Task: Add a signature Danny Hernandez containing With thanks and warm regards, Danny Hernandez to email address softage.10@softage.net and add a label A/B testing
Action: Mouse moved to (100, 143)
Screenshot: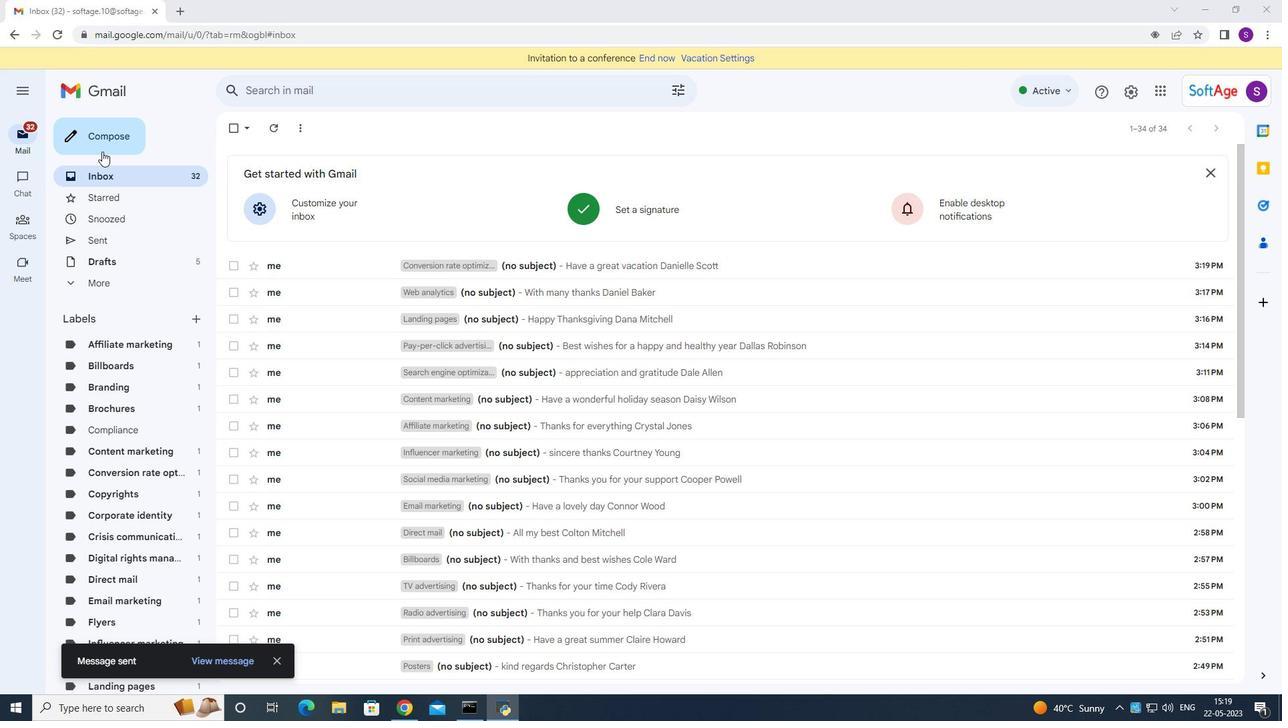 
Action: Mouse pressed left at (100, 143)
Screenshot: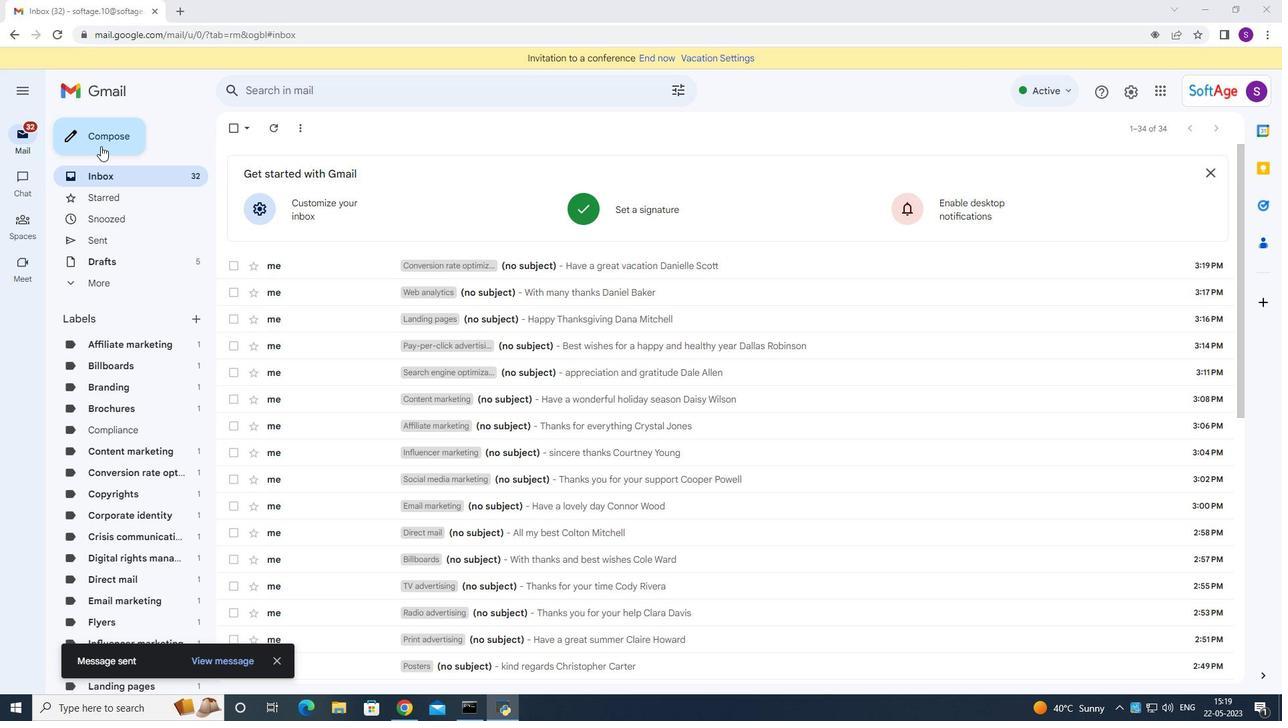 
Action: Mouse moved to (1080, 680)
Screenshot: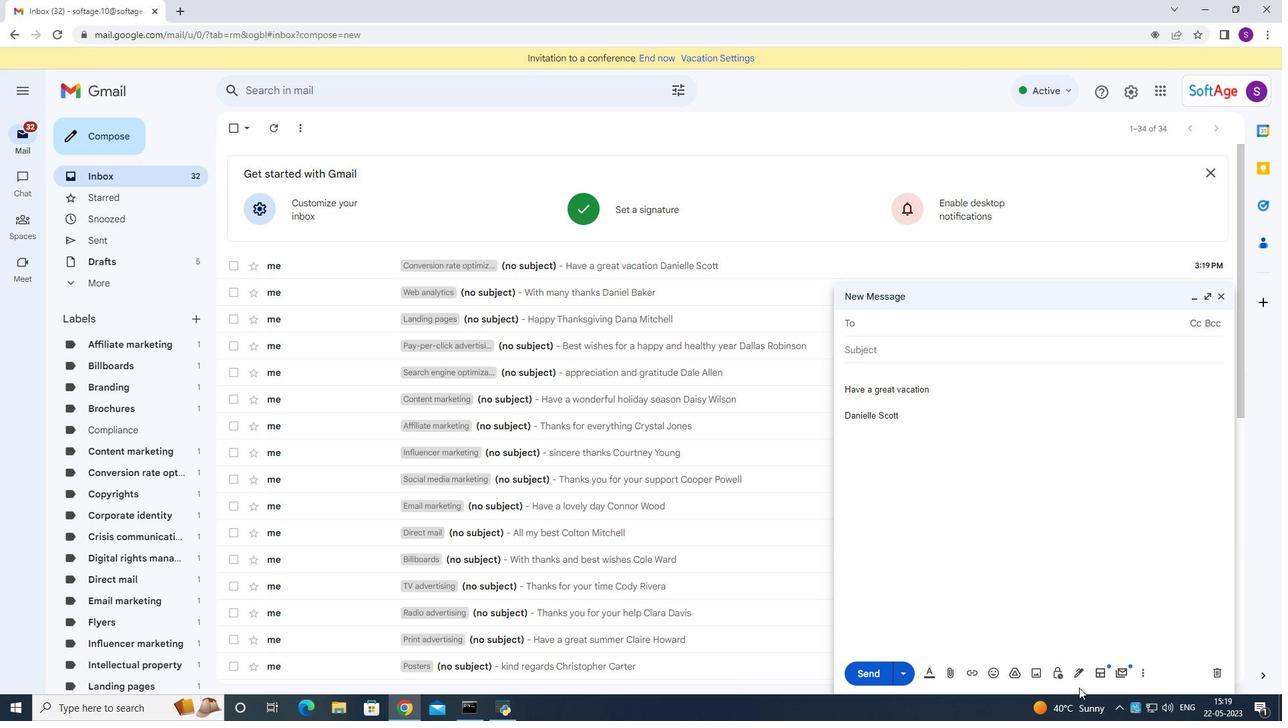 
Action: Mouse pressed left at (1080, 680)
Screenshot: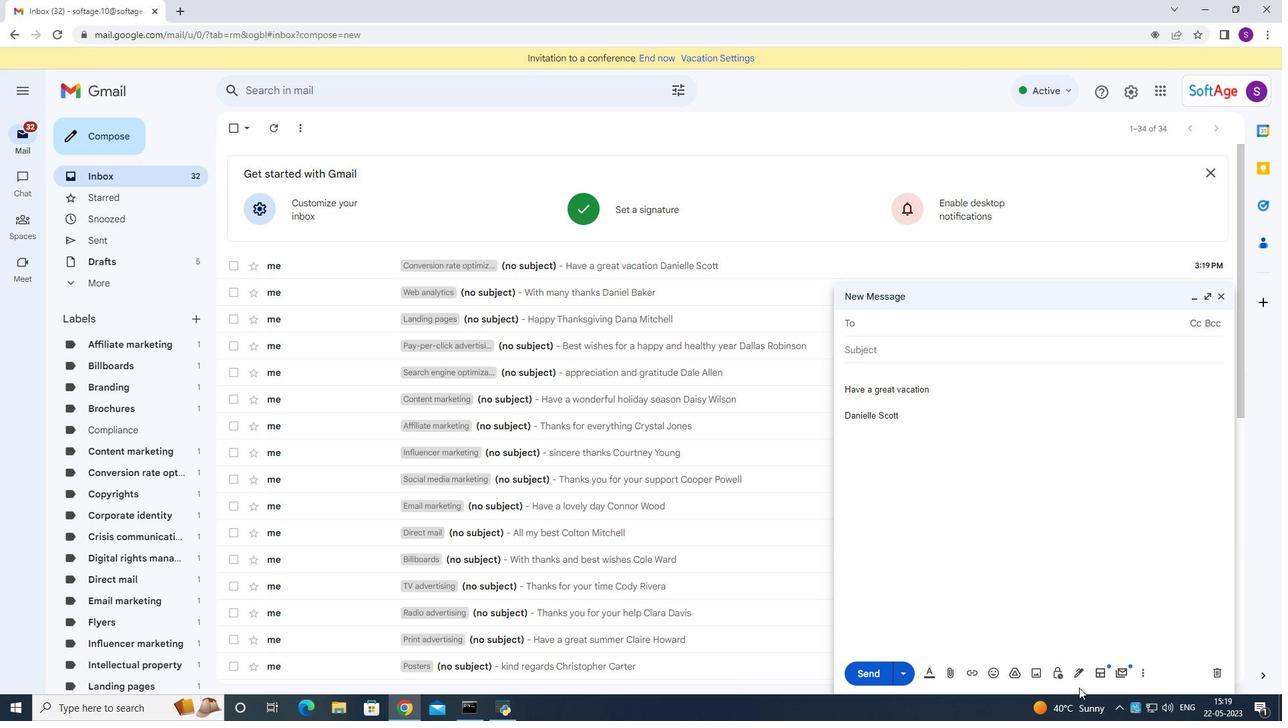
Action: Mouse moved to (1080, 671)
Screenshot: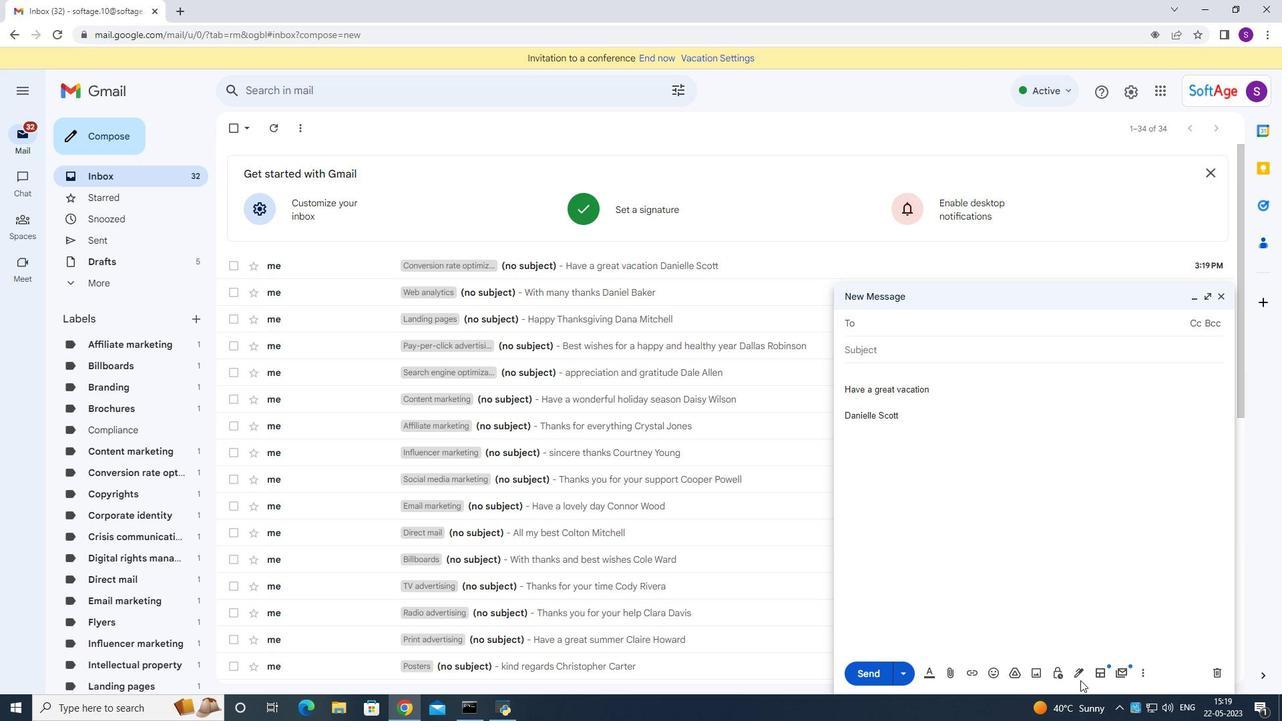 
Action: Mouse pressed left at (1080, 671)
Screenshot: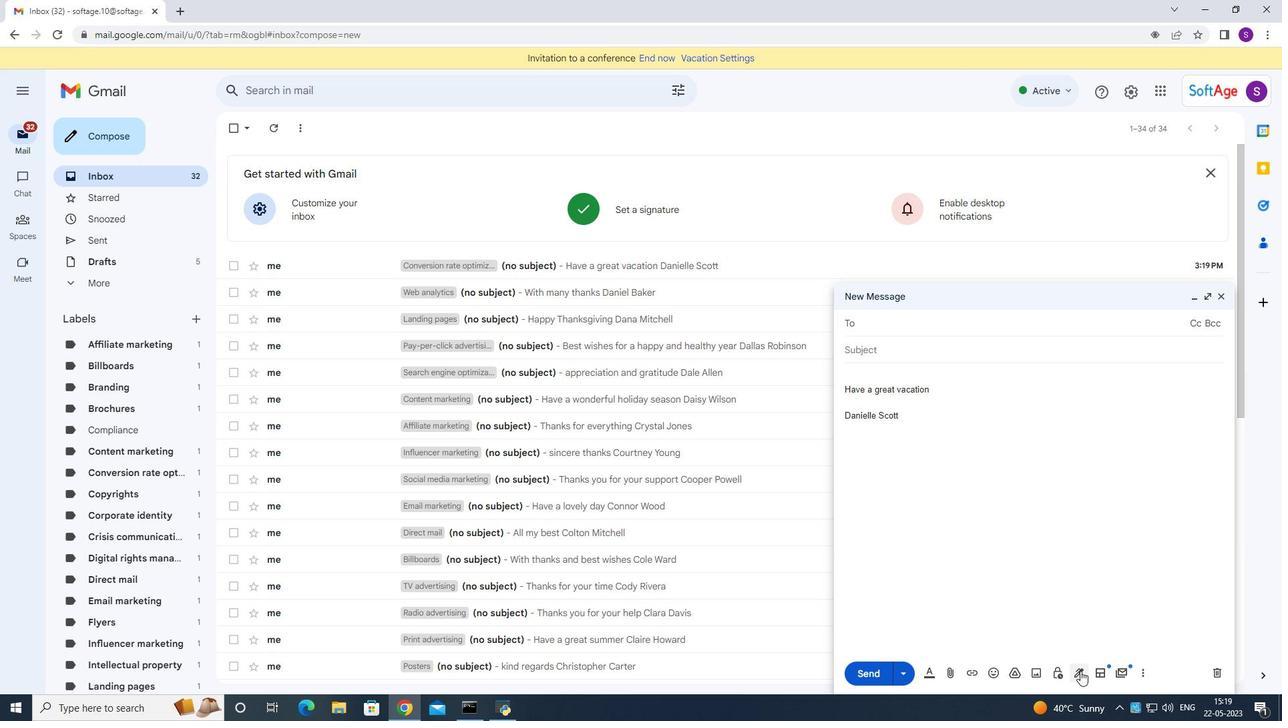 
Action: Mouse moved to (1108, 604)
Screenshot: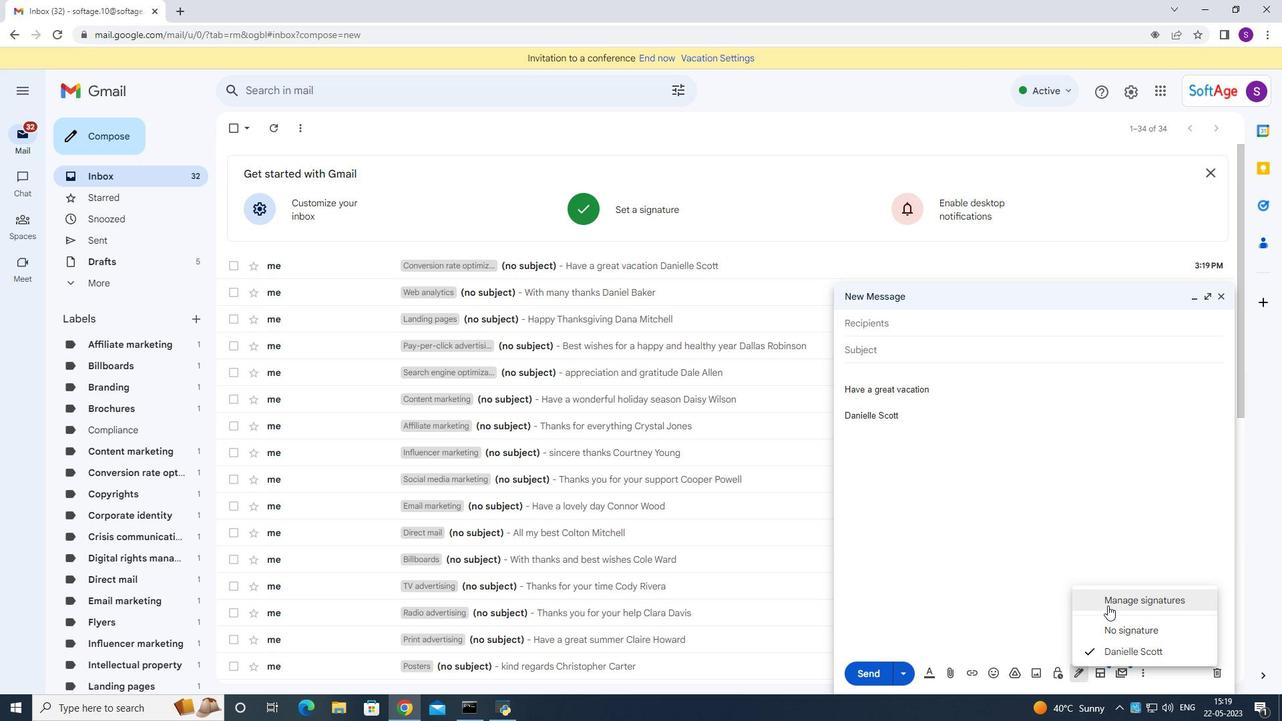 
Action: Mouse pressed left at (1108, 605)
Screenshot: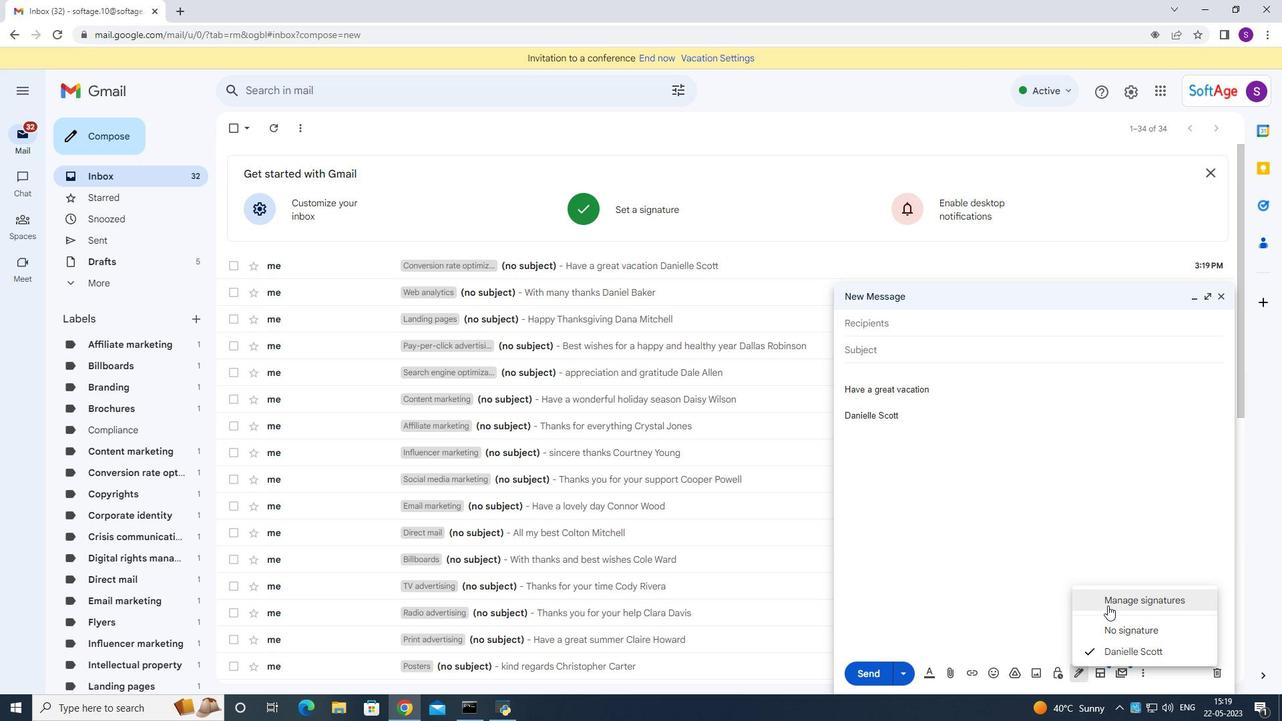 
Action: Mouse moved to (659, 436)
Screenshot: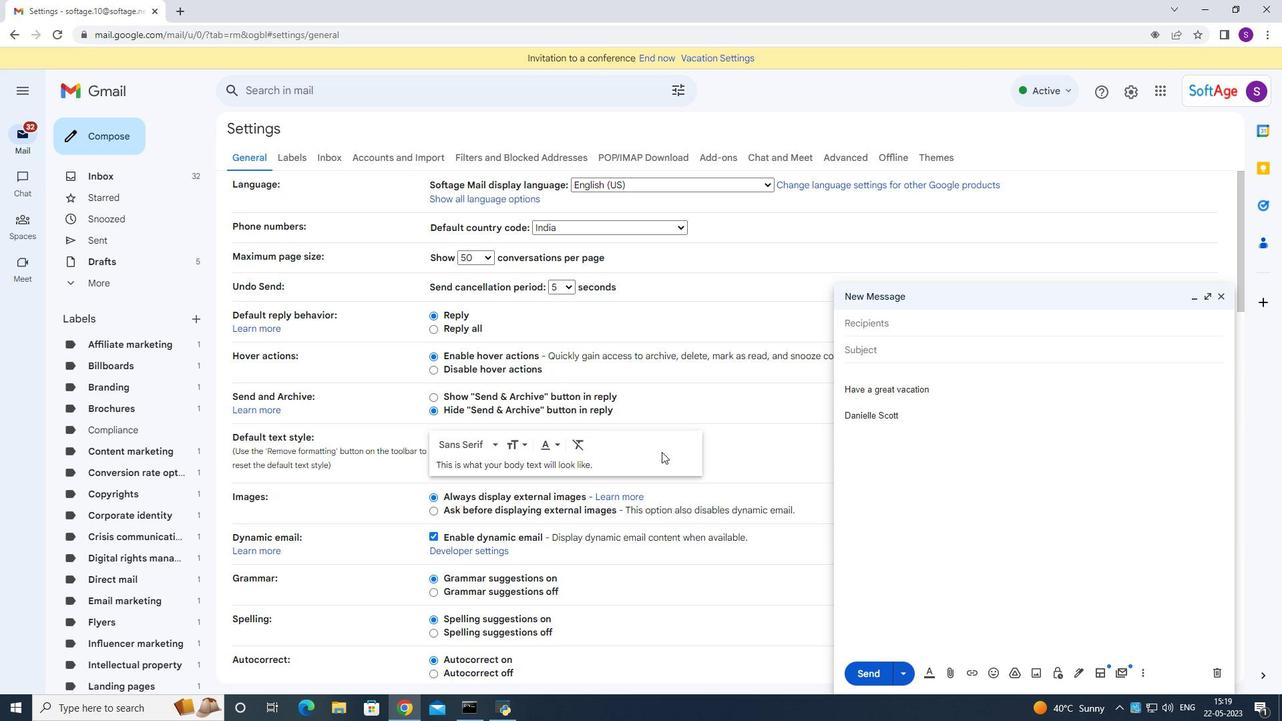 
Action: Mouse scrolled (659, 435) with delta (0, 0)
Screenshot: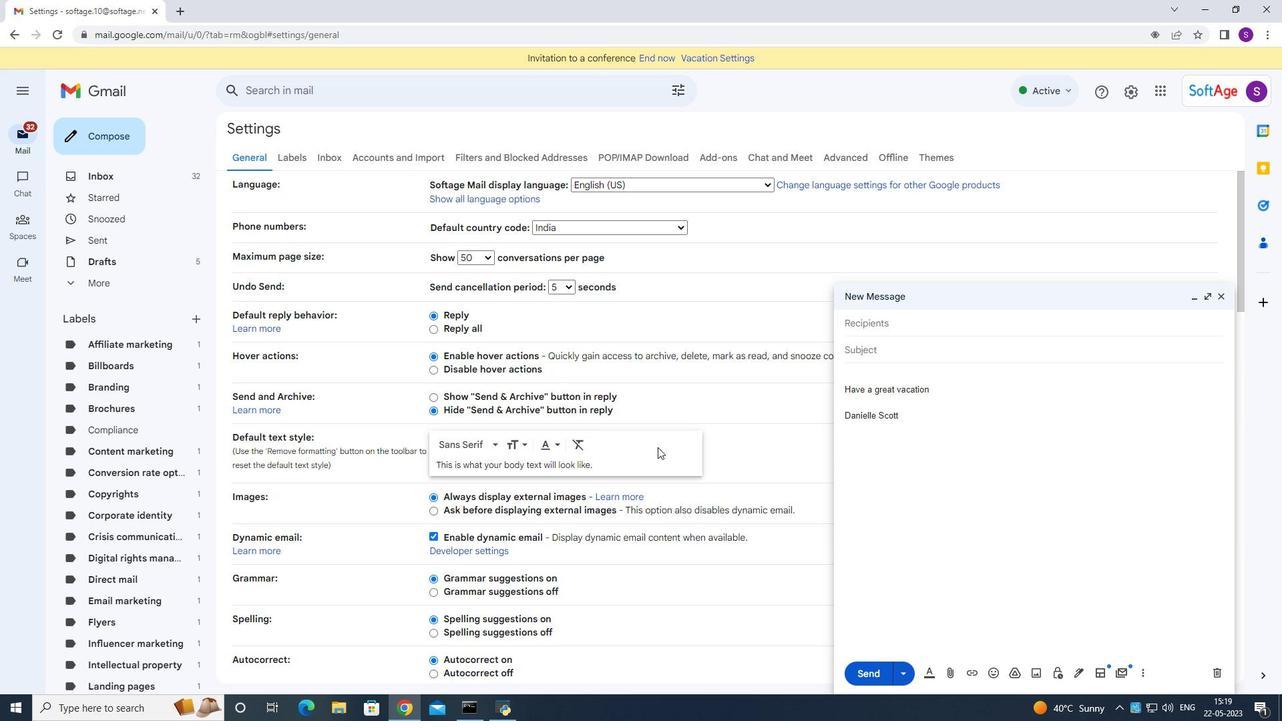 
Action: Mouse scrolled (659, 435) with delta (0, 0)
Screenshot: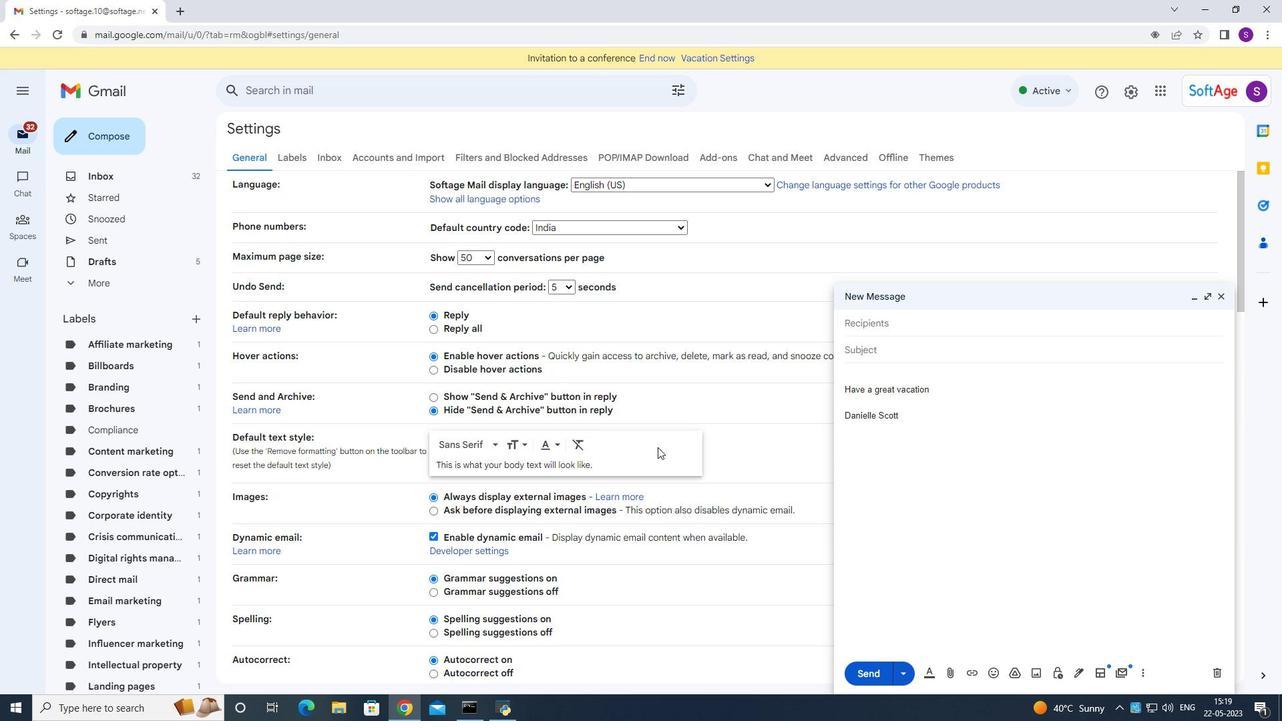 
Action: Mouse scrolled (659, 435) with delta (0, 0)
Screenshot: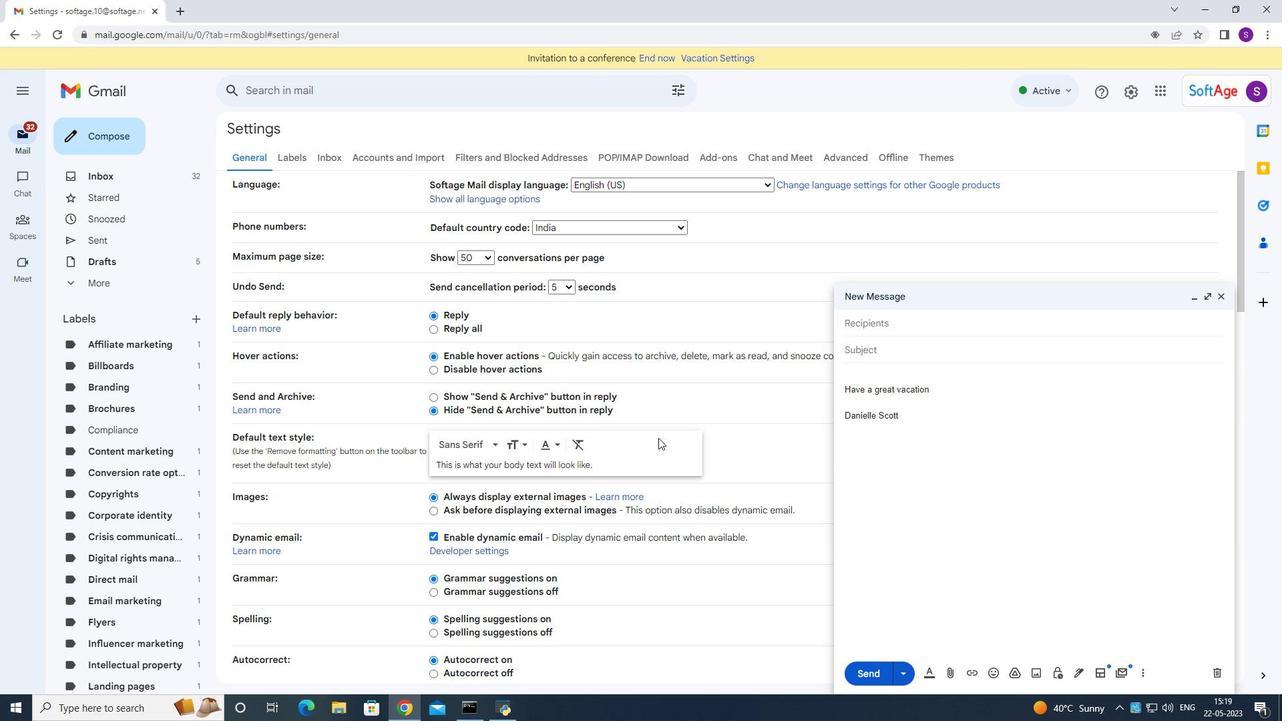
Action: Mouse scrolled (659, 435) with delta (0, 0)
Screenshot: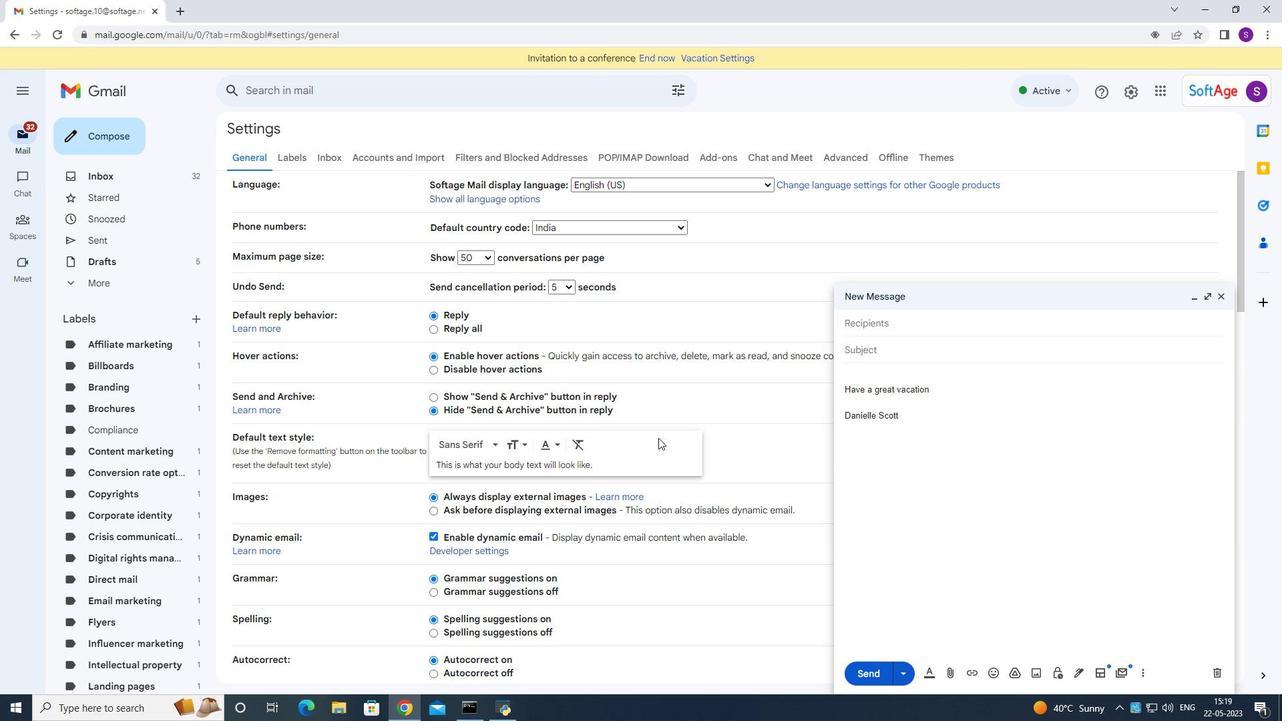 
Action: Mouse scrolled (659, 435) with delta (0, 0)
Screenshot: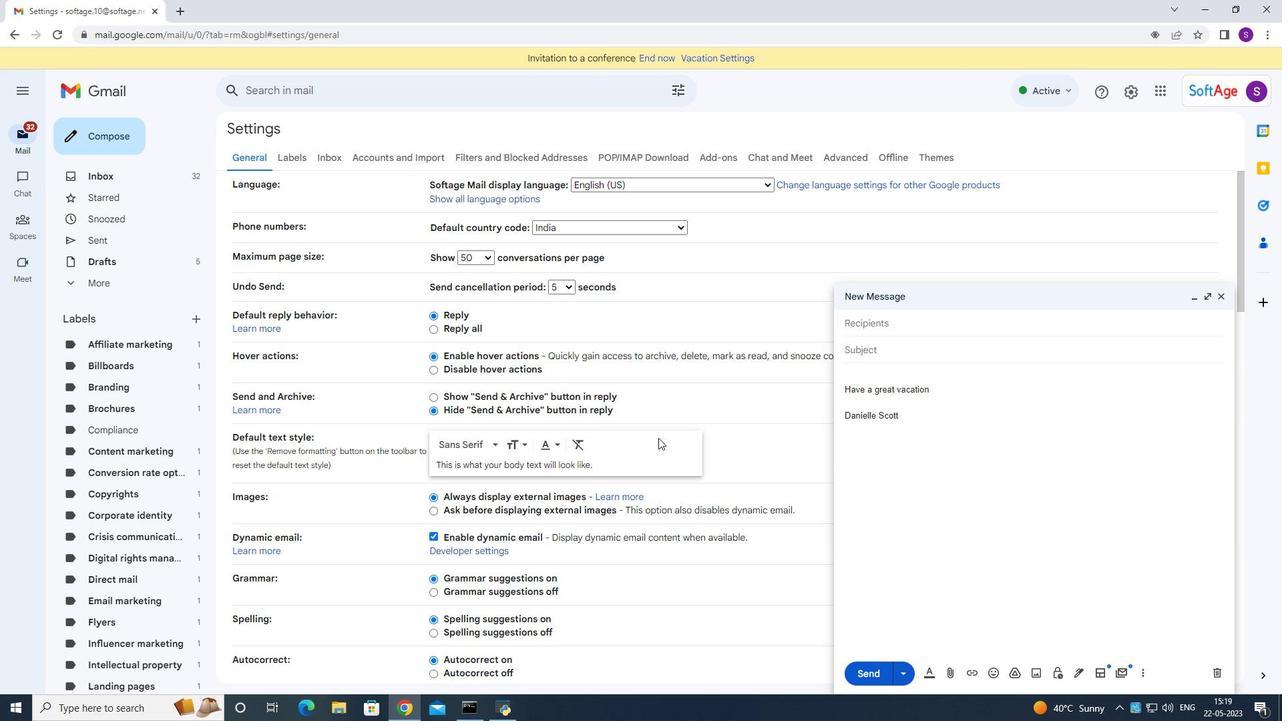 
Action: Mouse scrolled (659, 435) with delta (0, 0)
Screenshot: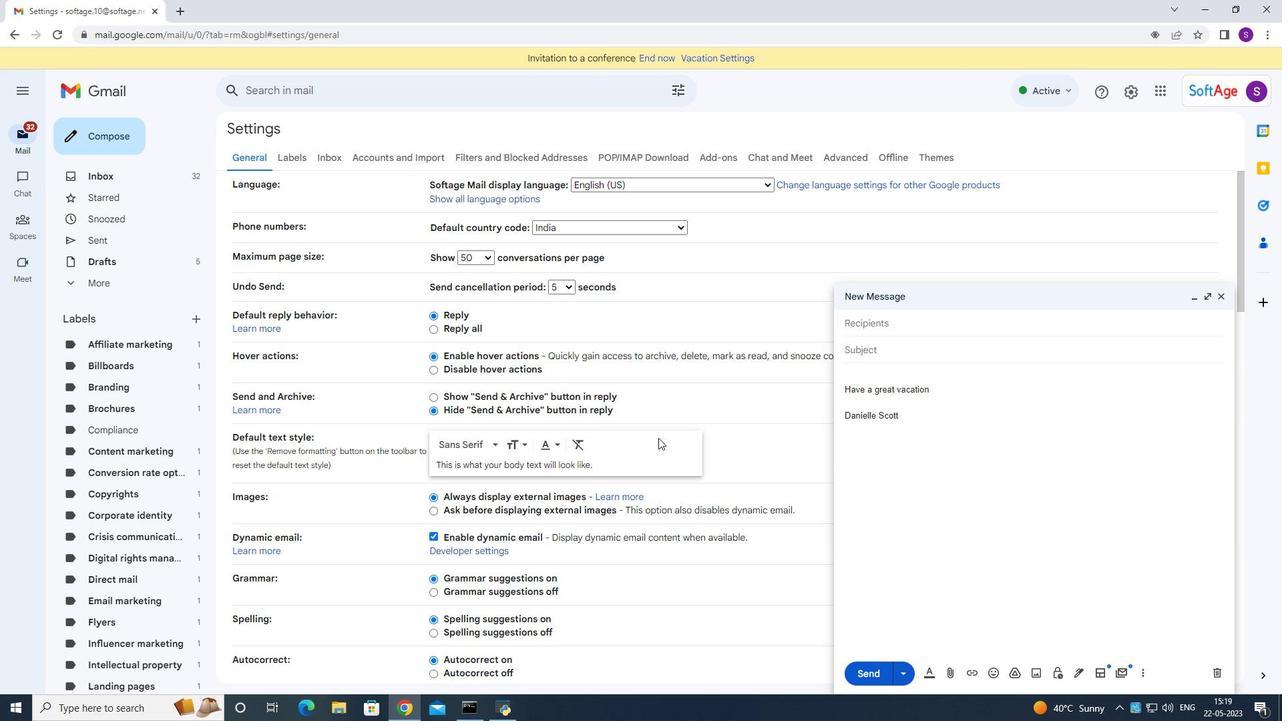 
Action: Mouse scrolled (659, 435) with delta (0, 0)
Screenshot: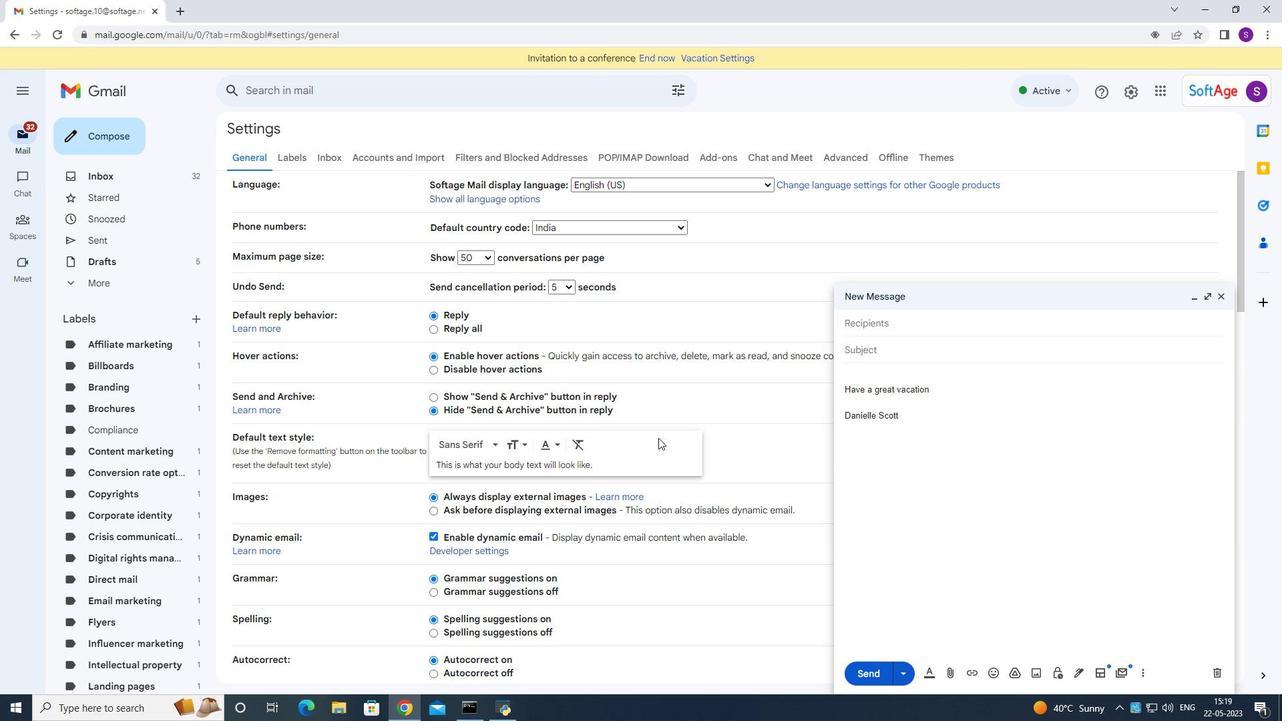 
Action: Mouse moved to (660, 436)
Screenshot: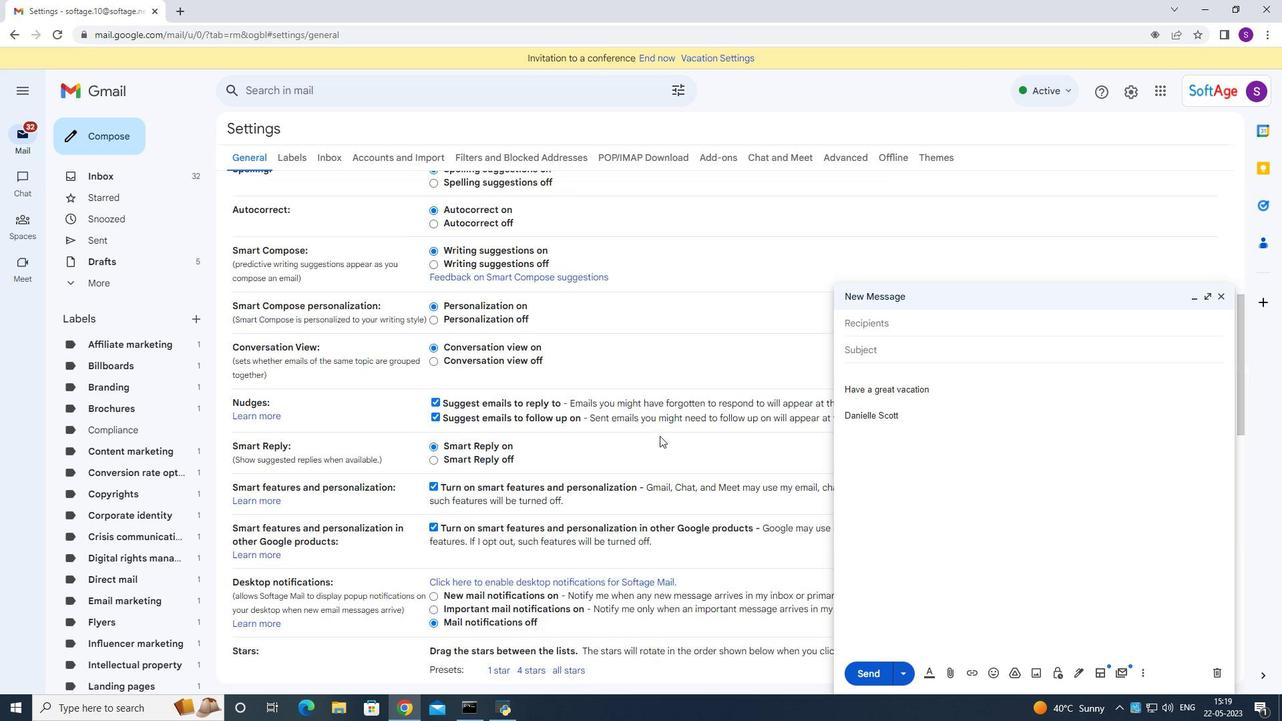 
Action: Mouse scrolled (660, 435) with delta (0, 0)
Screenshot: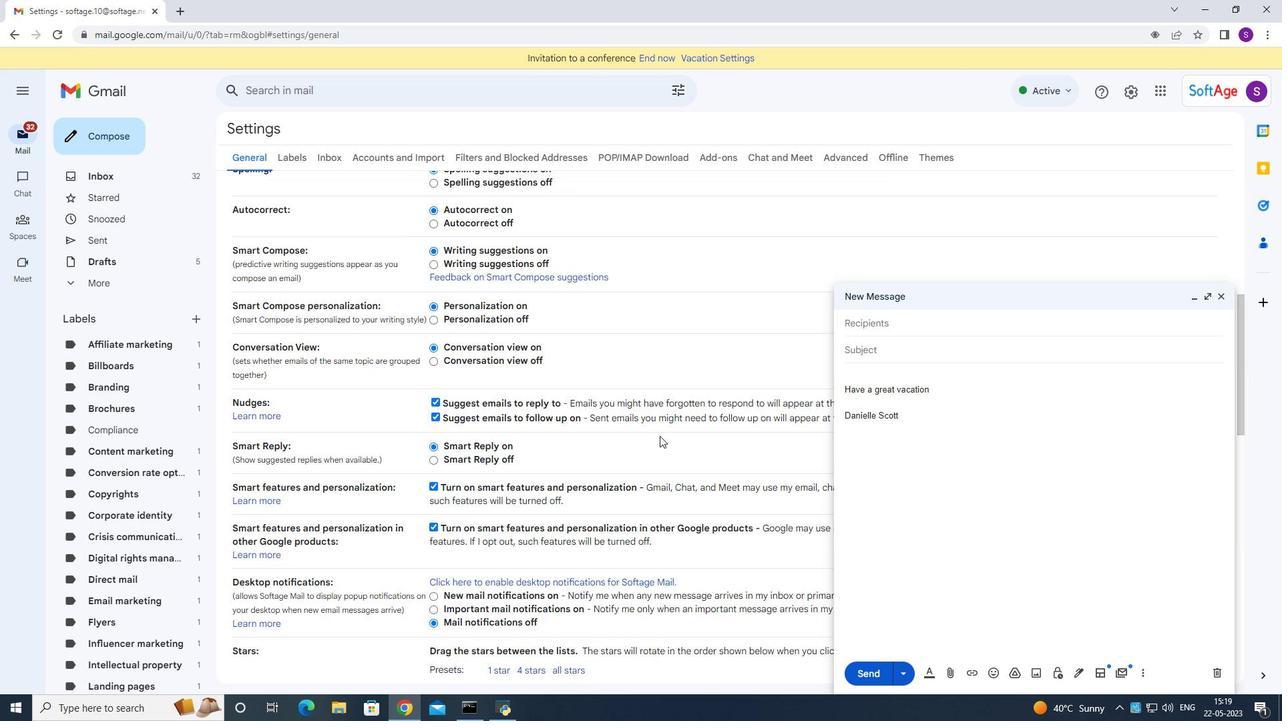 
Action: Mouse scrolled (660, 435) with delta (0, 0)
Screenshot: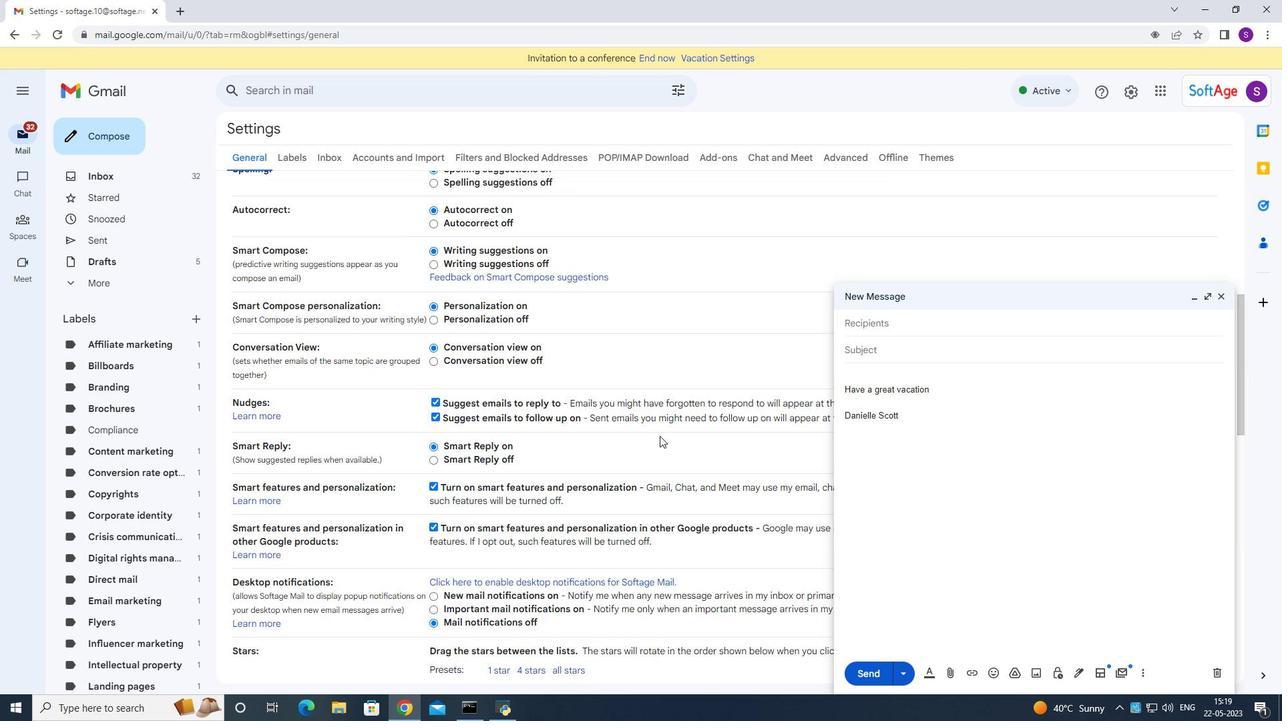
Action: Mouse scrolled (660, 435) with delta (0, 0)
Screenshot: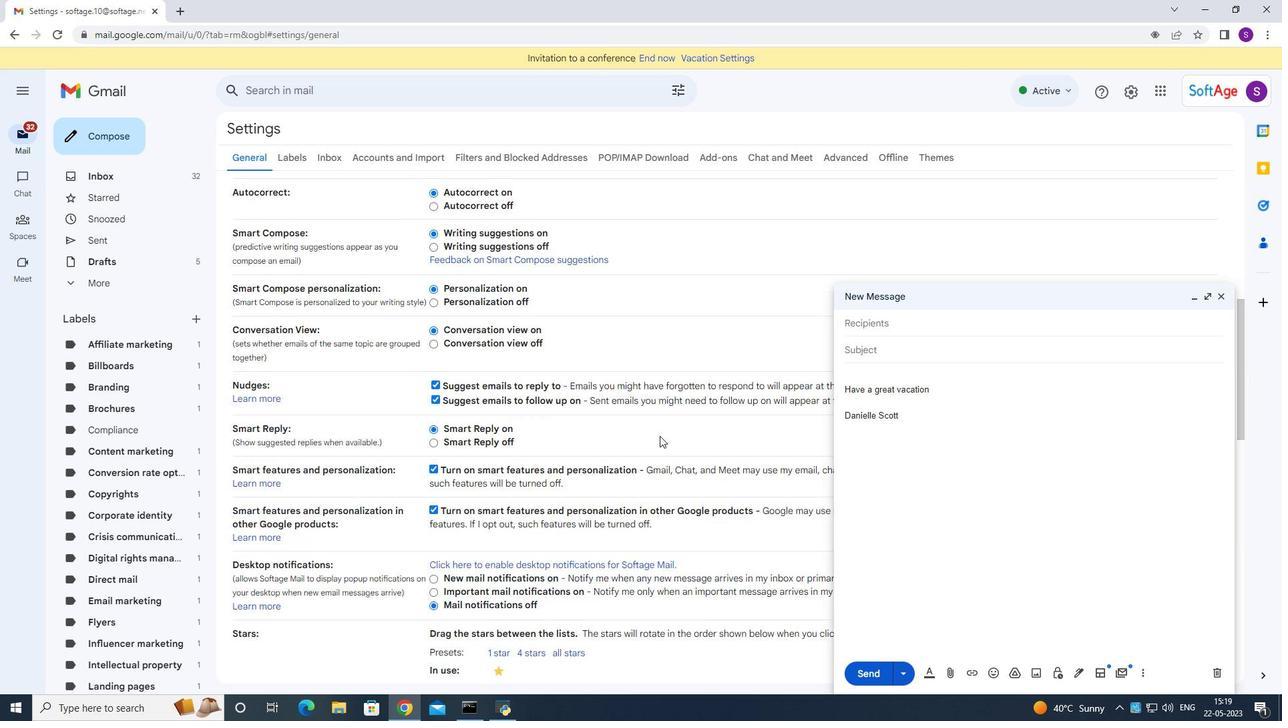 
Action: Mouse scrolled (660, 435) with delta (0, 0)
Screenshot: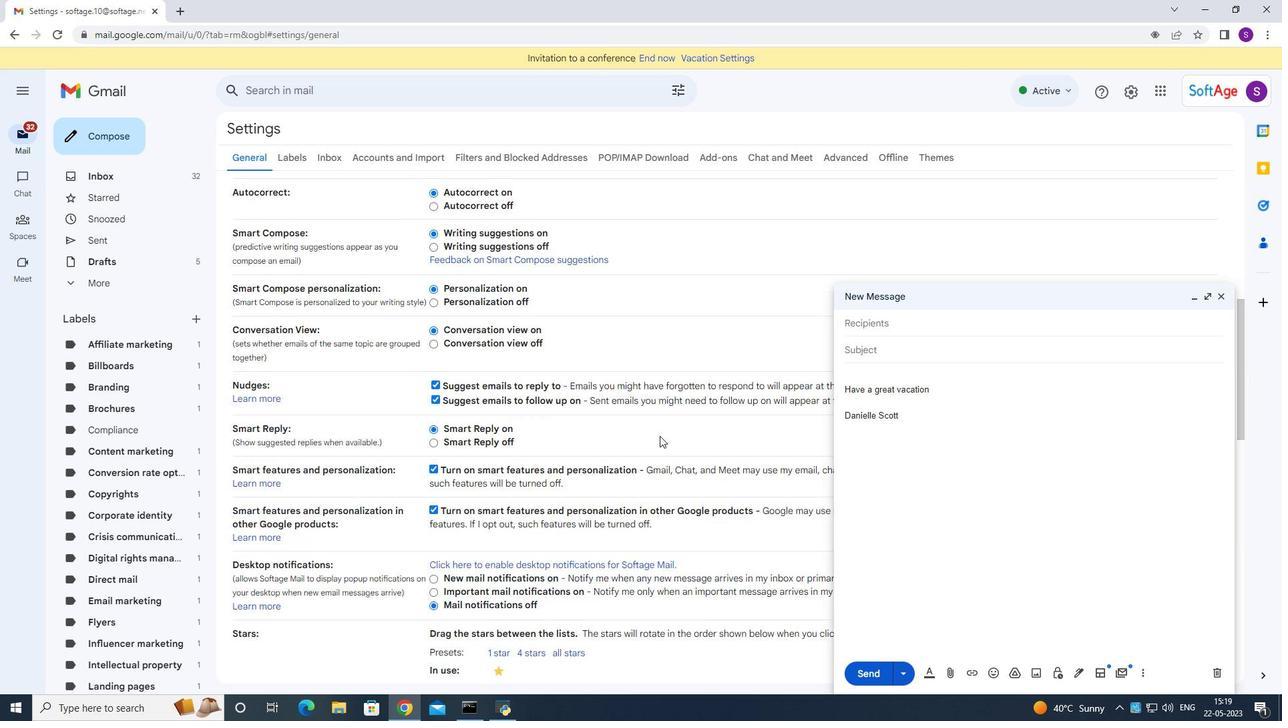 
Action: Mouse moved to (578, 494)
Screenshot: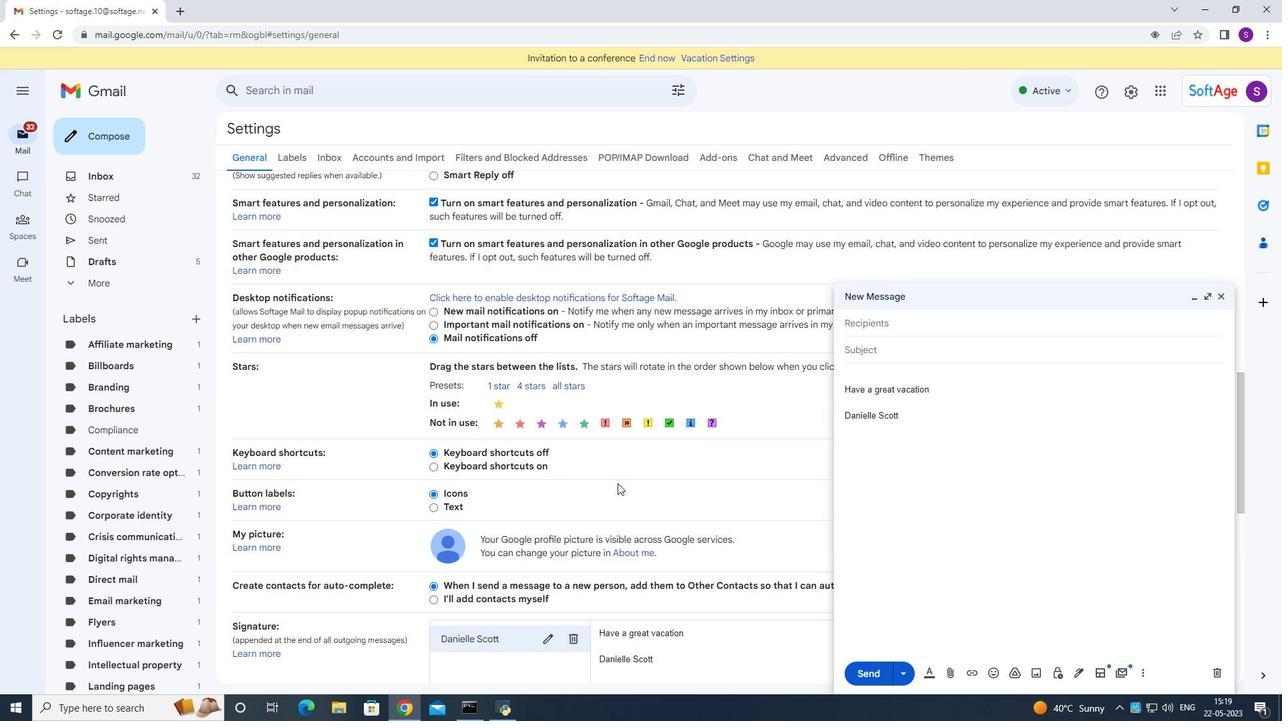 
Action: Mouse scrolled (579, 492) with delta (0, 0)
Screenshot: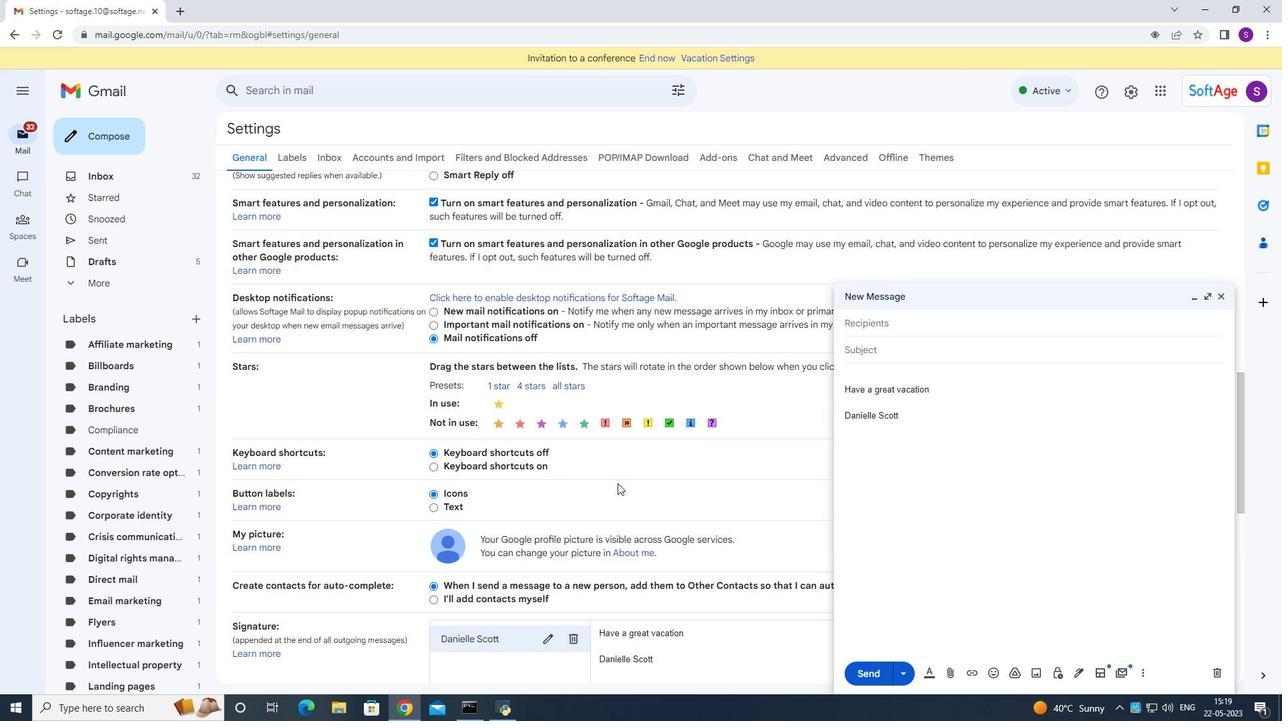 
Action: Mouse scrolled (579, 493) with delta (0, 0)
Screenshot: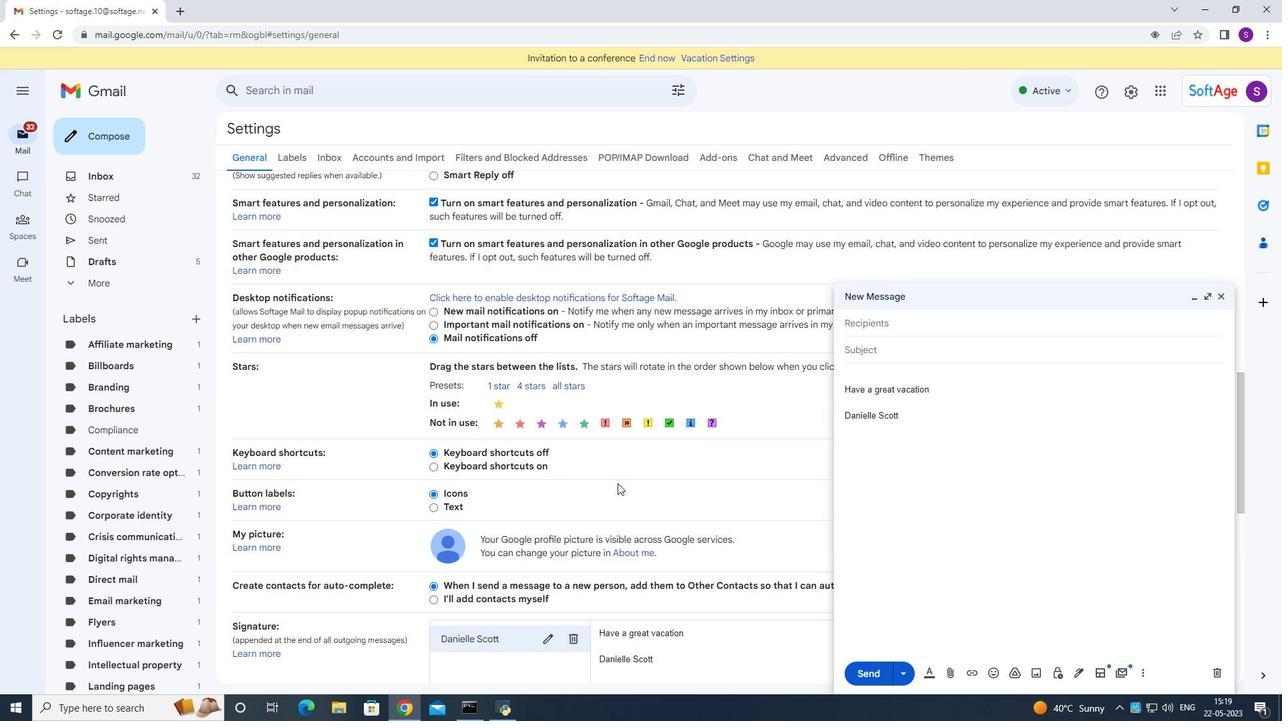 
Action: Mouse scrolled (579, 493) with delta (0, 0)
Screenshot: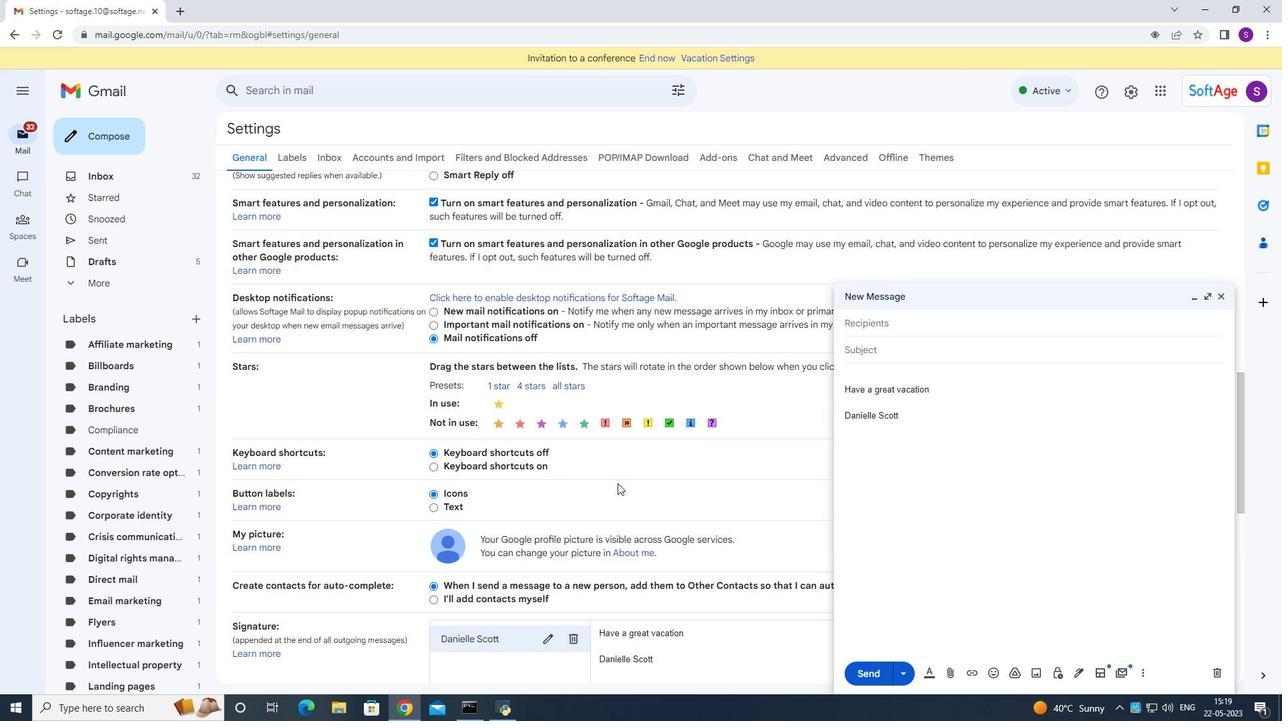 
Action: Mouse moved to (547, 441)
Screenshot: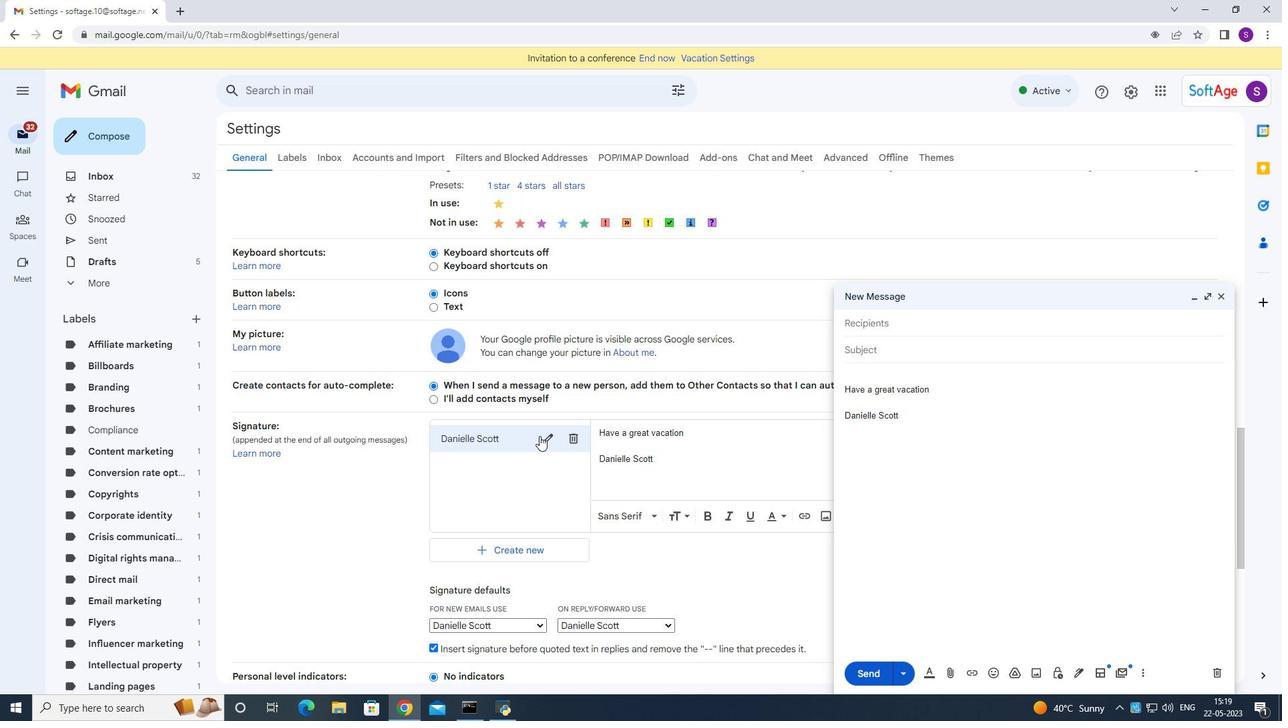 
Action: Mouse pressed left at (547, 441)
Screenshot: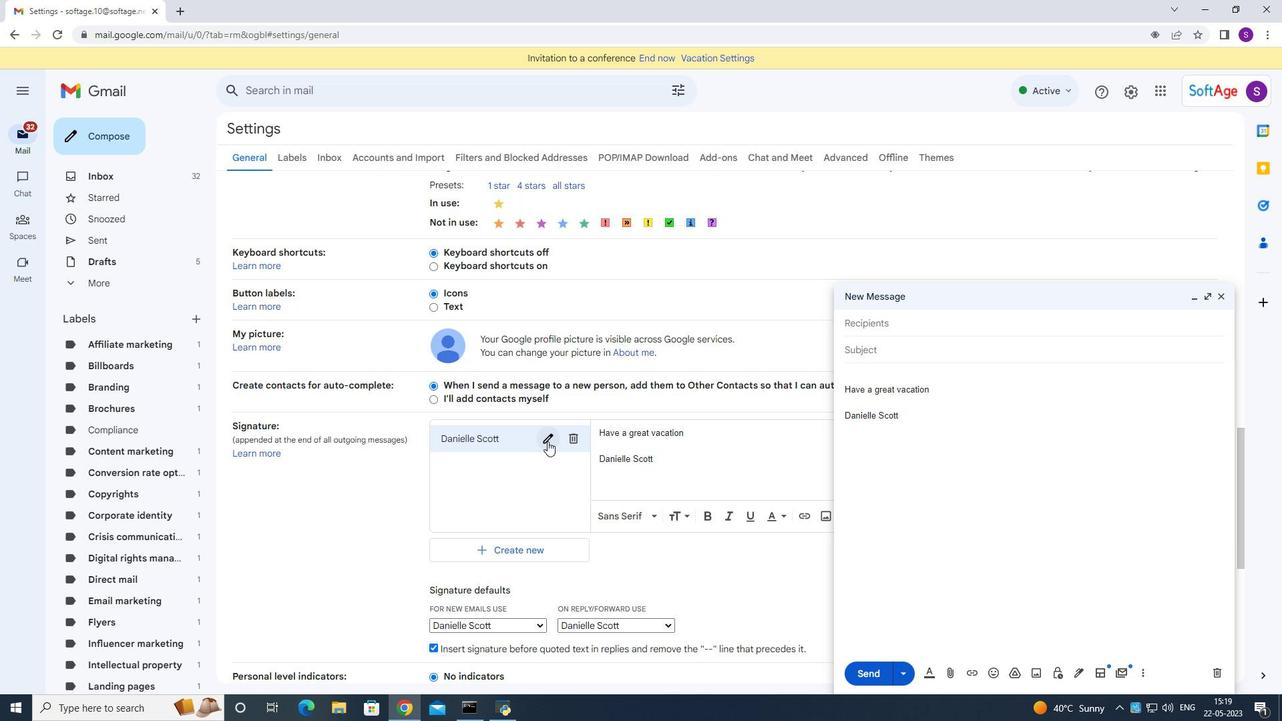 
Action: Key pressed ctrl+A<Key.backspace><Key.shift><Key.shift><Key.shift><Key.shift><Key.shift><Key.shift><Key.shift><Key.shift><Key.shift><Key.shift><Key.shift><Key.shift><Key.shift><Key.shift><Key.shift><Key.shift><Key.shift><Key.shift><Key.shift><Key.shift><Key.shift><Key.shift><Key.shift><Key.shift><Key.shift><Key.shift><Key.shift><Key.shift><Key.shift><Key.shift><Key.shift><Key.shift><Key.shift><Key.shift><Key.shift><Key.shift><Key.shift><Key.shift><Key.shift><Key.shift>Danny<Key.space><Key.shift>Hernandez<Key.space>
Screenshot: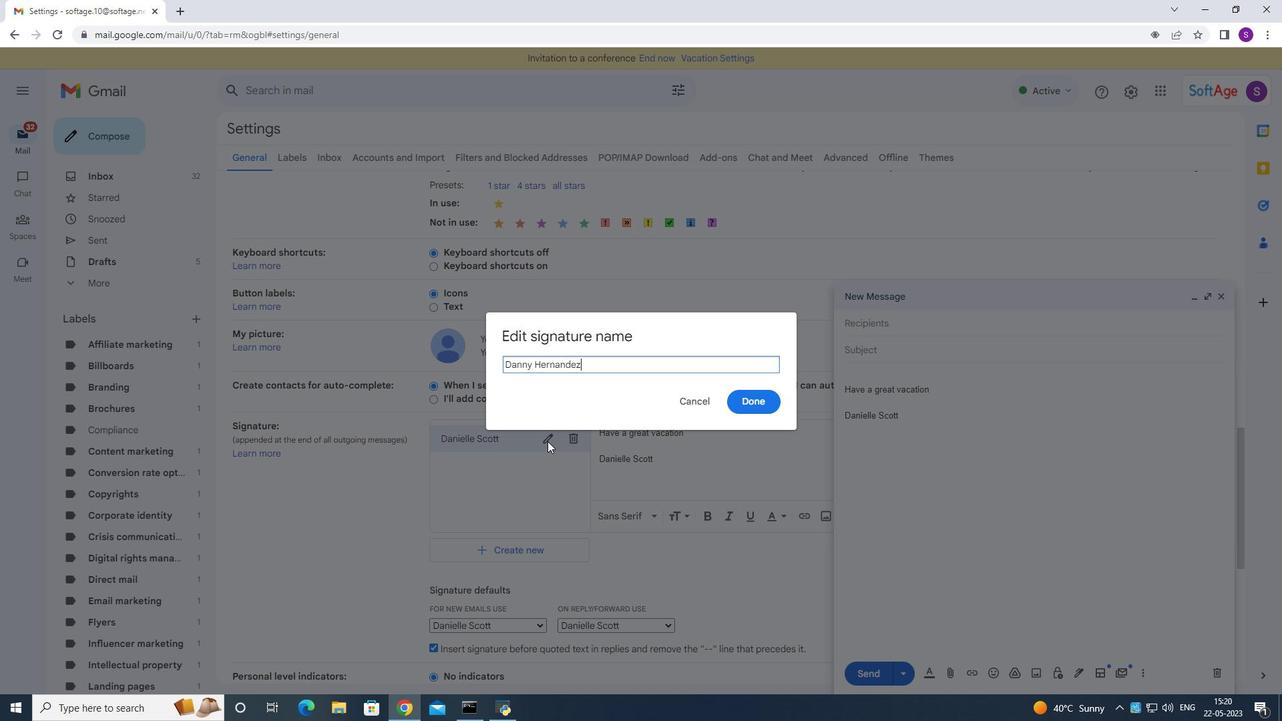 
Action: Mouse moved to (773, 403)
Screenshot: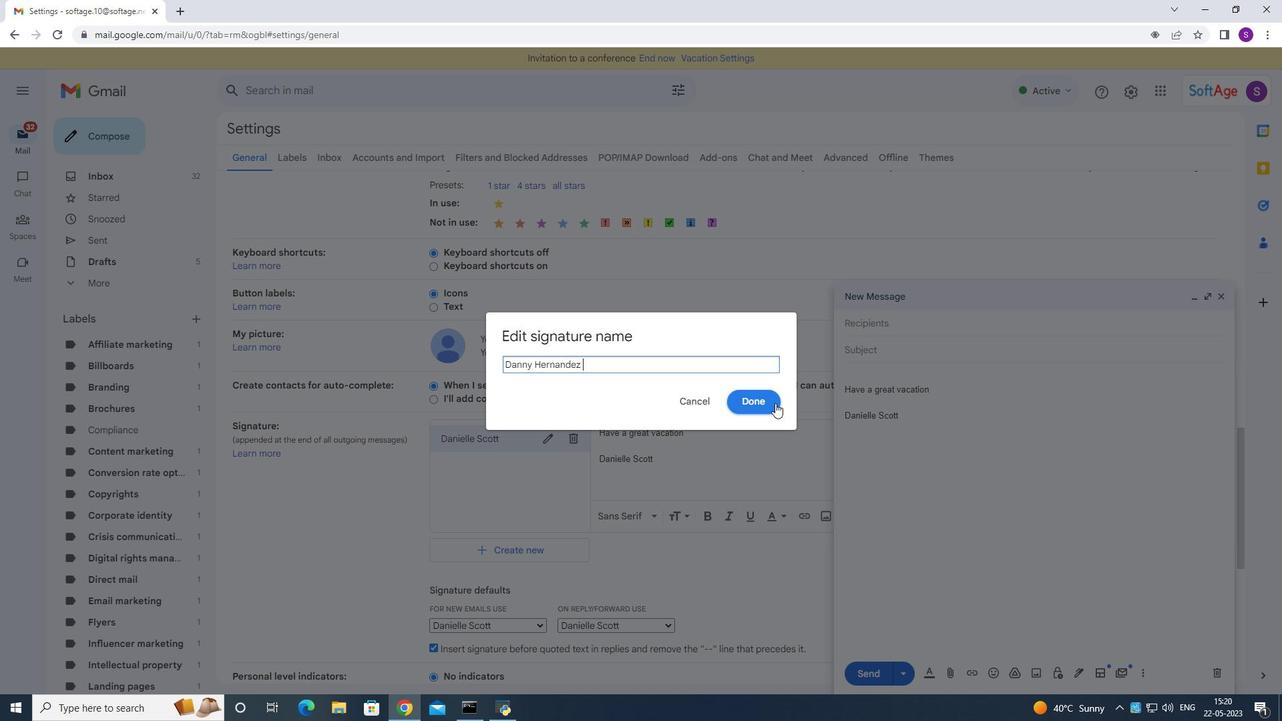 
Action: Mouse pressed left at (773, 403)
Screenshot: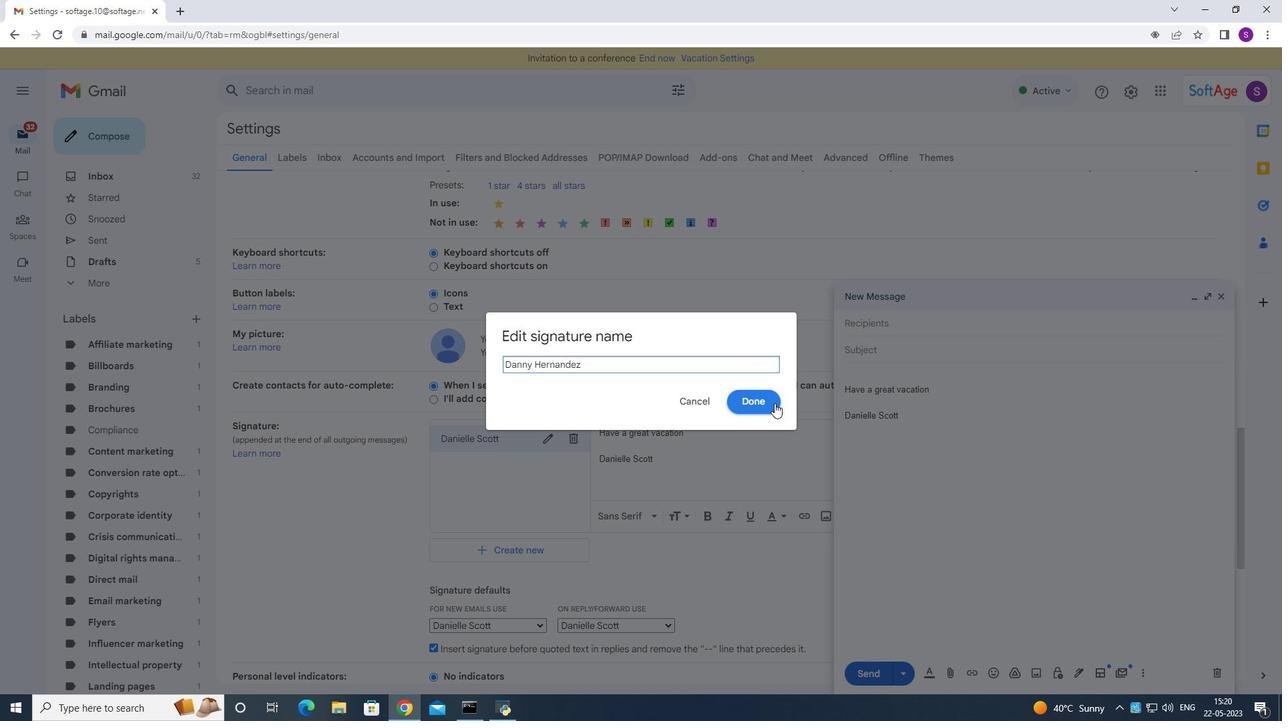 
Action: Mouse moved to (752, 456)
Screenshot: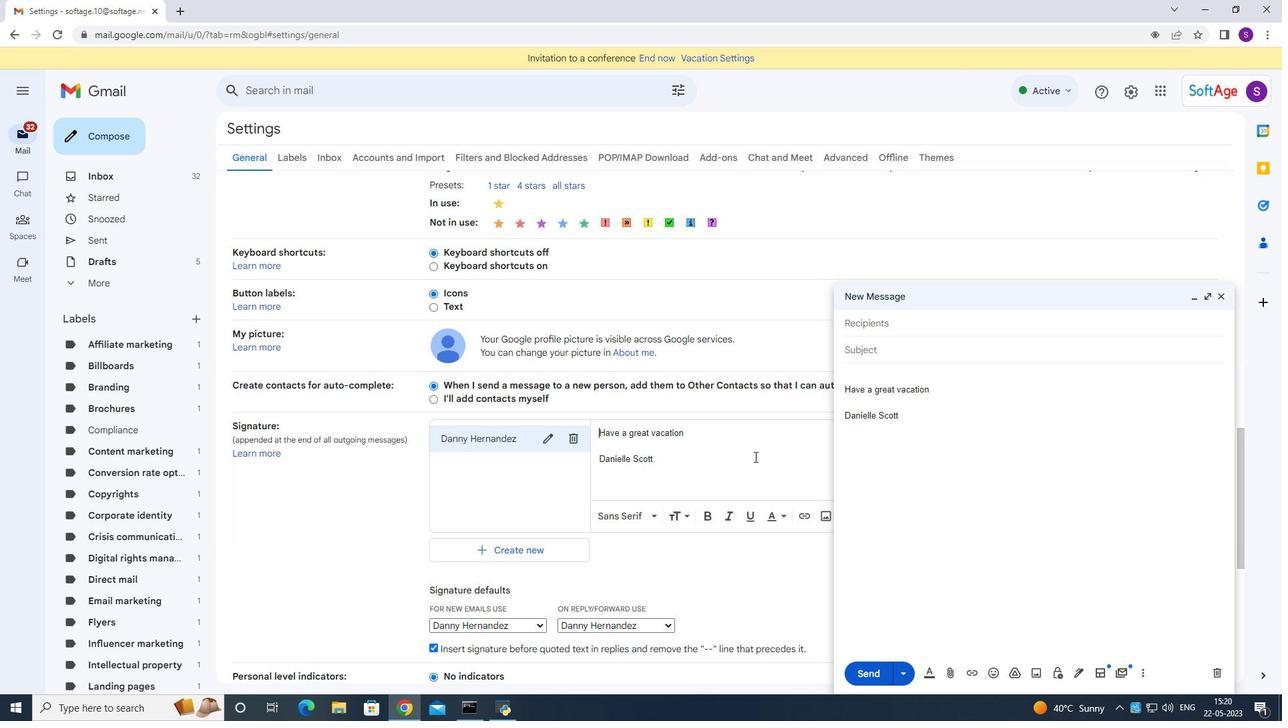 
Action: Key pressed ctrl+A<Key.backspace><Key.shift><Key.shift><Key.shift><Key.shift><Key.shift><Key.shift><Key.shift><Key.shift><Key.shift><Key.shift><Key.shift><Key.shift><Key.shift><Key.shift><Key.shift><Key.shift><Key.shift><Key.shift><Key.shift><Key.shift><Key.shift><Key.shift><Key.shift><Key.shift><Key.shift><Key.shift><Key.shift><Key.shift><Key.shift><Key.shift><Key.shift><Key.shift><Key.shift><Key.shift><Key.shift><Key.shift><Key.shift><Key.shift><Key.shift><Key.shift><Key.shift><Key.shift><Key.shift><Key.shift><Key.shift><Key.shift><Key.shift><Key.shift><Key.shift><Key.shift><Key.shift><Key.shift><Key.shift><Key.shift><Key.shift><Key.shift><Key.shift><Key.shift><Key.shift><Key.shift><Key.shift><Key.shift><Key.shift><Key.shift>thanks<Key.space>and<Key.space>wram<Key.space>regards<Key.space>
Screenshot: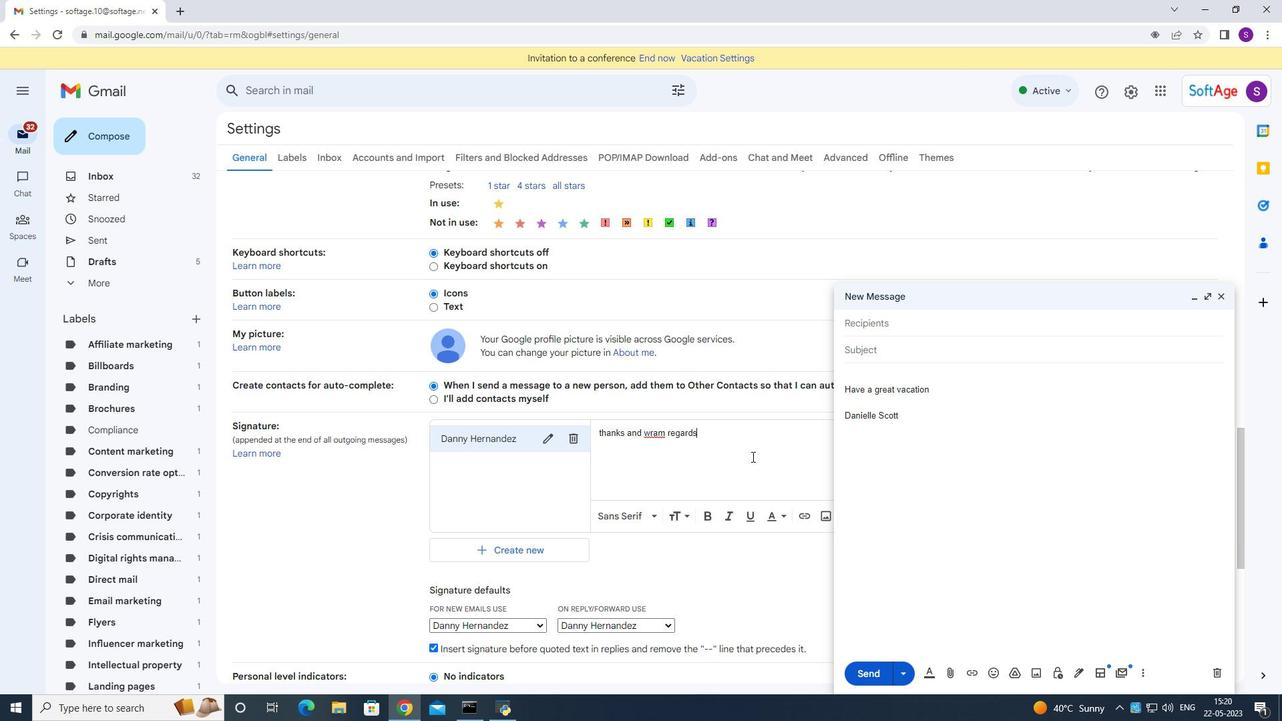 
Action: Mouse moved to (667, 430)
Screenshot: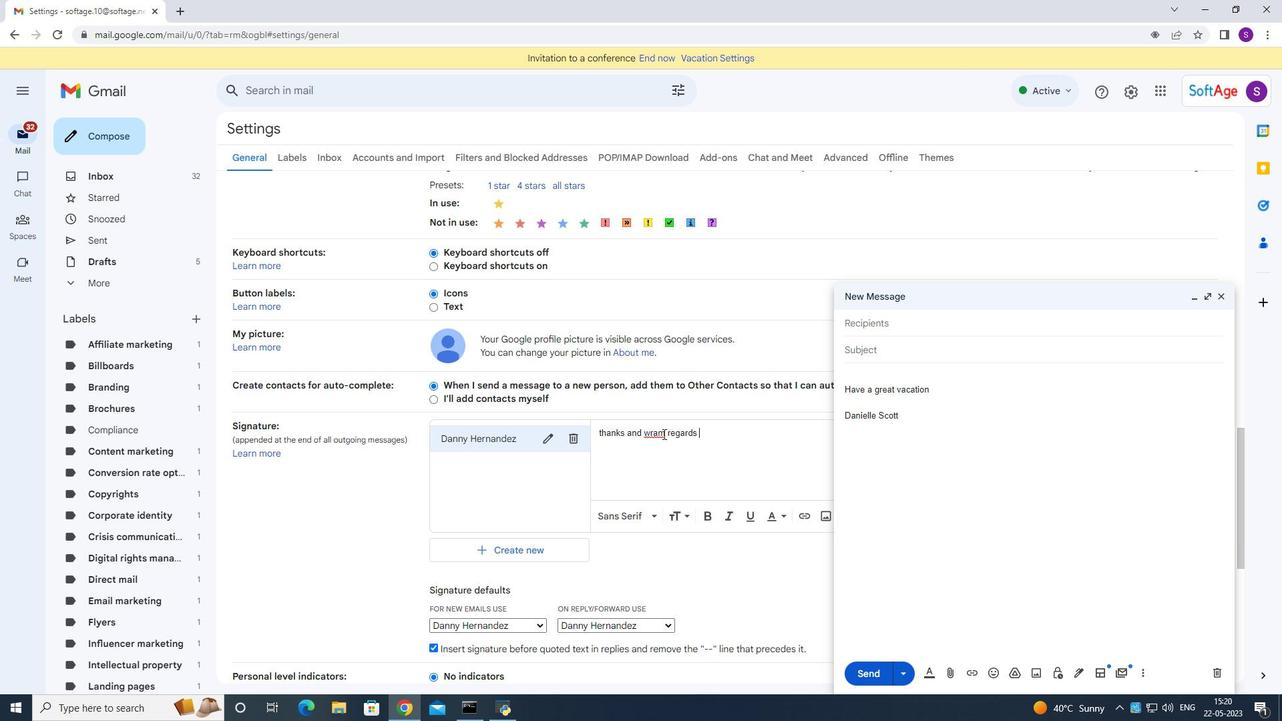 
Action: Mouse pressed left at (667, 430)
Screenshot: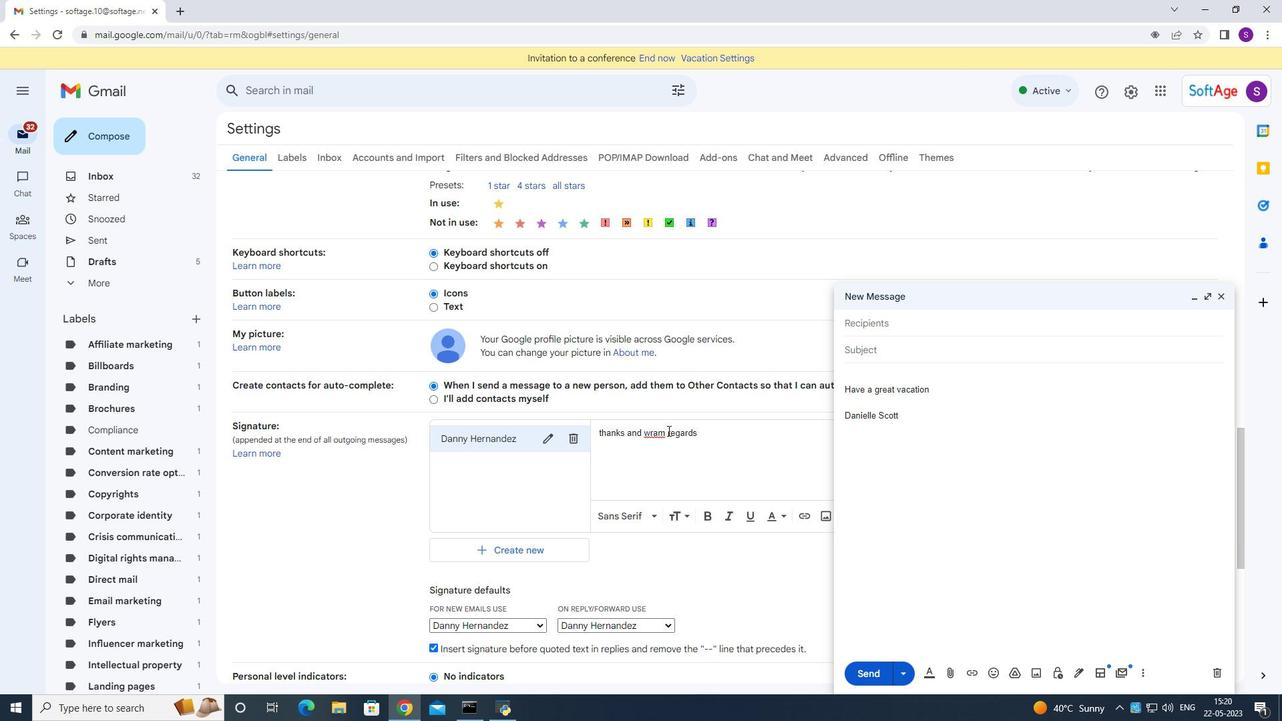 
Action: Mouse moved to (671, 430)
Screenshot: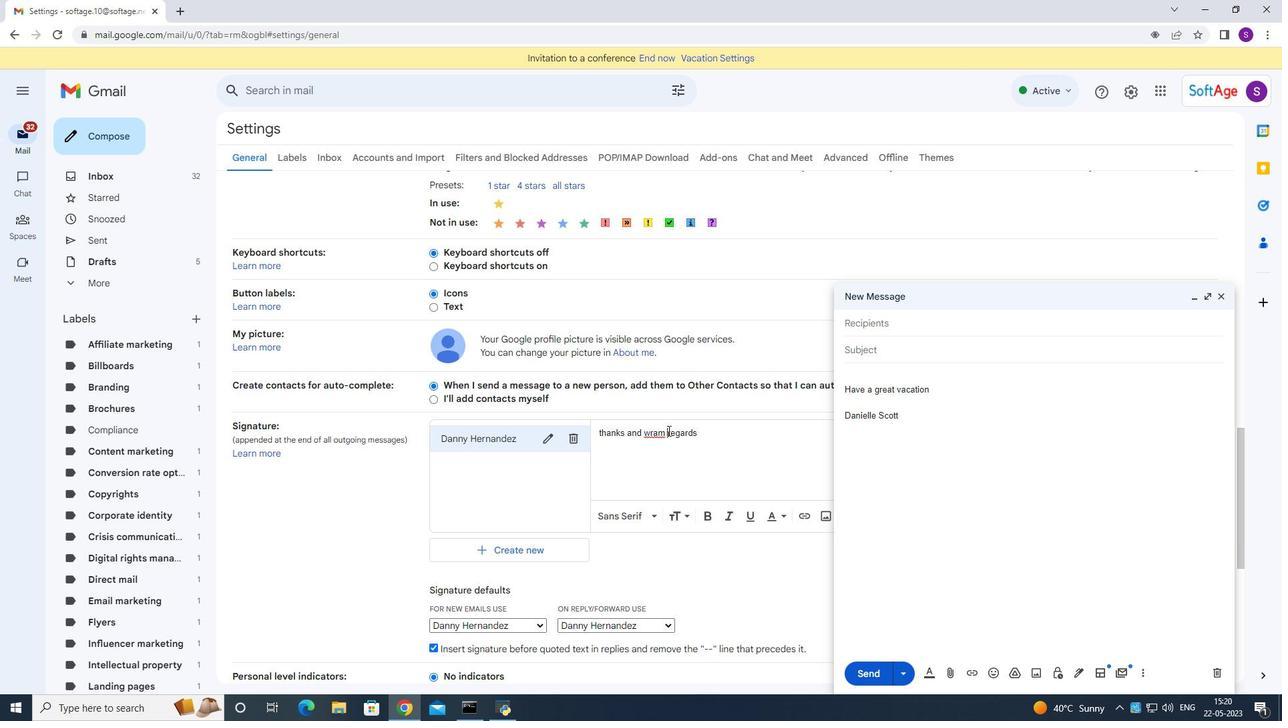 
Action: Key pressed <Key.backspace><Key.backspace>m
Screenshot: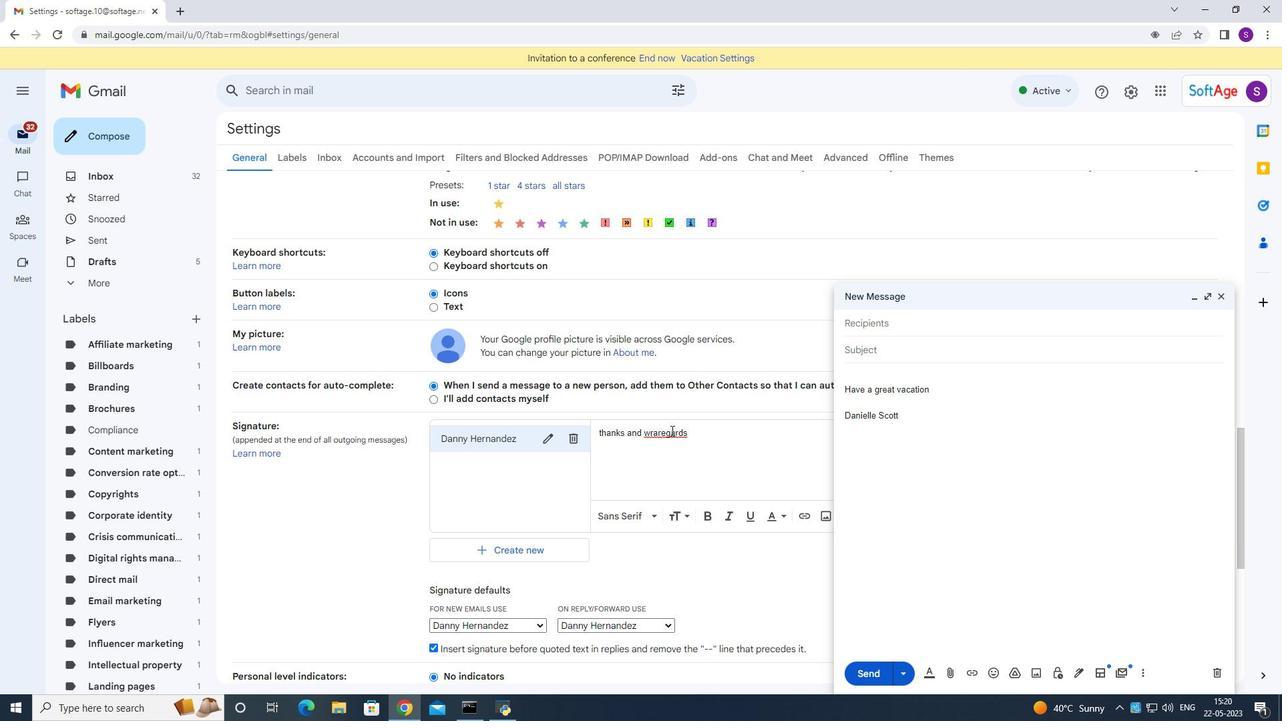 
Action: Mouse moved to (839, 444)
Screenshot: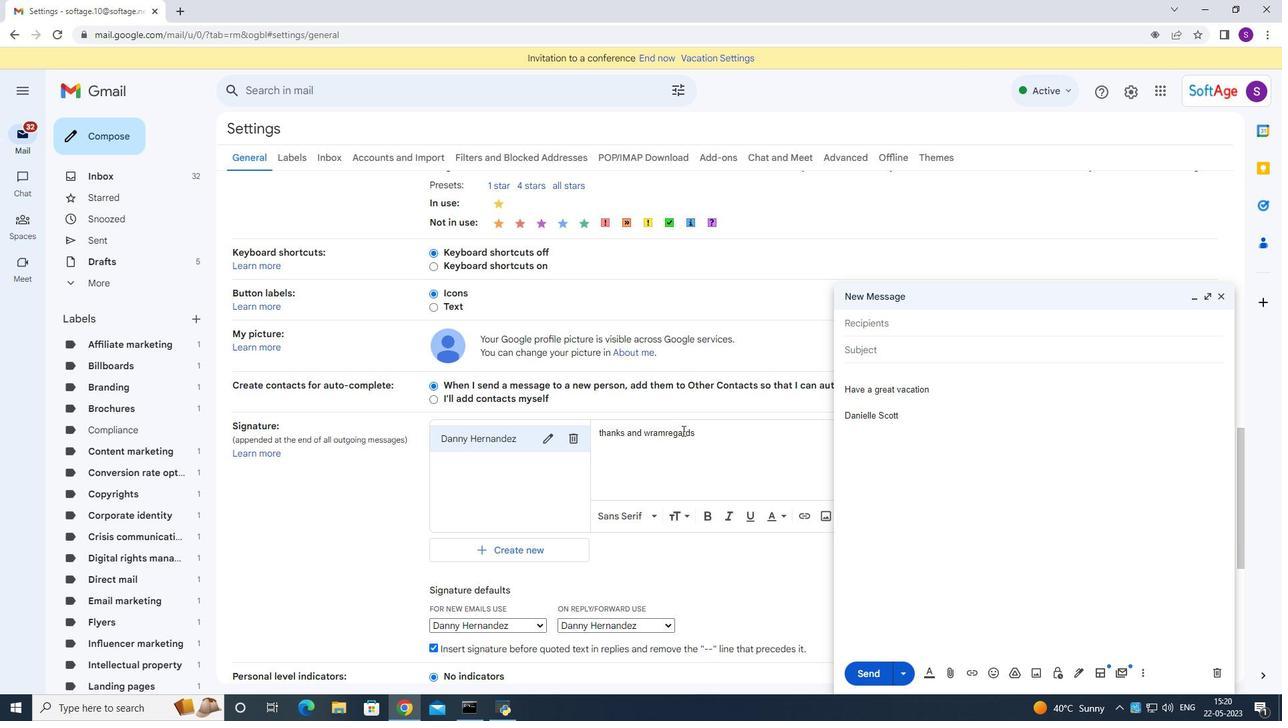 
Action: Key pressed <Key.space>
Screenshot: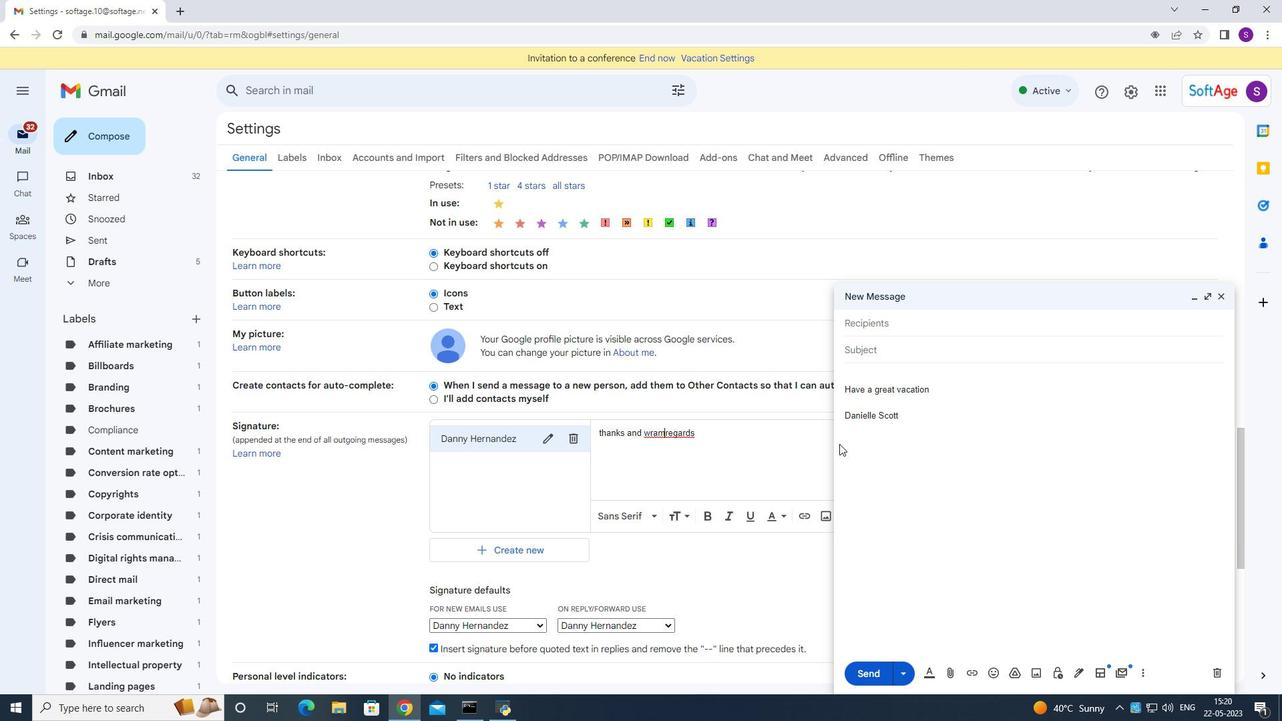 
Action: Mouse moved to (772, 448)
Screenshot: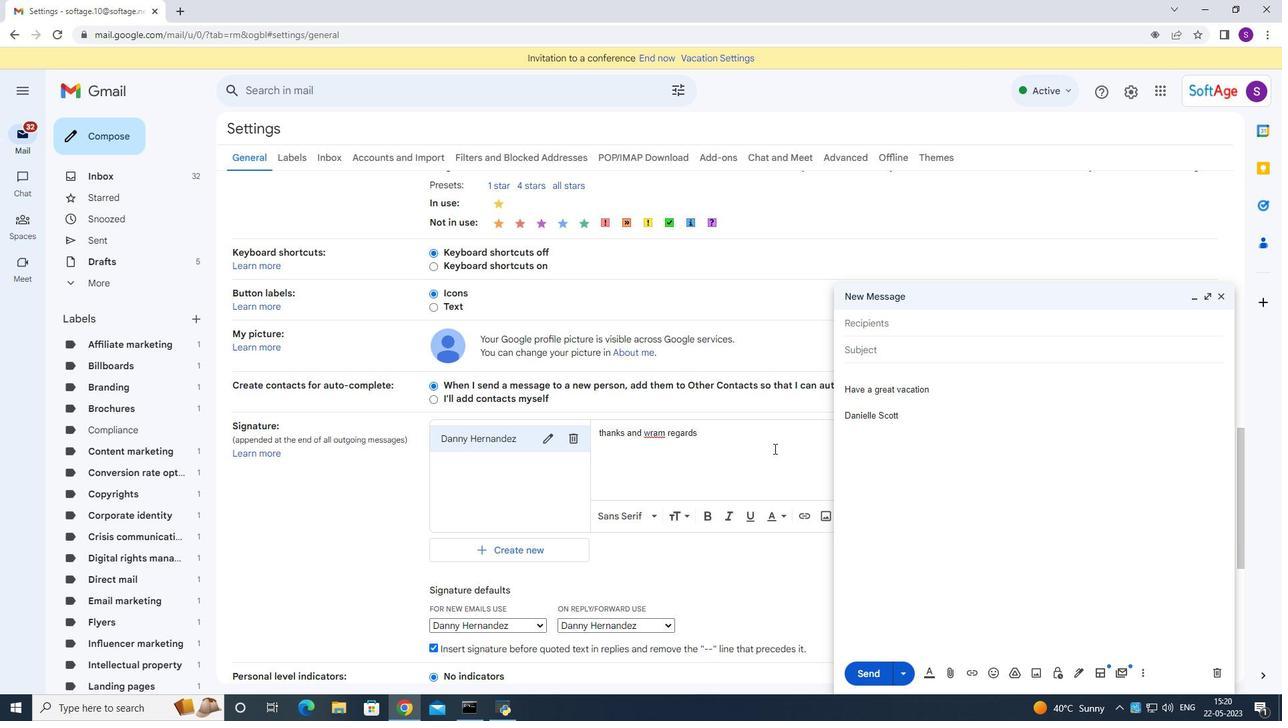 
Action: Mouse pressed left at (772, 448)
Screenshot: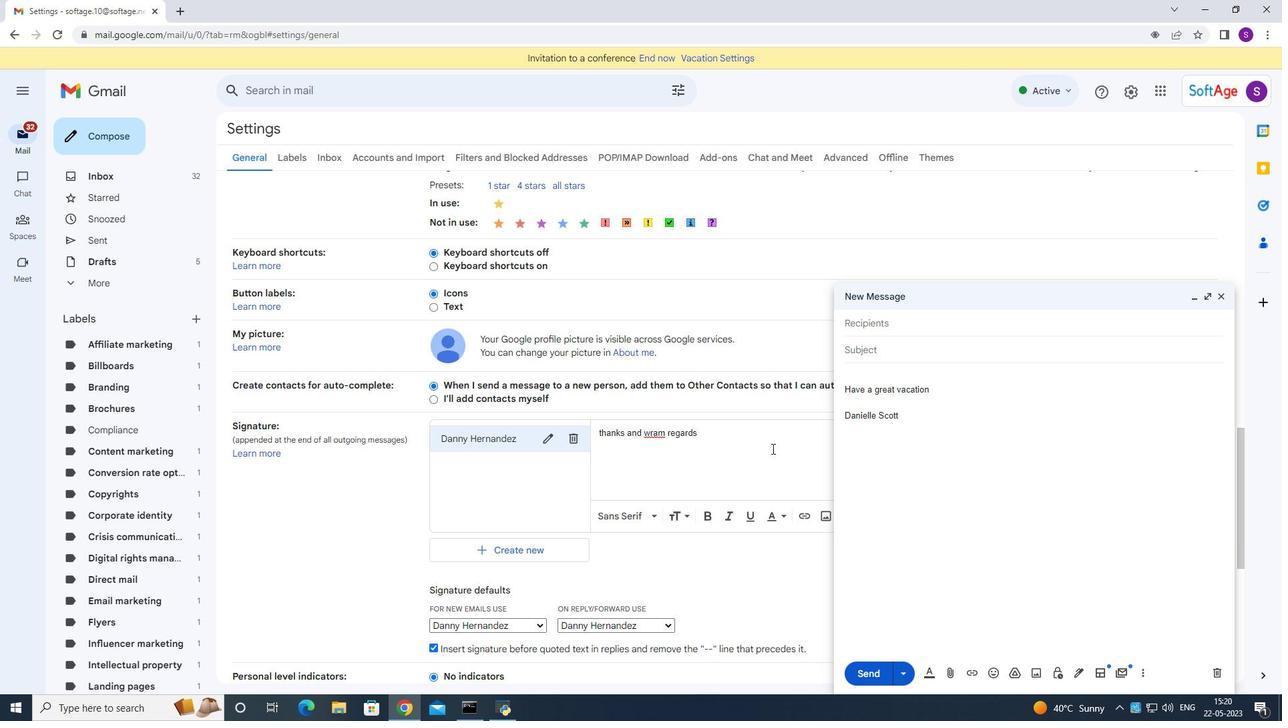 
Action: Mouse moved to (665, 434)
Screenshot: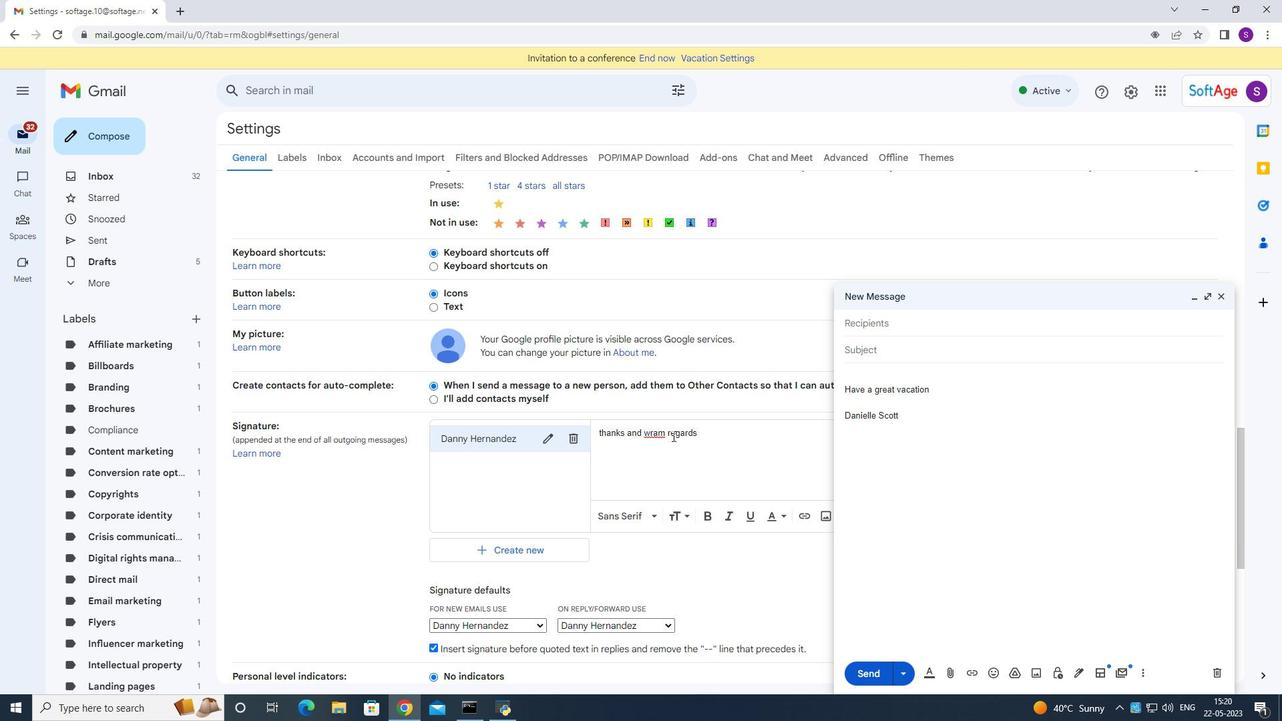 
Action: Mouse pressed left at (665, 434)
Screenshot: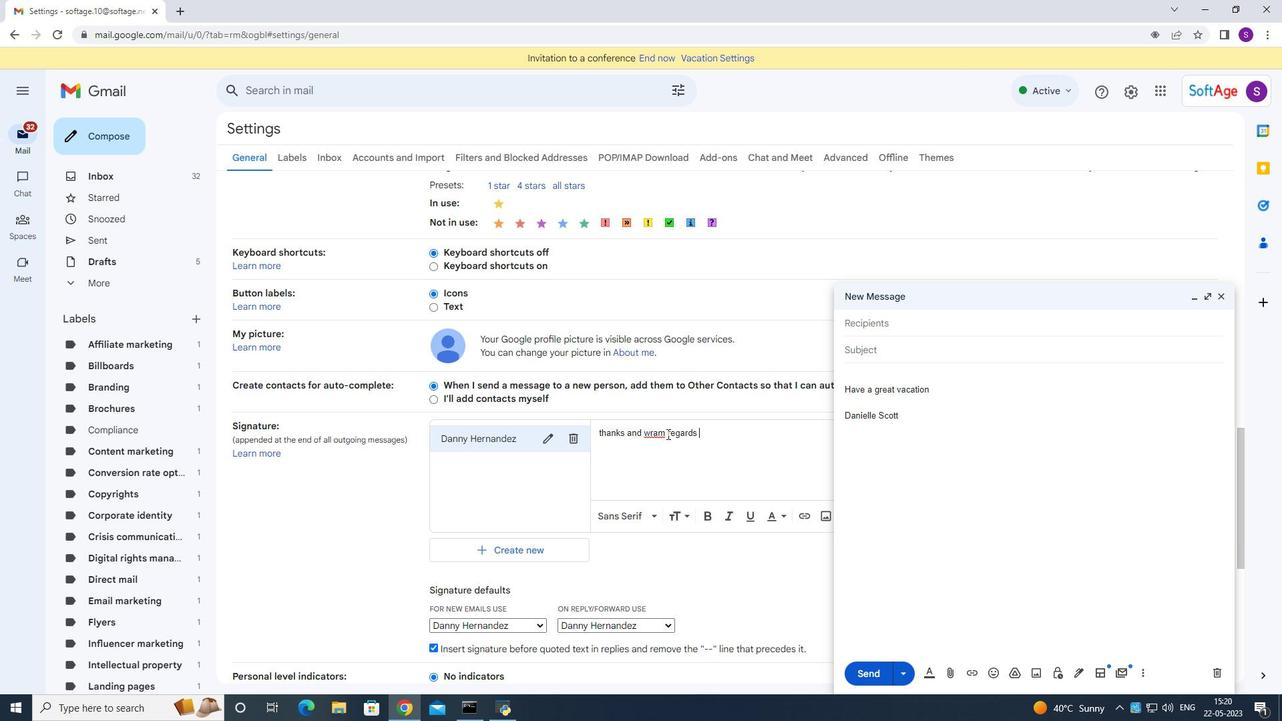 
Action: Mouse moved to (666, 432)
Screenshot: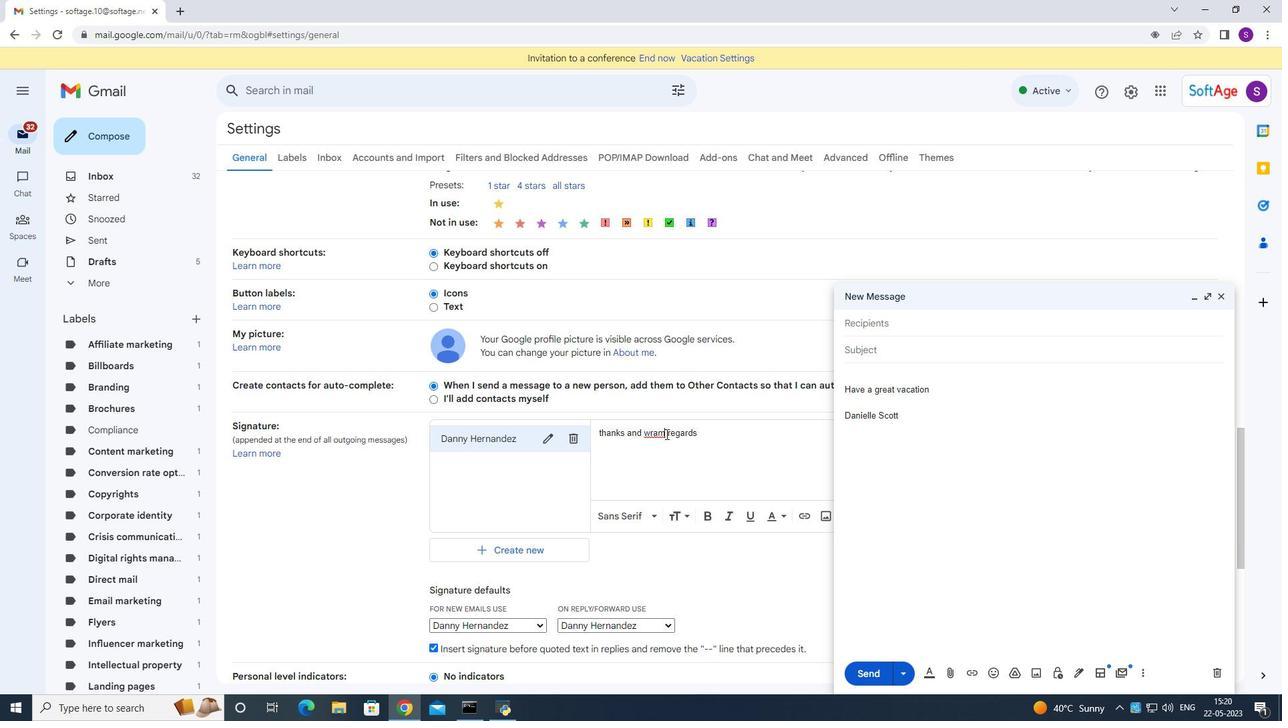 
Action: Key pressed <Key.backspace><Key.backspace><Key.backspace>arm
Screenshot: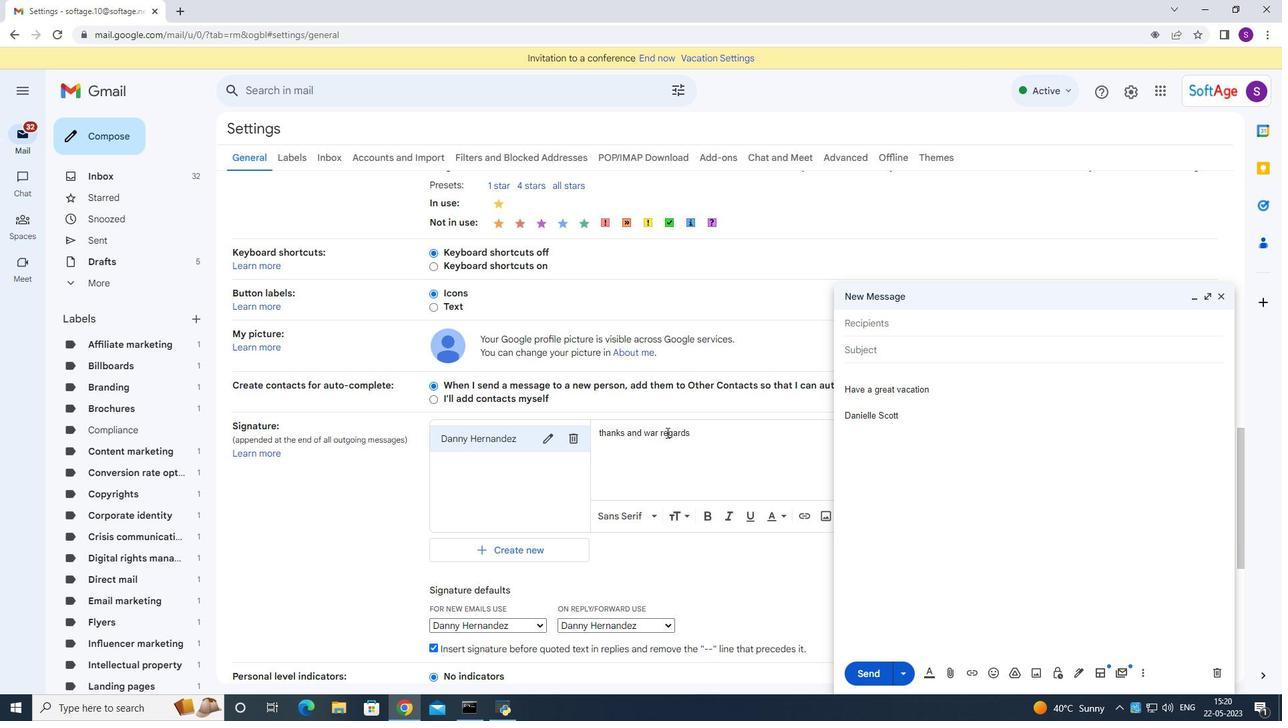 
Action: Mouse moved to (717, 427)
Screenshot: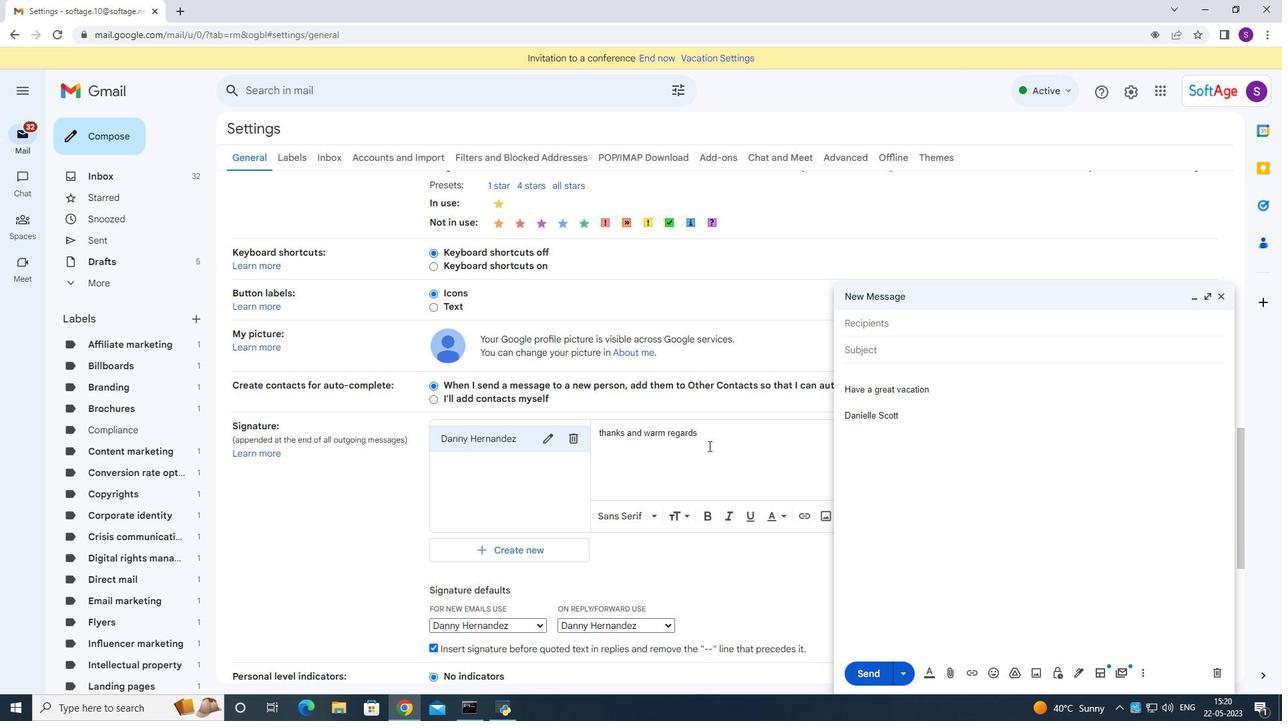 
Action: Mouse pressed left at (717, 427)
Screenshot: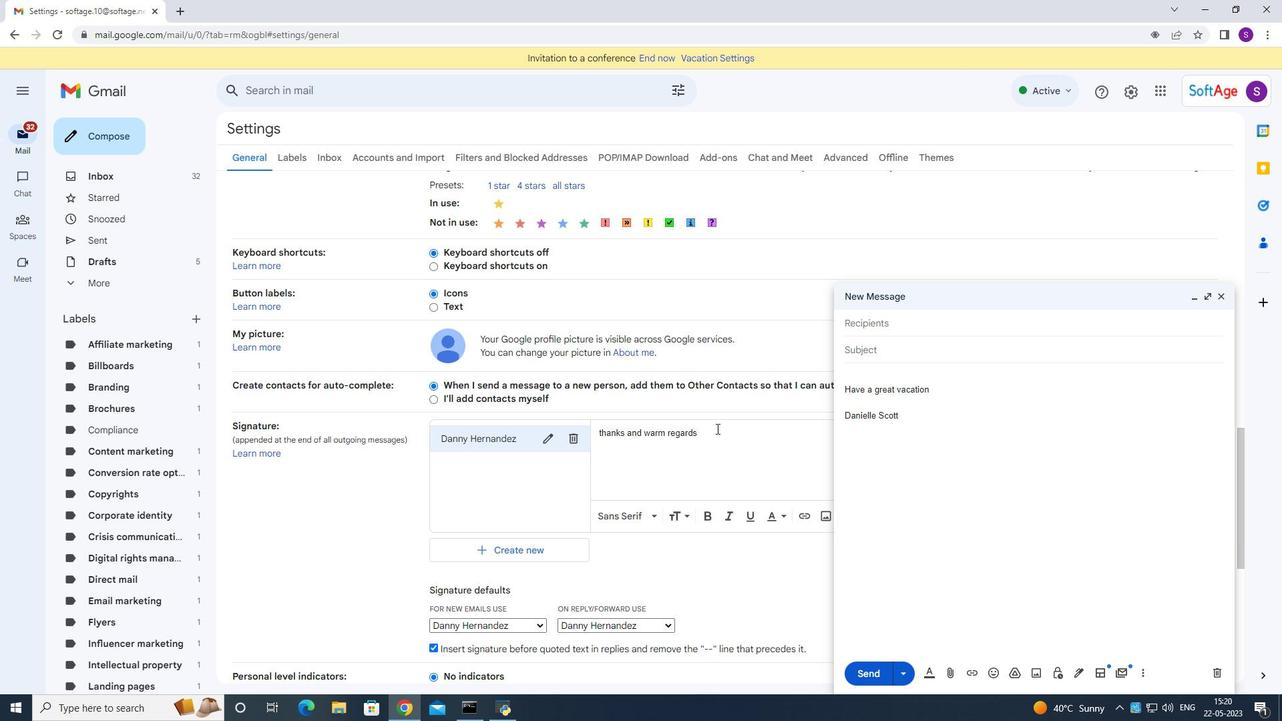 
Action: Key pressed <Key.enter><Key.enter><Key.shift>Danny<Key.space><Key.shift>Hernandez
Screenshot: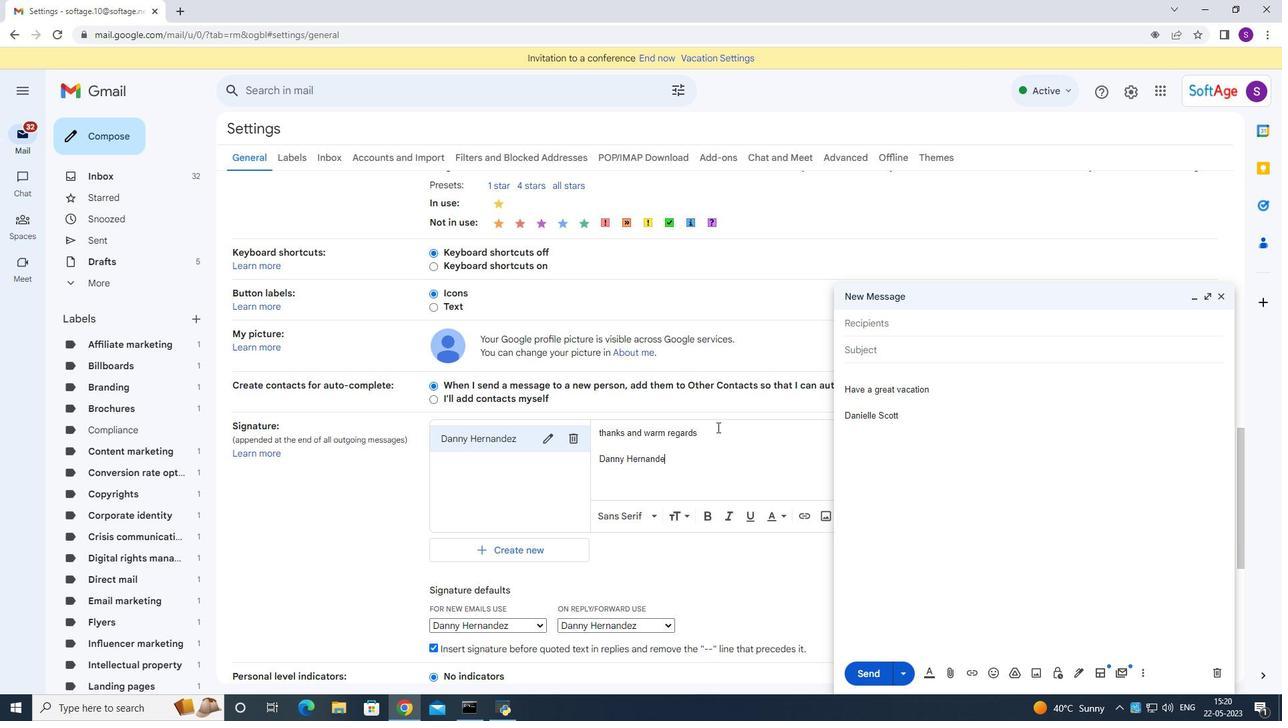 
Action: Mouse moved to (734, 480)
Screenshot: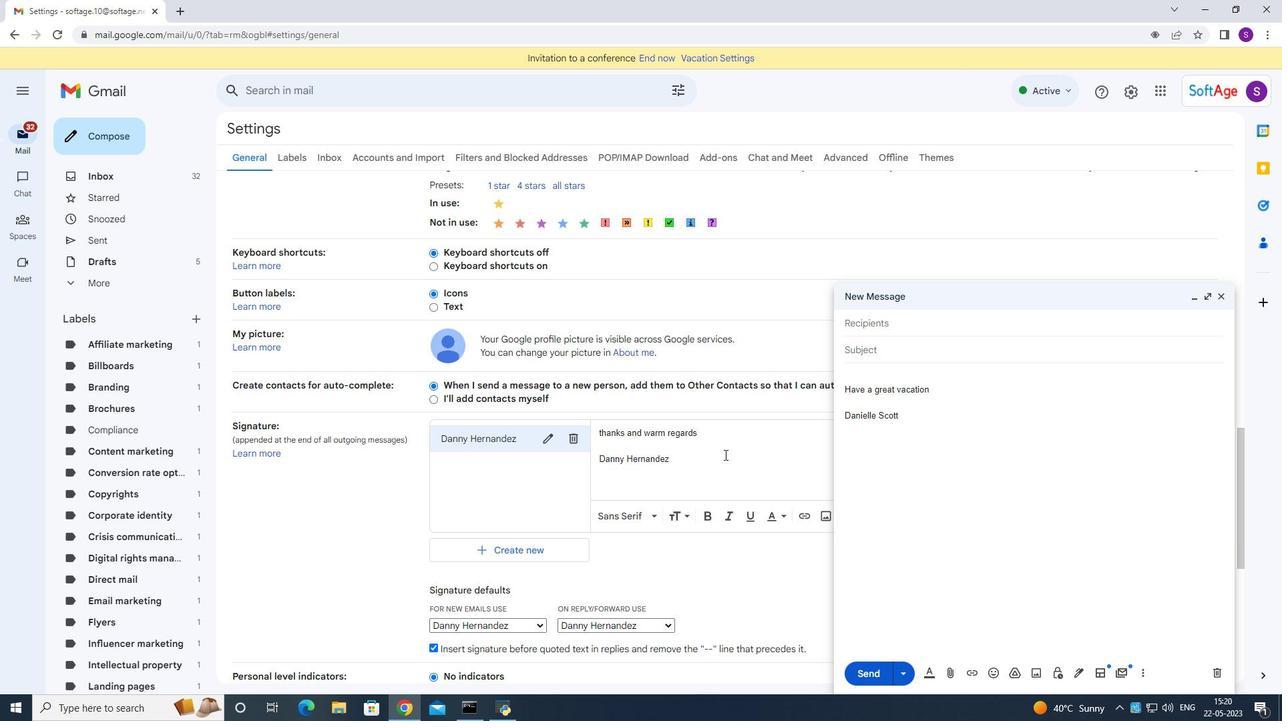 
Action: Mouse scrolled (734, 479) with delta (0, 0)
Screenshot: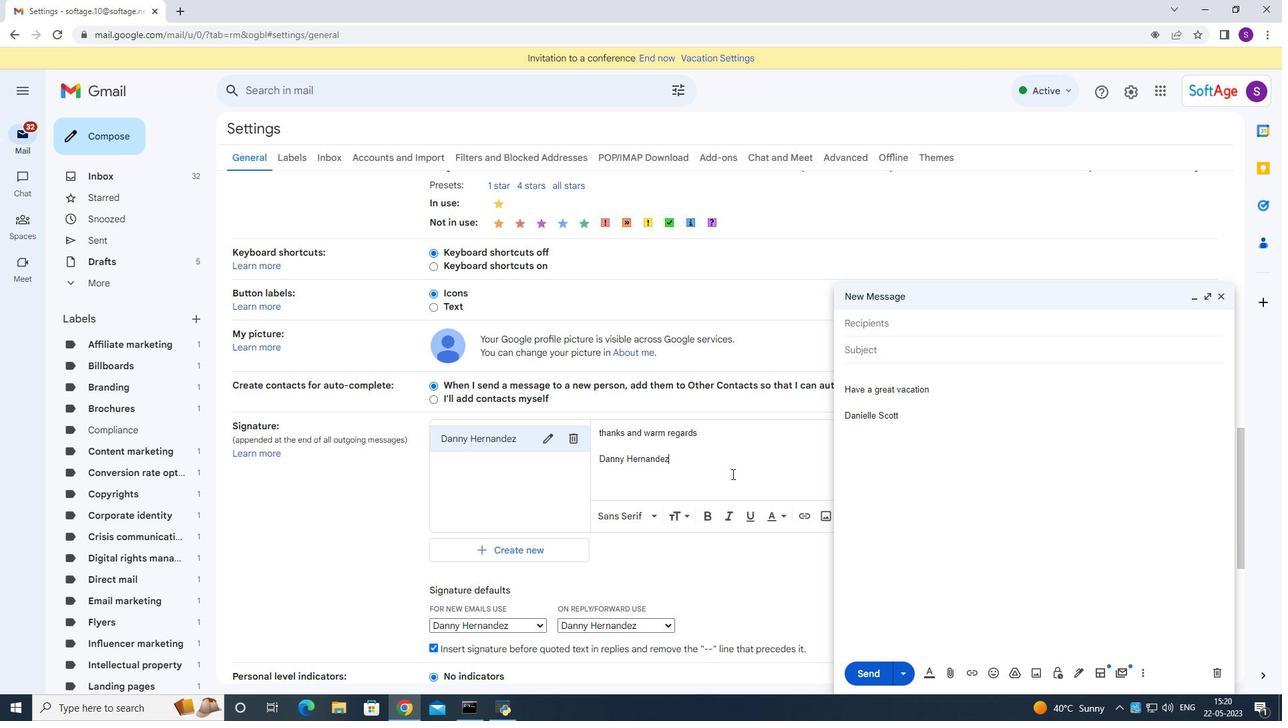
Action: Mouse moved to (734, 480)
Screenshot: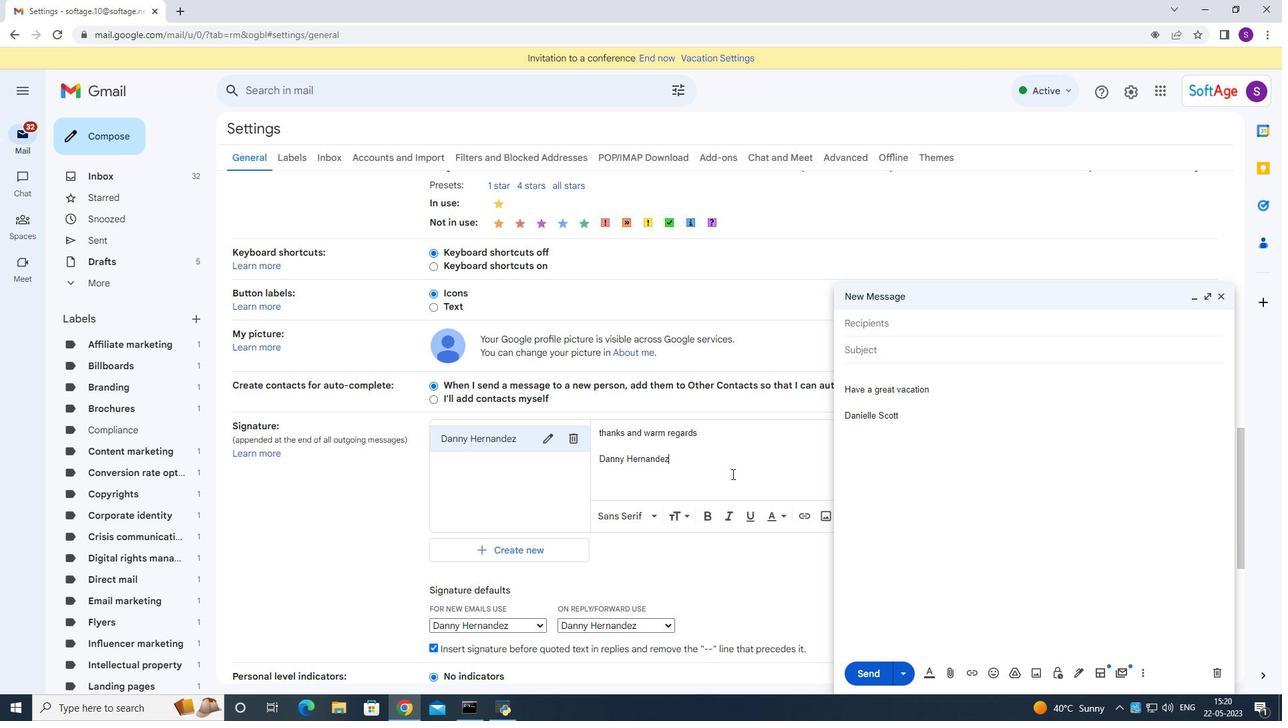 
Action: Mouse scrolled (734, 479) with delta (0, 0)
Screenshot: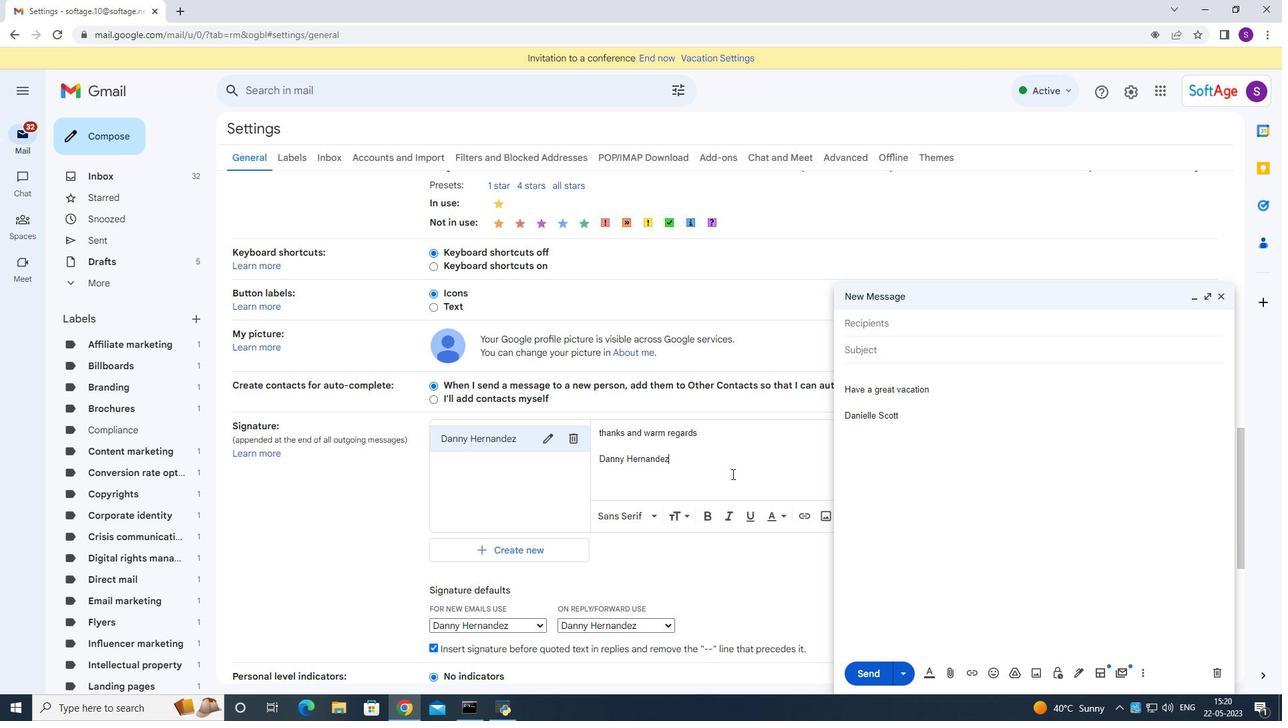 
Action: Mouse scrolled (734, 479) with delta (0, 0)
Screenshot: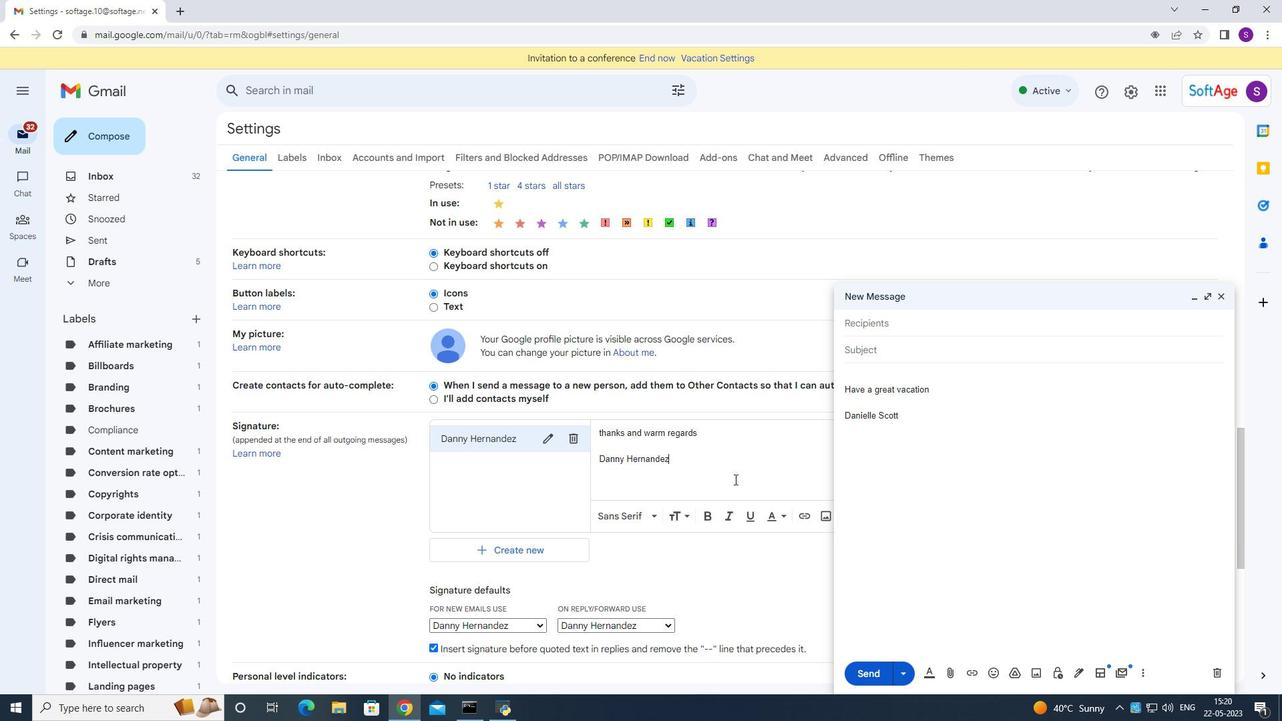 
Action: Mouse scrolled (734, 479) with delta (0, 0)
Screenshot: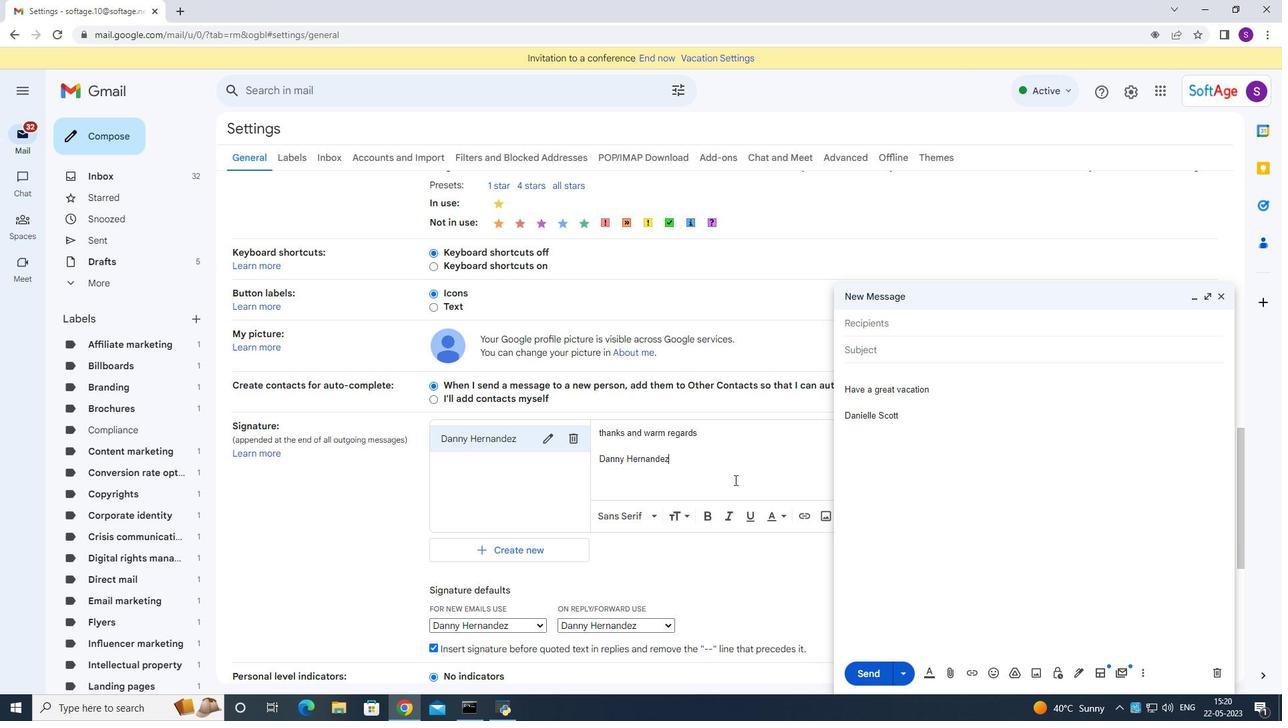 
Action: Mouse moved to (717, 490)
Screenshot: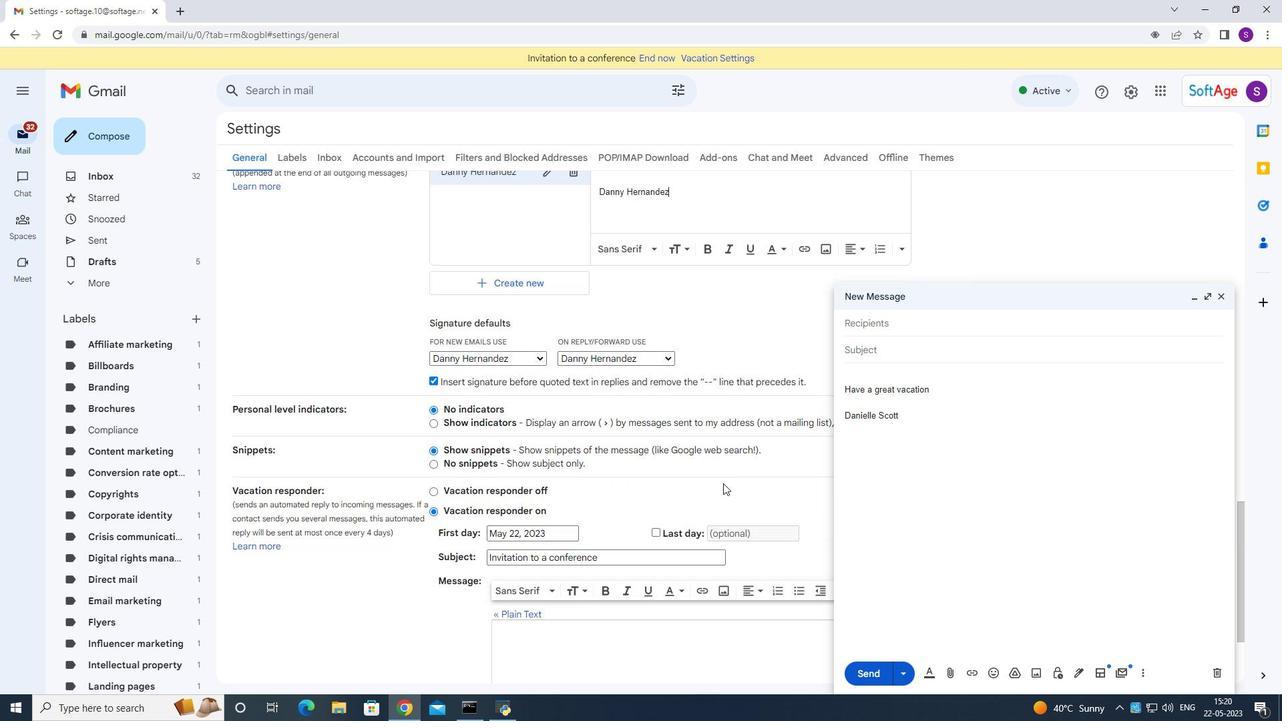 
Action: Mouse scrolled (717, 490) with delta (0, 0)
Screenshot: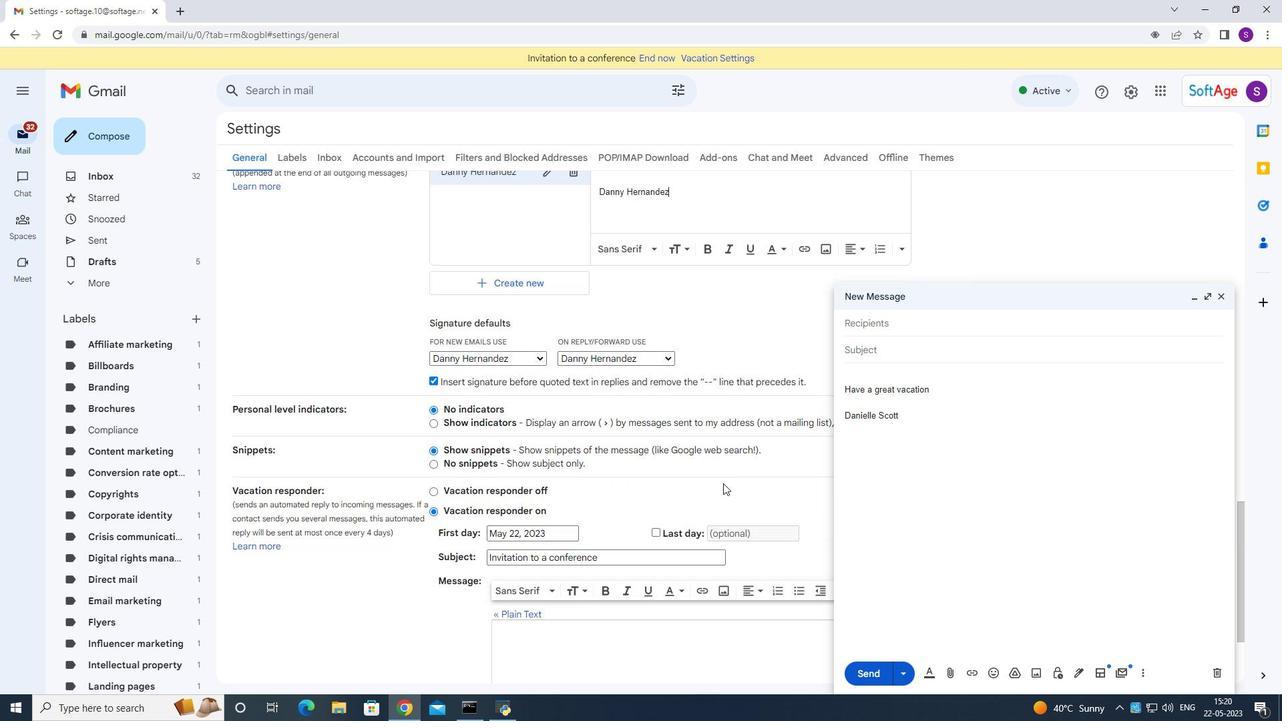 
Action: Mouse moved to (716, 491)
Screenshot: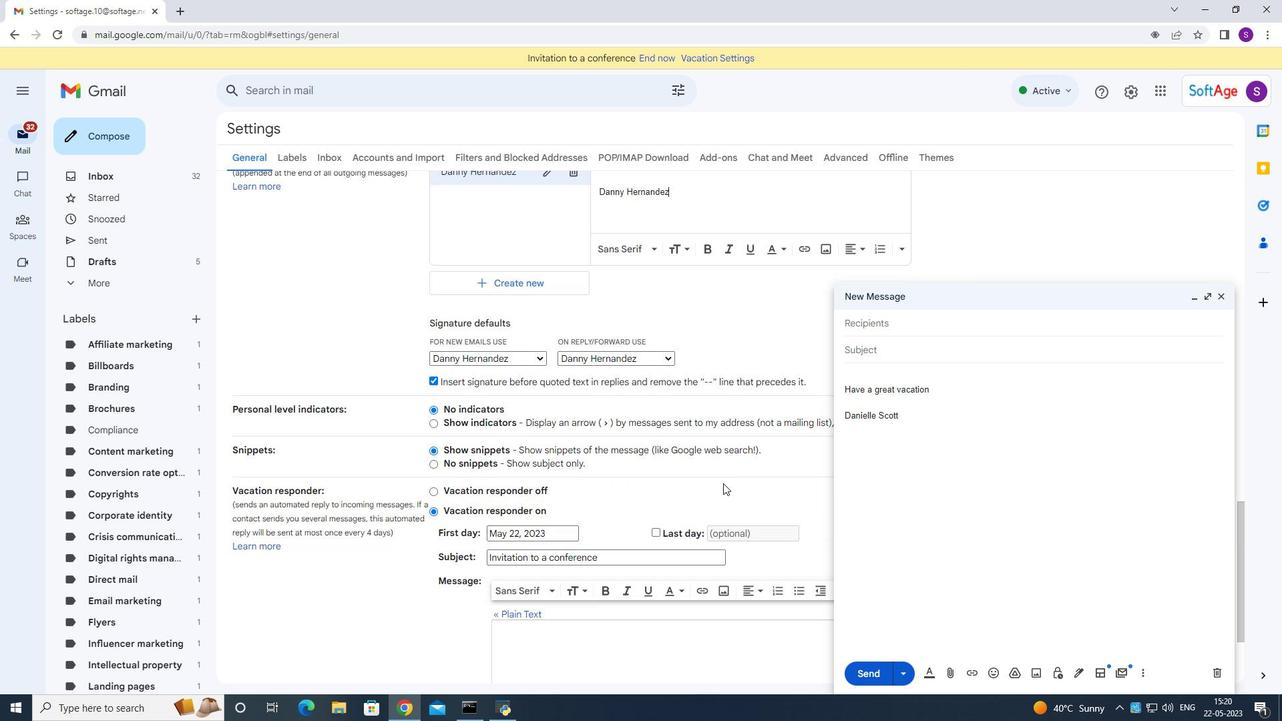 
Action: Mouse scrolled (716, 490) with delta (0, 0)
Screenshot: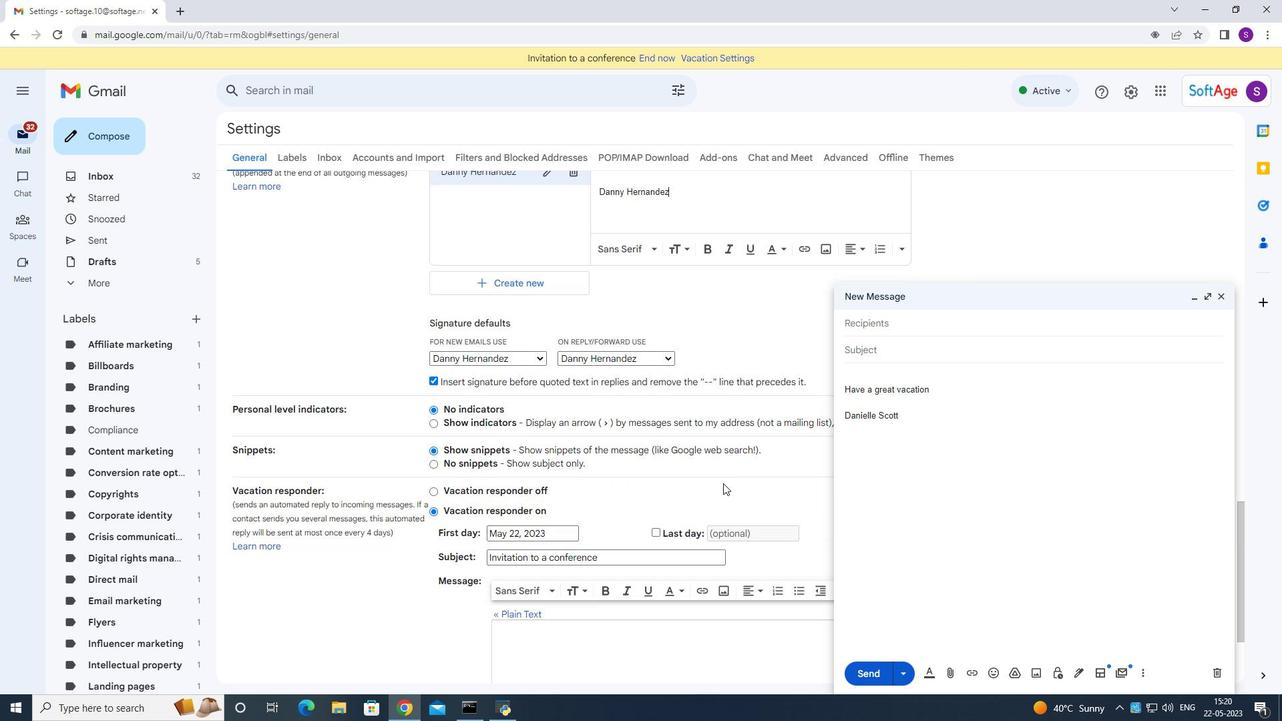 
Action: Mouse moved to (716, 491)
Screenshot: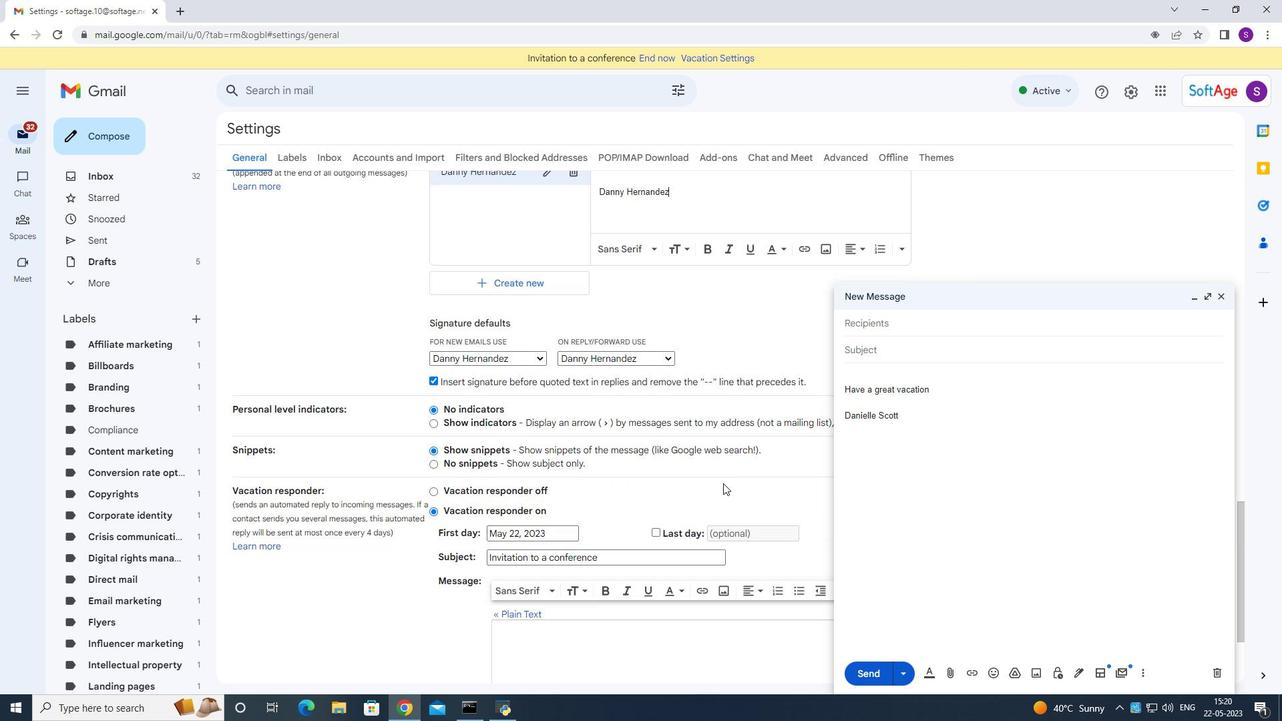 
Action: Mouse scrolled (716, 490) with delta (0, 0)
Screenshot: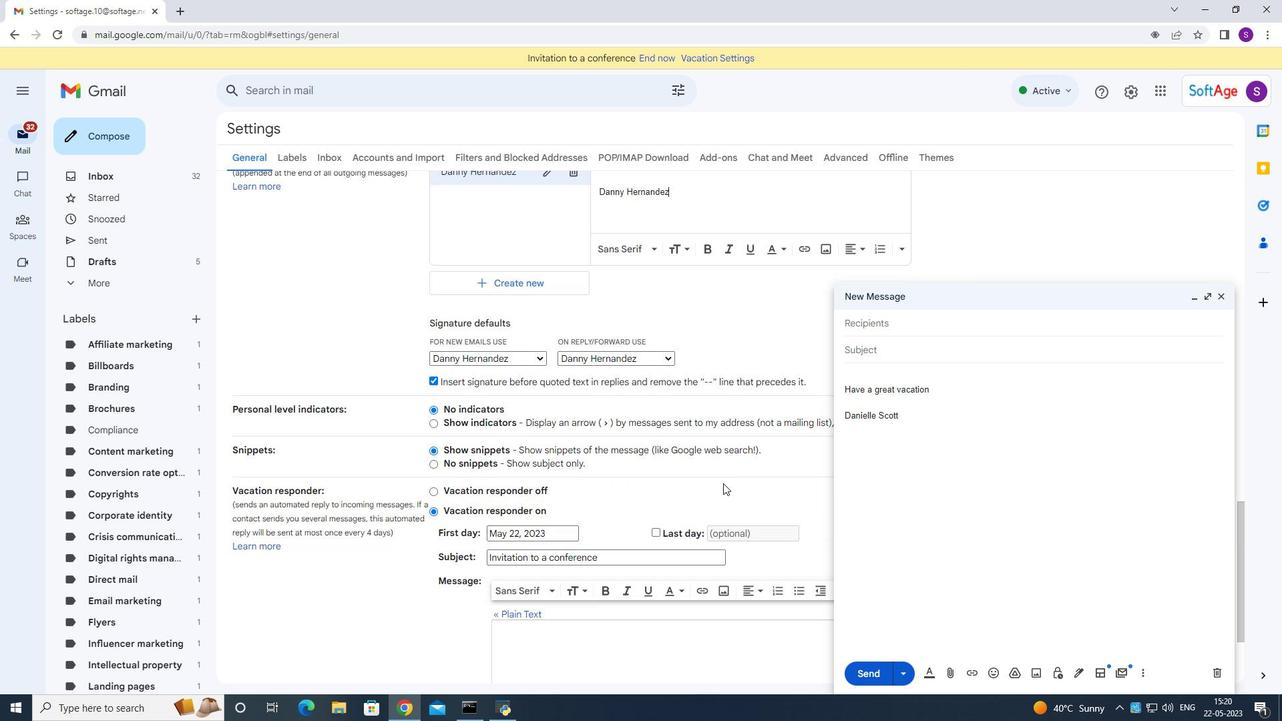 
Action: Mouse scrolled (716, 490) with delta (0, 0)
Screenshot: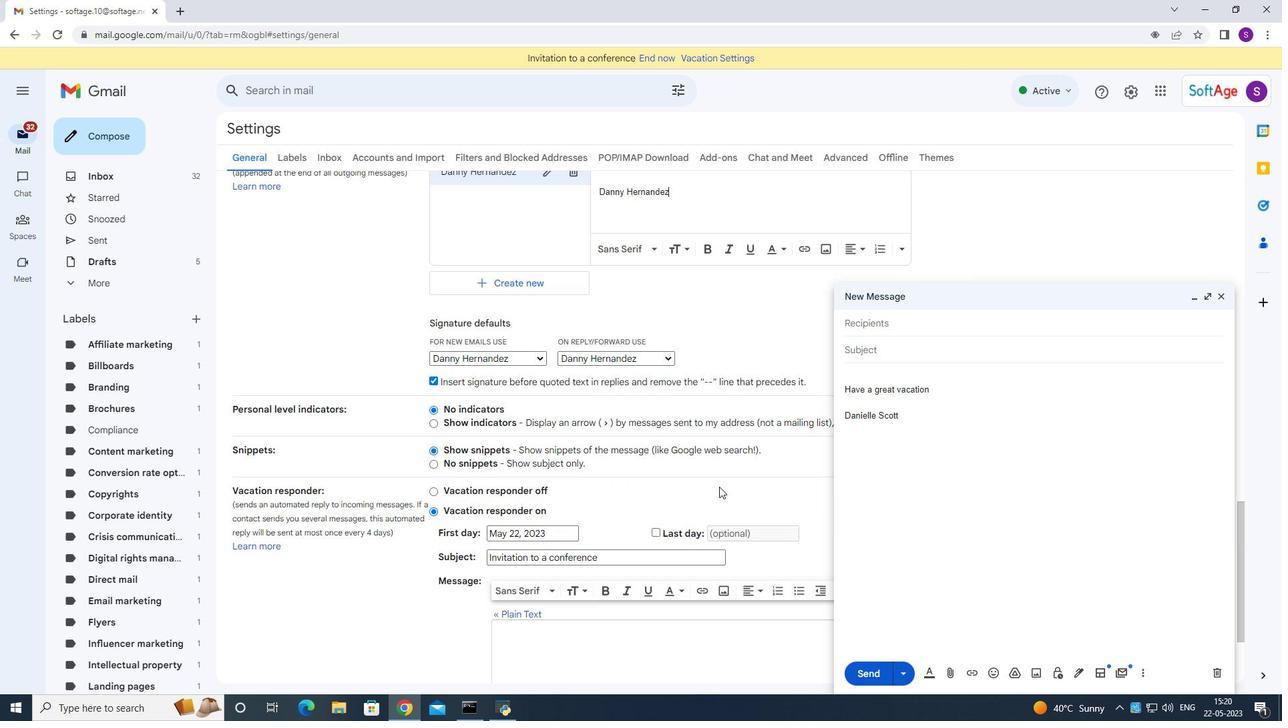 
Action: Mouse moved to (714, 492)
Screenshot: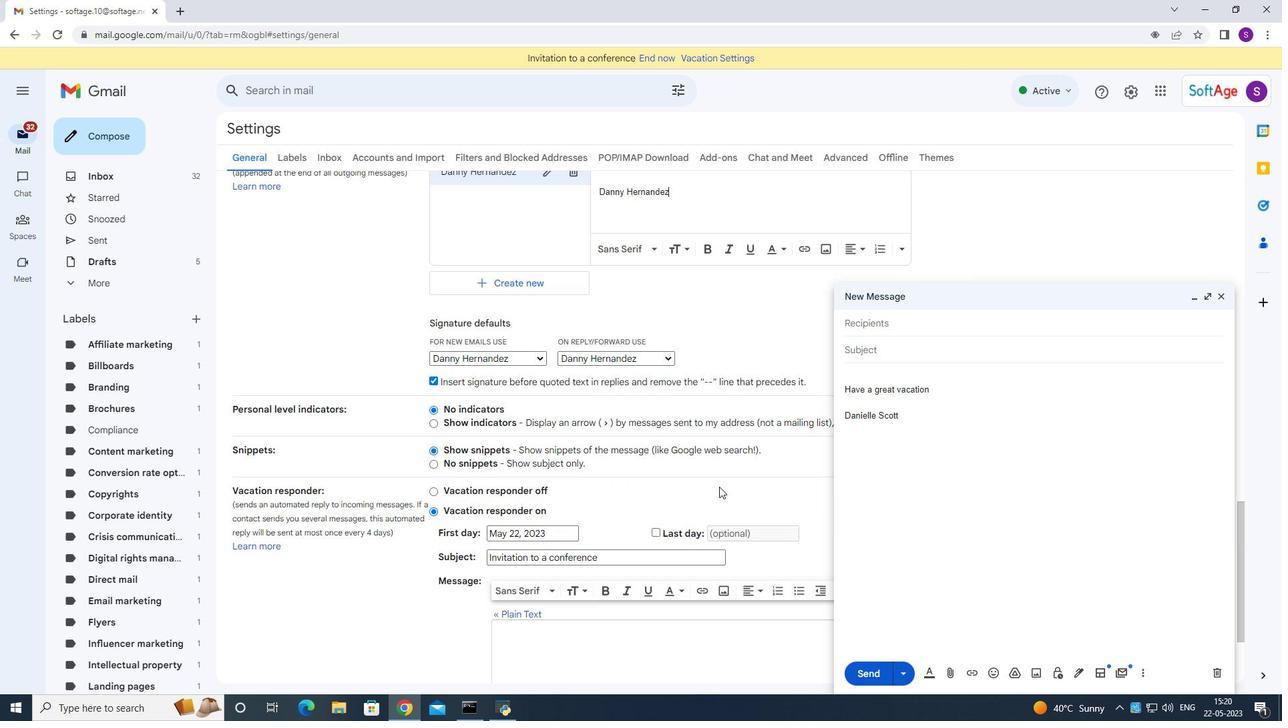 
Action: Mouse scrolled (714, 491) with delta (0, 0)
Screenshot: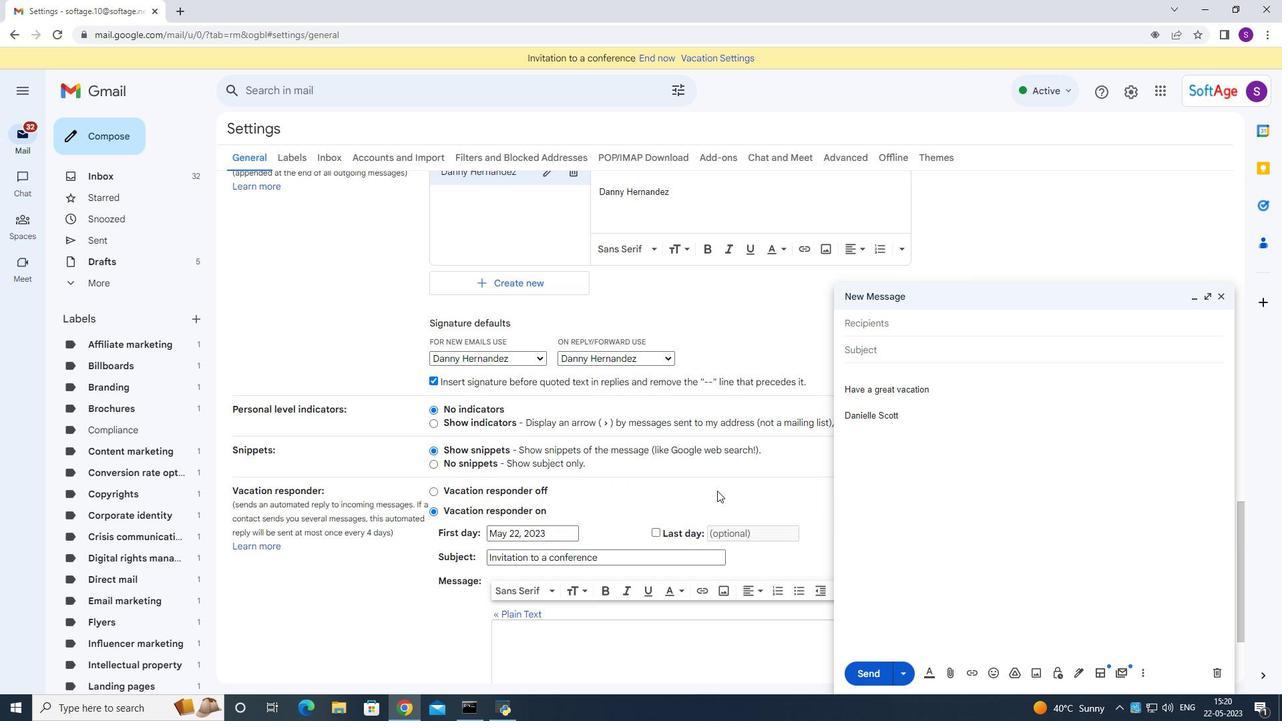 
Action: Mouse moved to (681, 611)
Screenshot: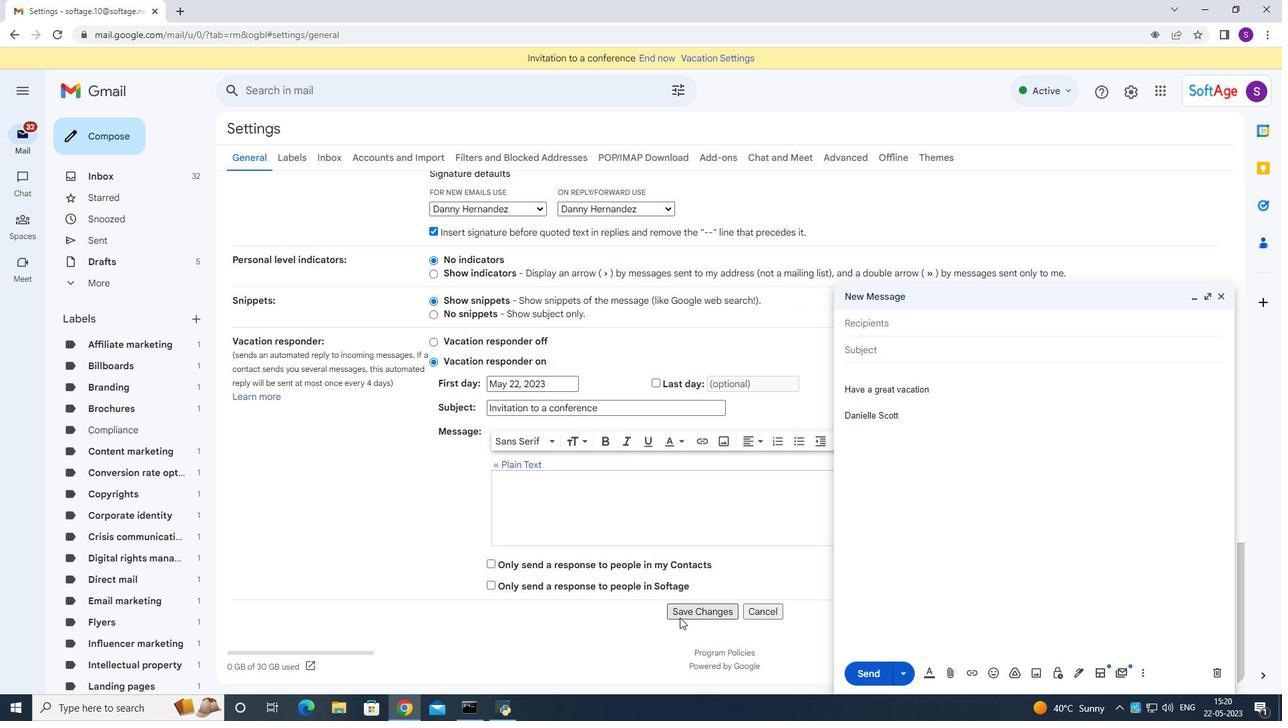 
Action: Mouse pressed left at (681, 611)
Screenshot: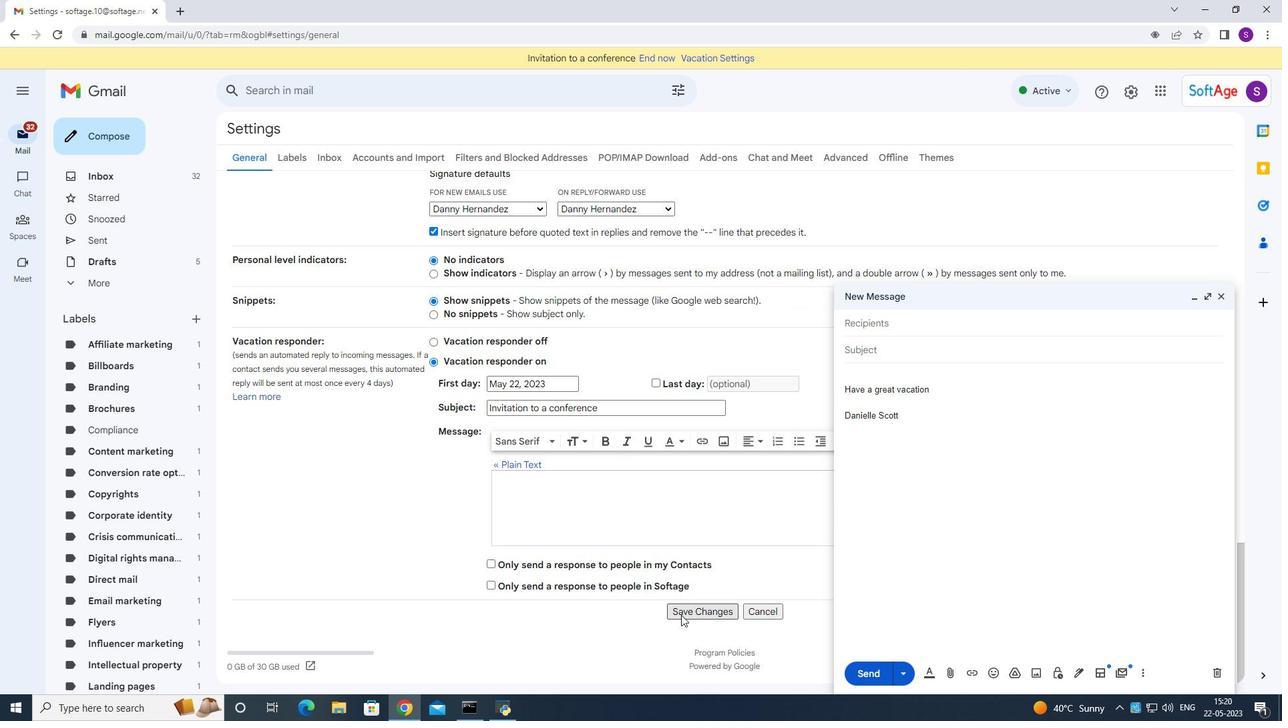 
Action: Mouse moved to (1221, 296)
Screenshot: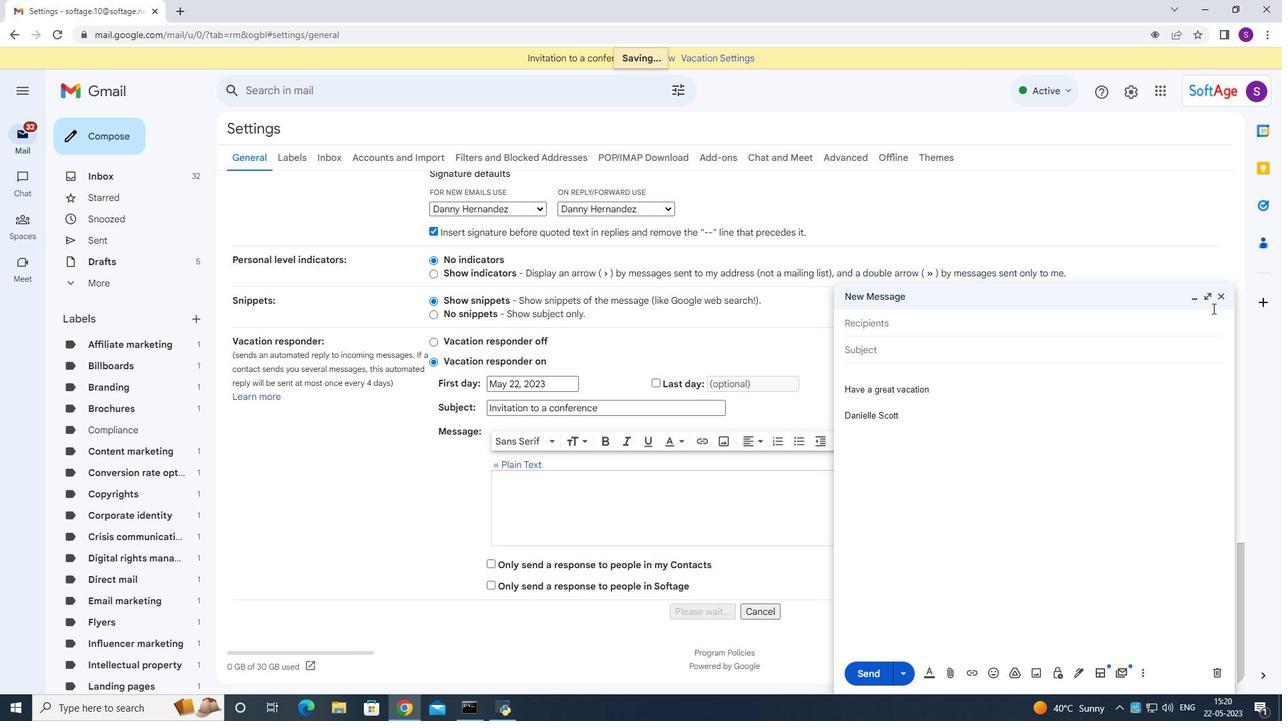 
Action: Mouse pressed left at (1221, 296)
Screenshot: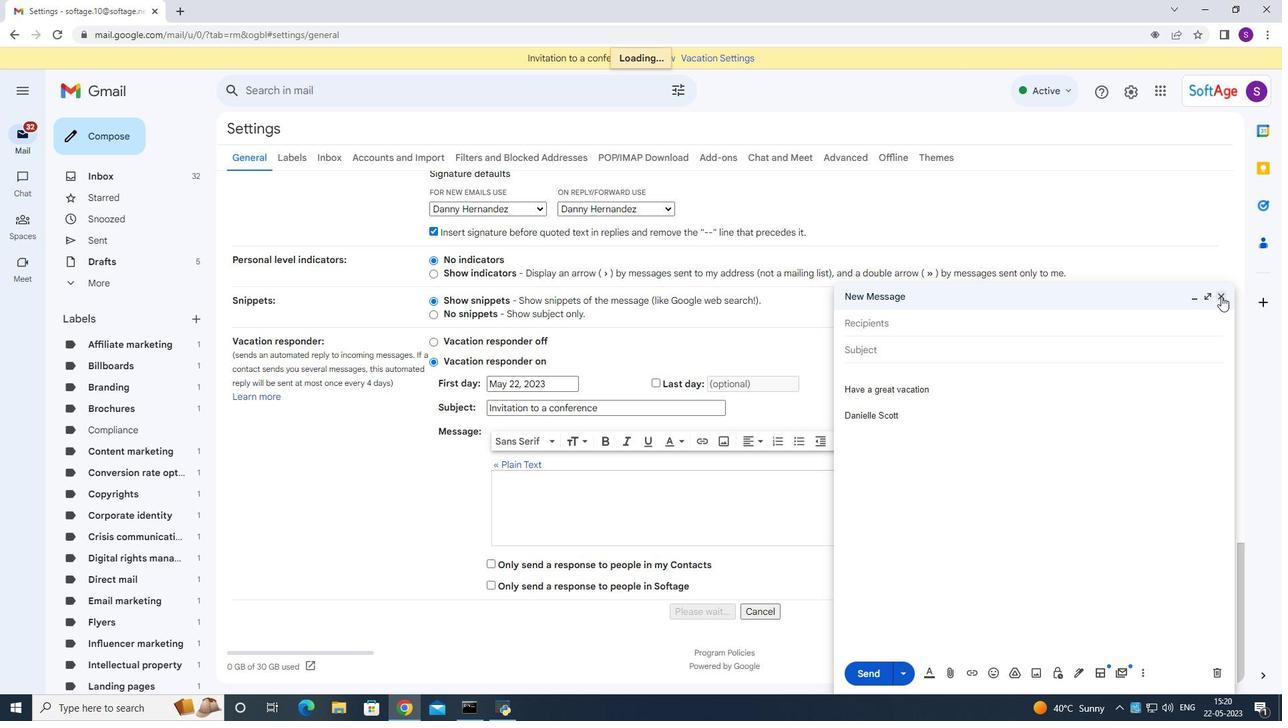 
Action: Mouse moved to (80, 136)
Screenshot: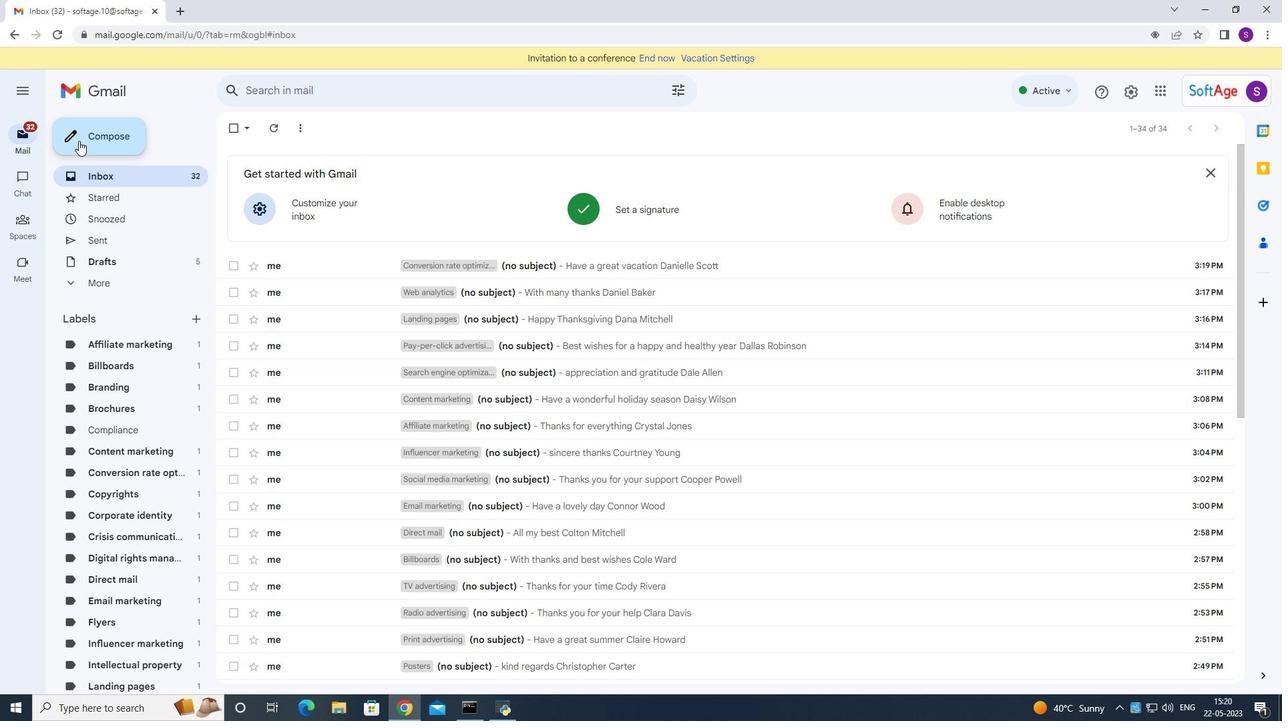 
Action: Mouse pressed left at (80, 136)
Screenshot: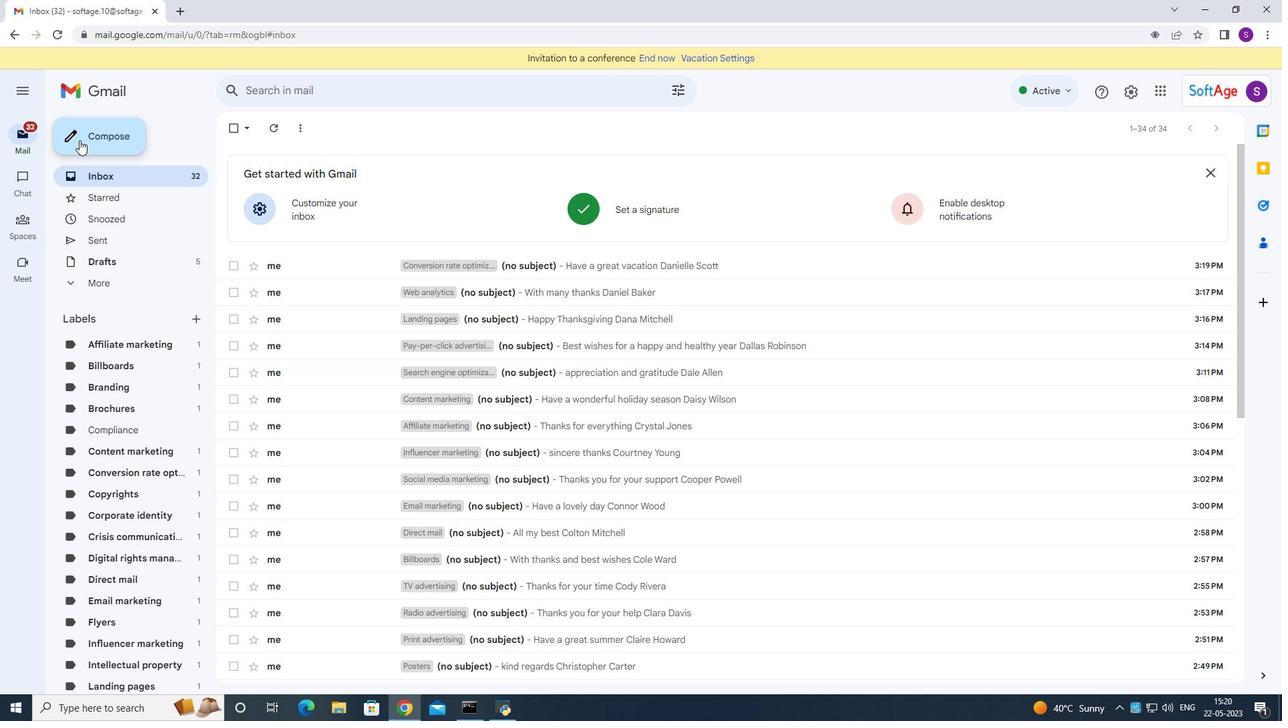 
Action: Mouse moved to (908, 323)
Screenshot: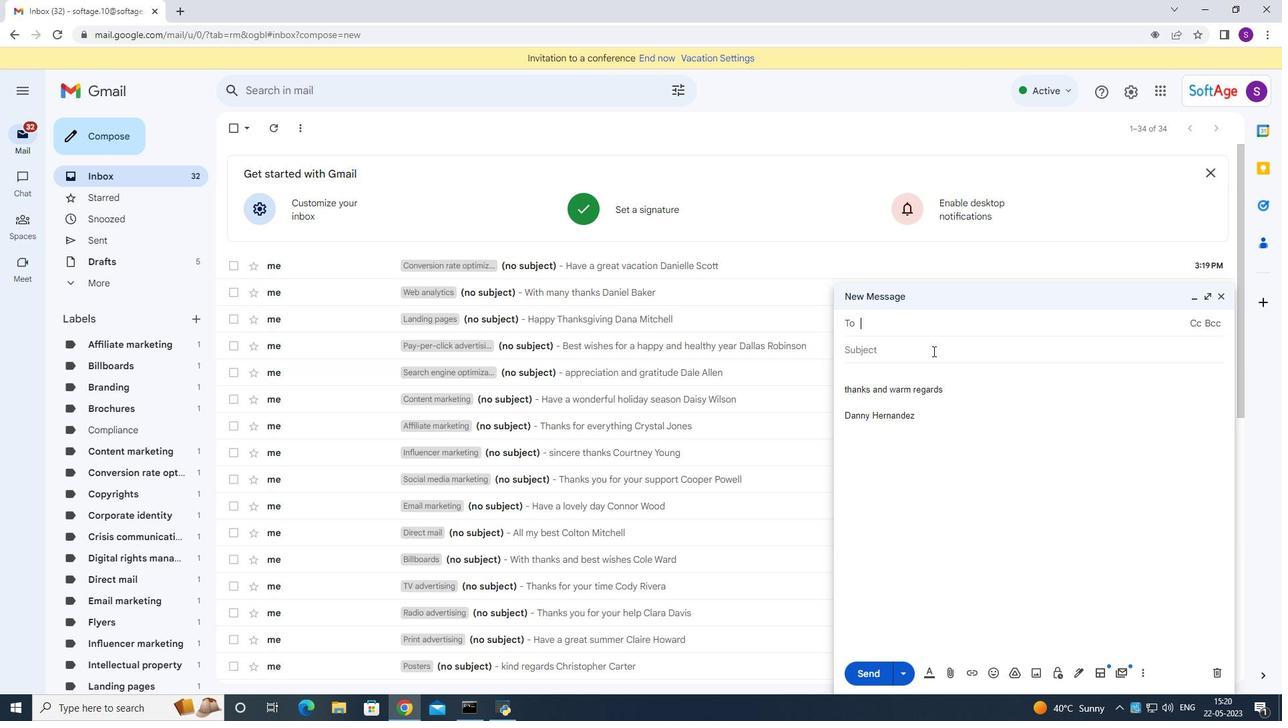 
Action: Key pressed <Key.shift>Softage<Key.shift><Key.shift><Key.shift><Key.shift><Key.shift><Key.shift><Key.shift><Key.shift><Key.shift><Key.shift><Key.shift><Key.shift><Key.shift><Key.shift><Key.shift><Key.shift><Key.shift><Key.shift><Key.shift><Key.shift><Key.shift><Key.shift><Key.shift><Key.shift><Key.shift><Key.shift><Key.shift><Key.shift><Key.shift><Key.shift><Key.shift><Key.shift><Key.shift><Key.shift><Key.shift>.<Key.shift>!0<Key.backspace><Key.backspace><Key.backspace>10<Key.shift>@softage.net
Screenshot: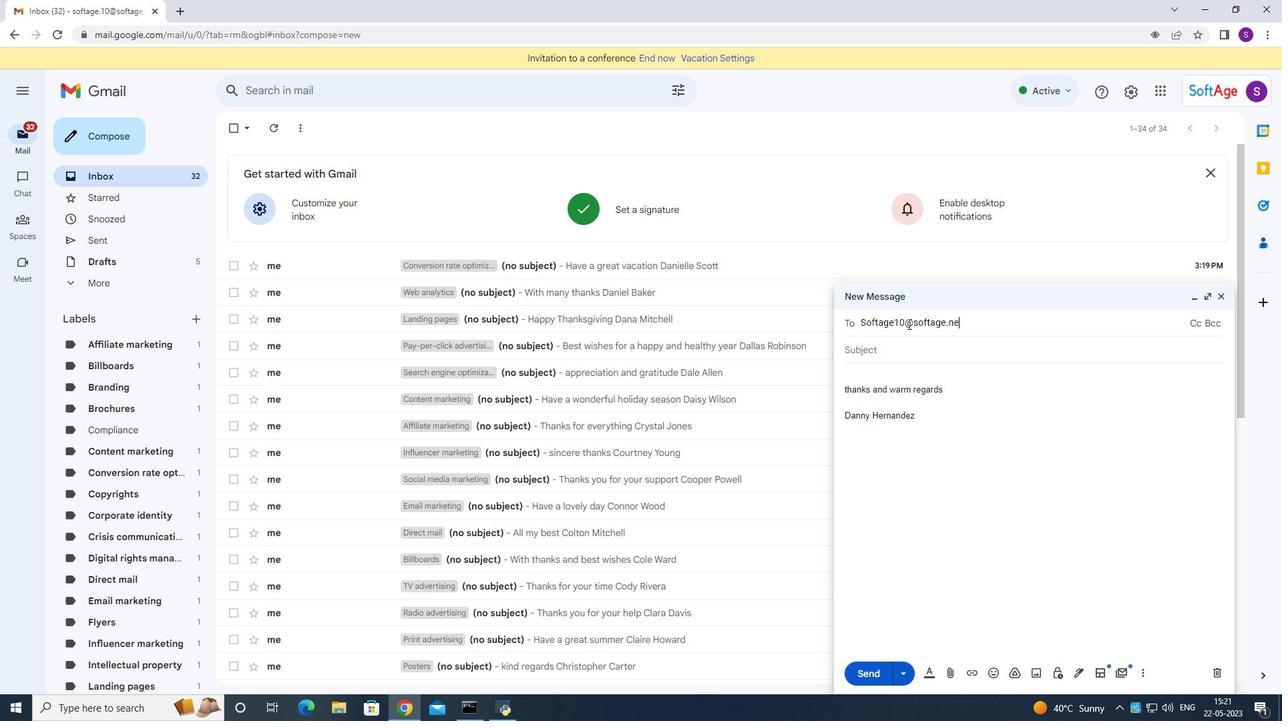 
Action: Mouse moved to (945, 358)
Screenshot: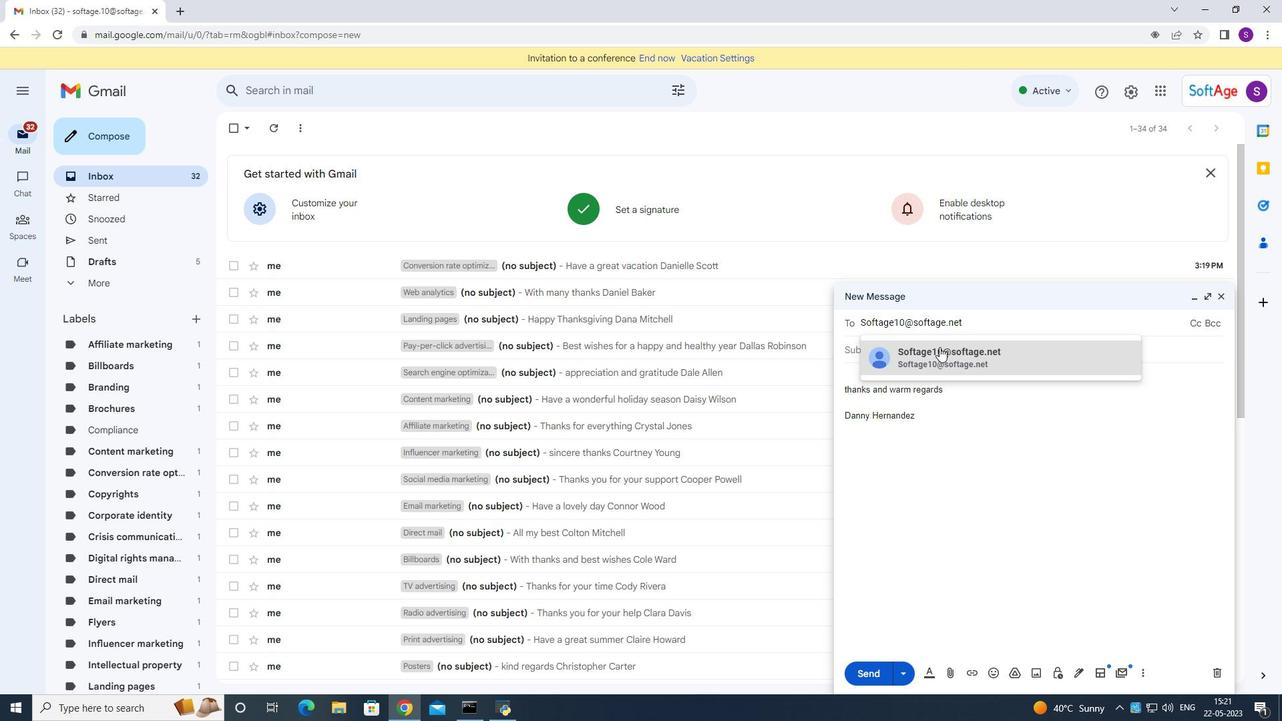 
Action: Mouse pressed left at (945, 358)
Screenshot: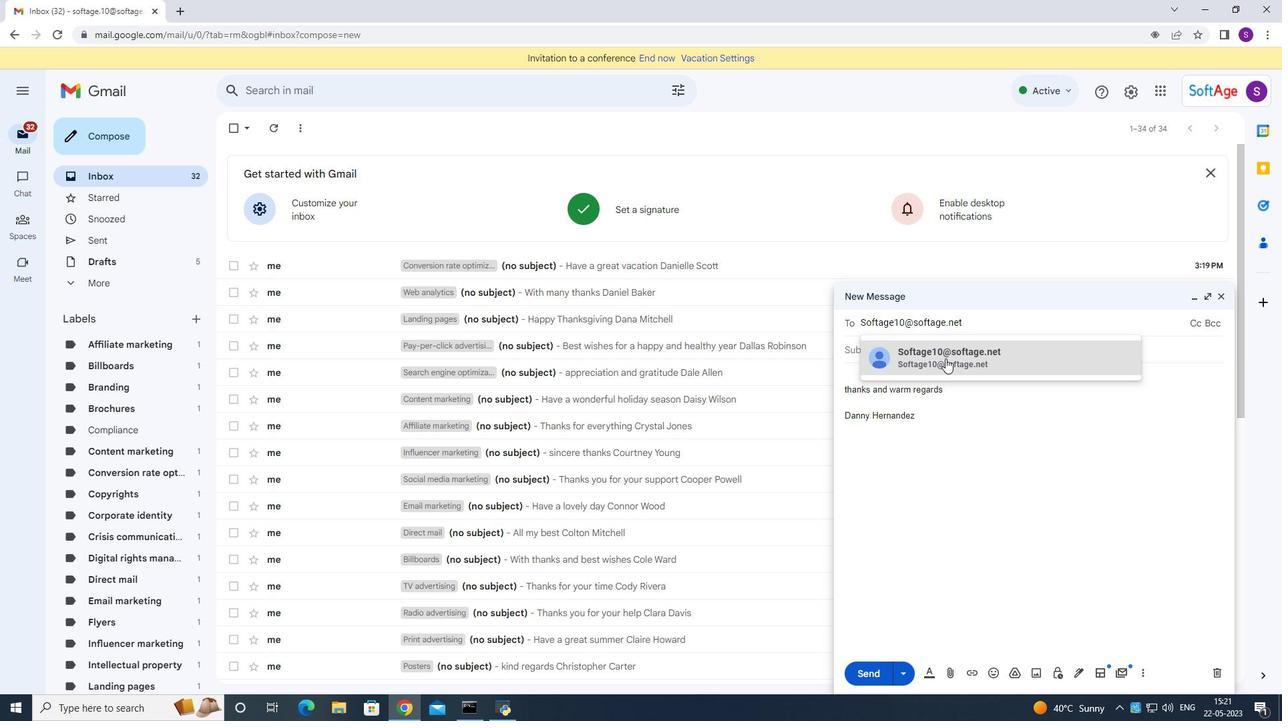 
Action: Mouse moved to (1035, 538)
Screenshot: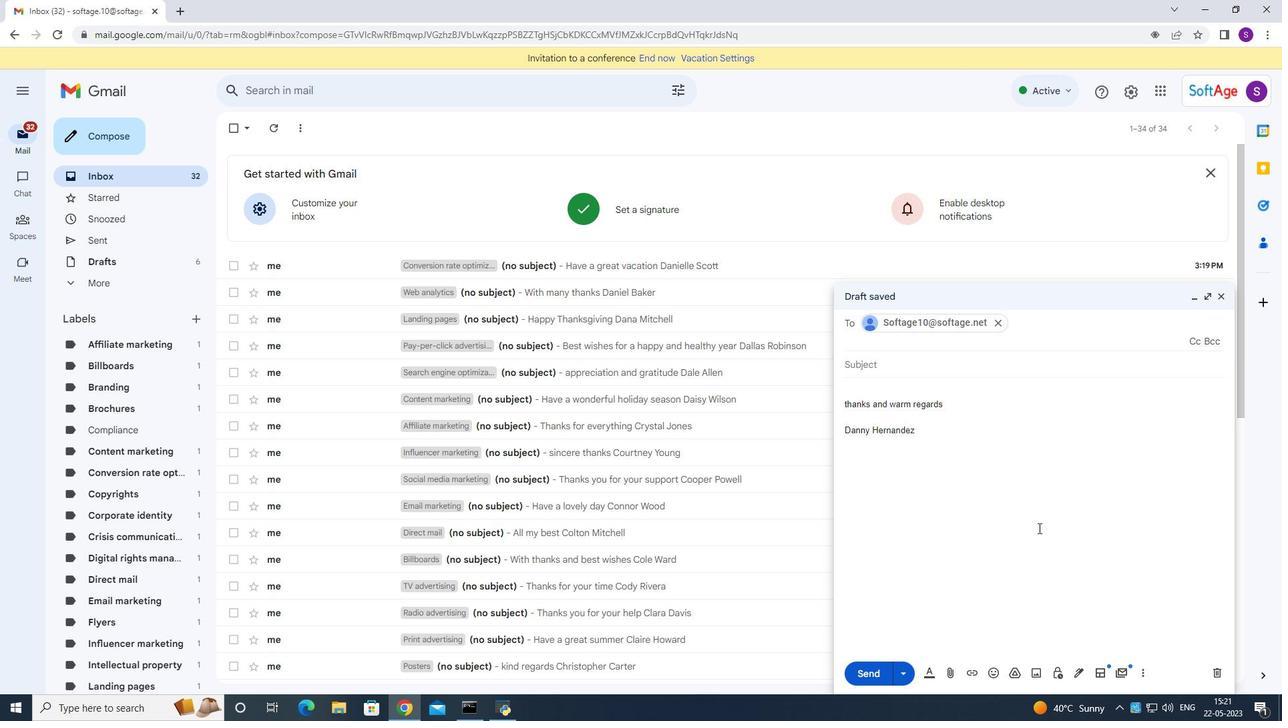 
Action: Mouse scrolled (1038, 528) with delta (0, 0)
Screenshot: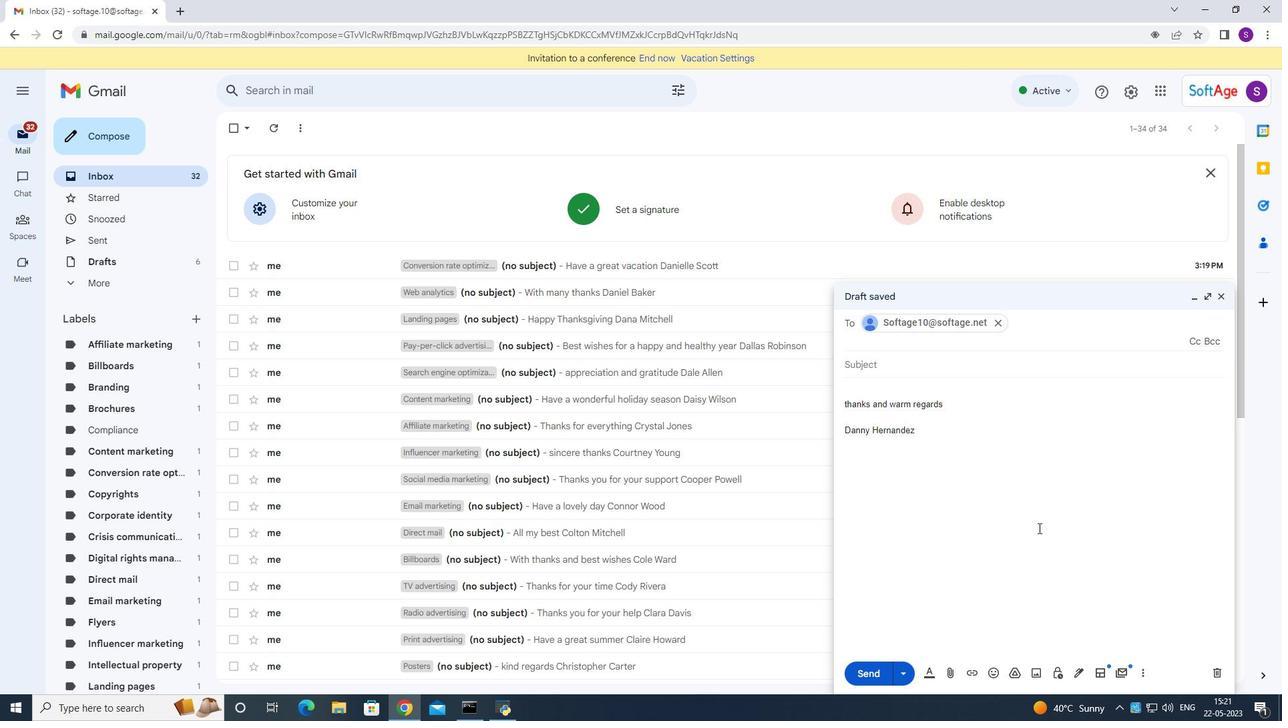 
Action: Mouse moved to (1087, 627)
Screenshot: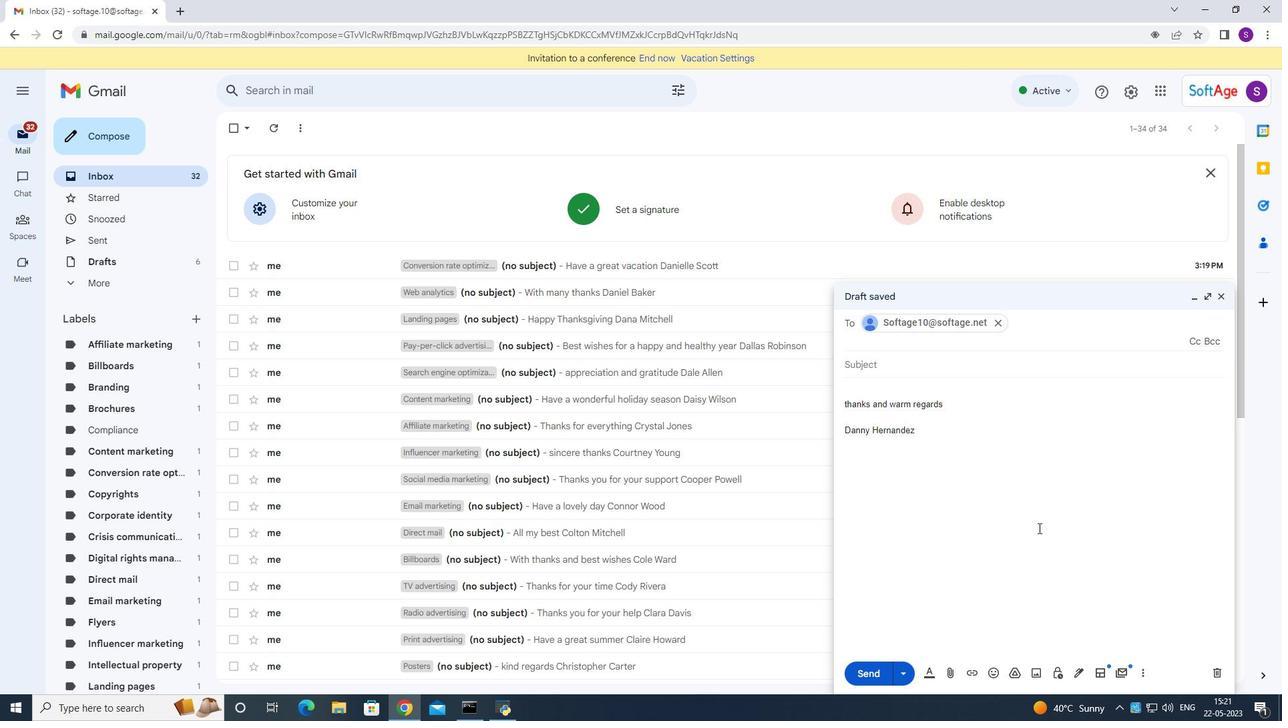 
Action: Mouse scrolled (1034, 541) with delta (0, 0)
Screenshot: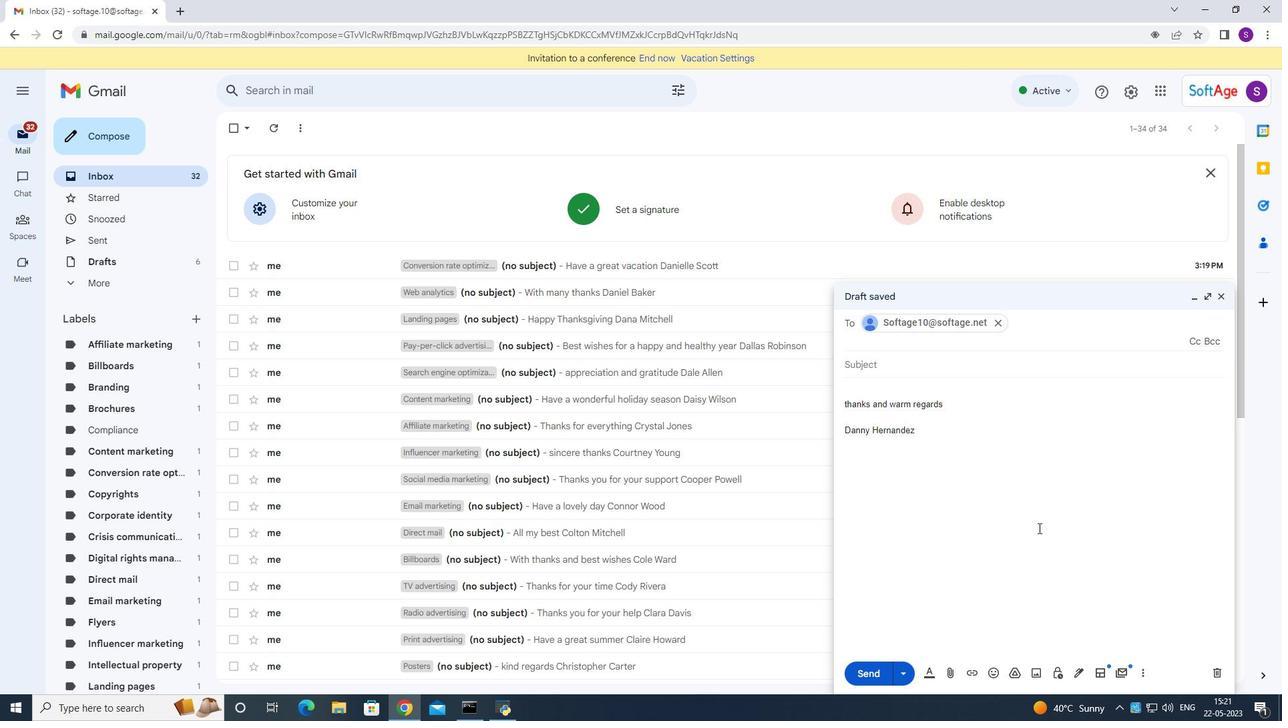 
Action: Mouse moved to (1087, 627)
Screenshot: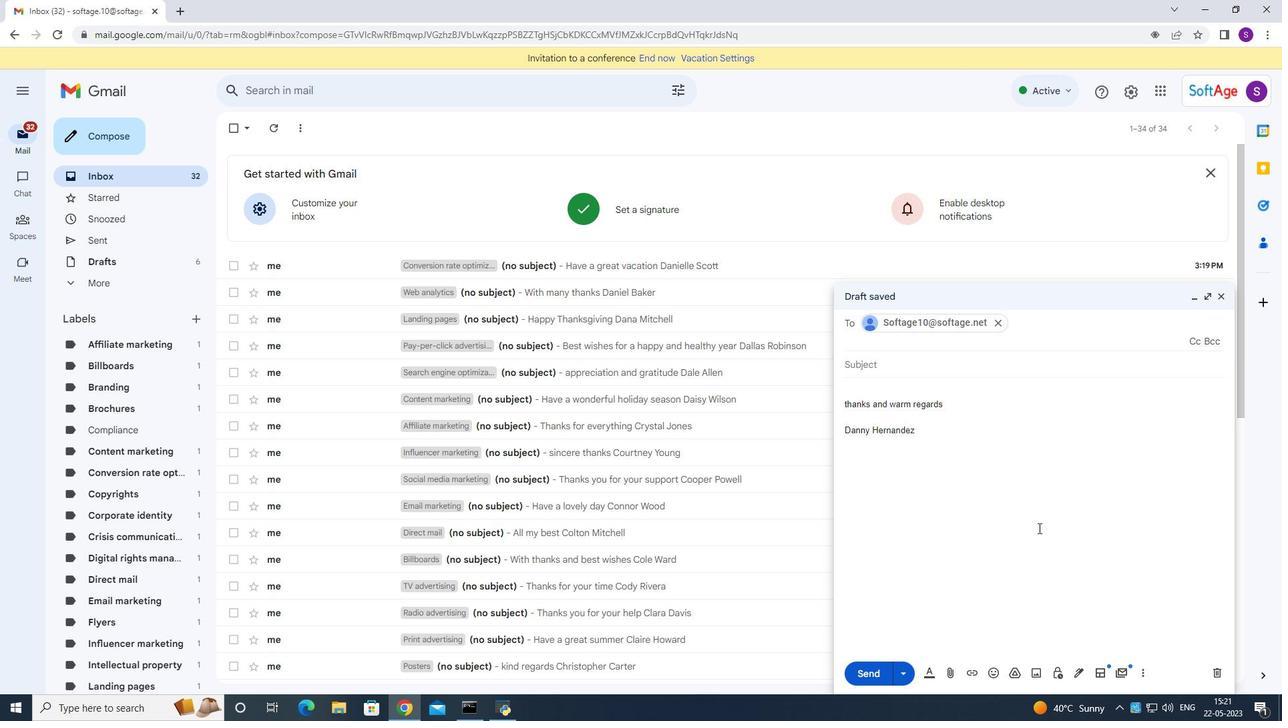 
Action: Mouse scrolled (1033, 555) with delta (0, 0)
Screenshot: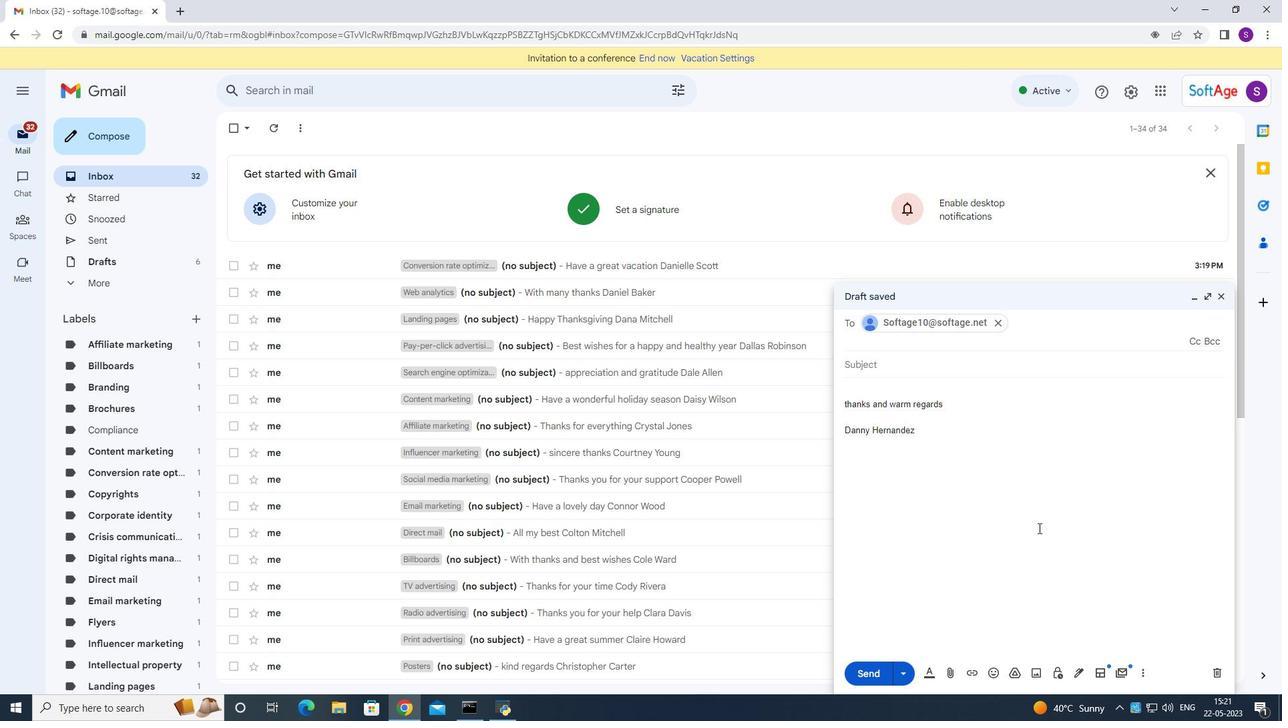 
Action: Mouse moved to (1145, 673)
Screenshot: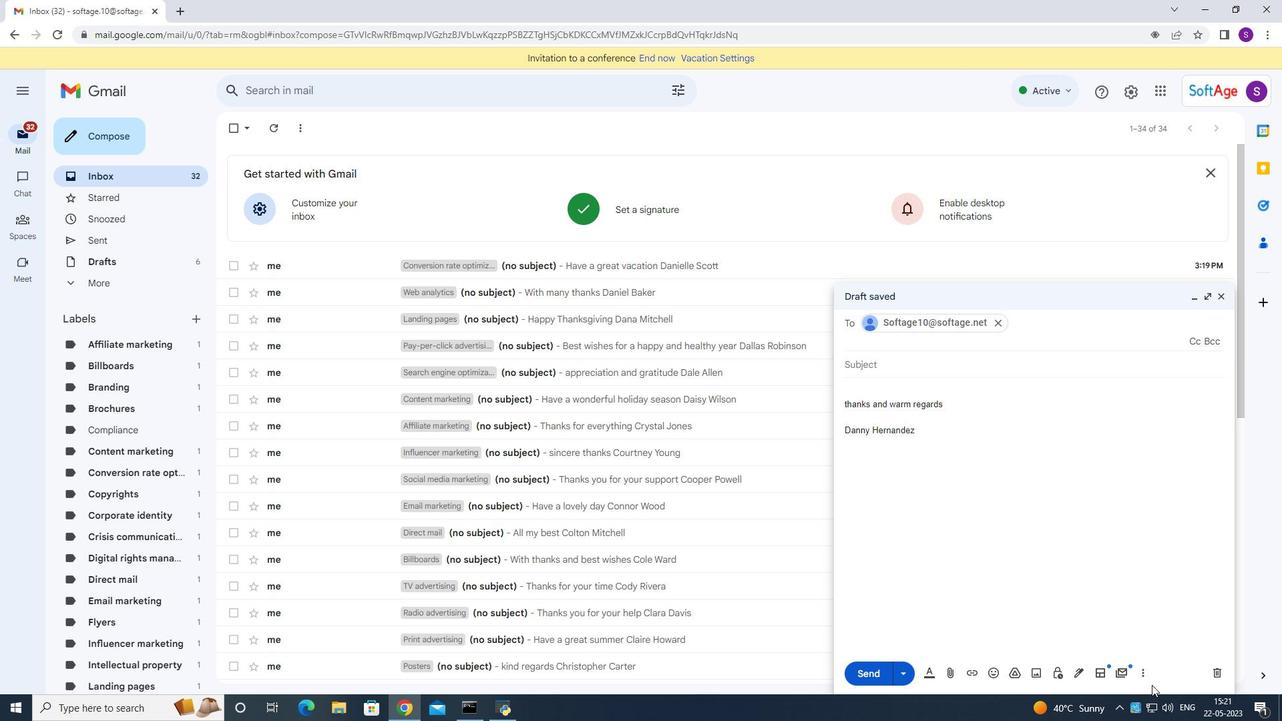
Action: Mouse pressed left at (1145, 673)
Screenshot: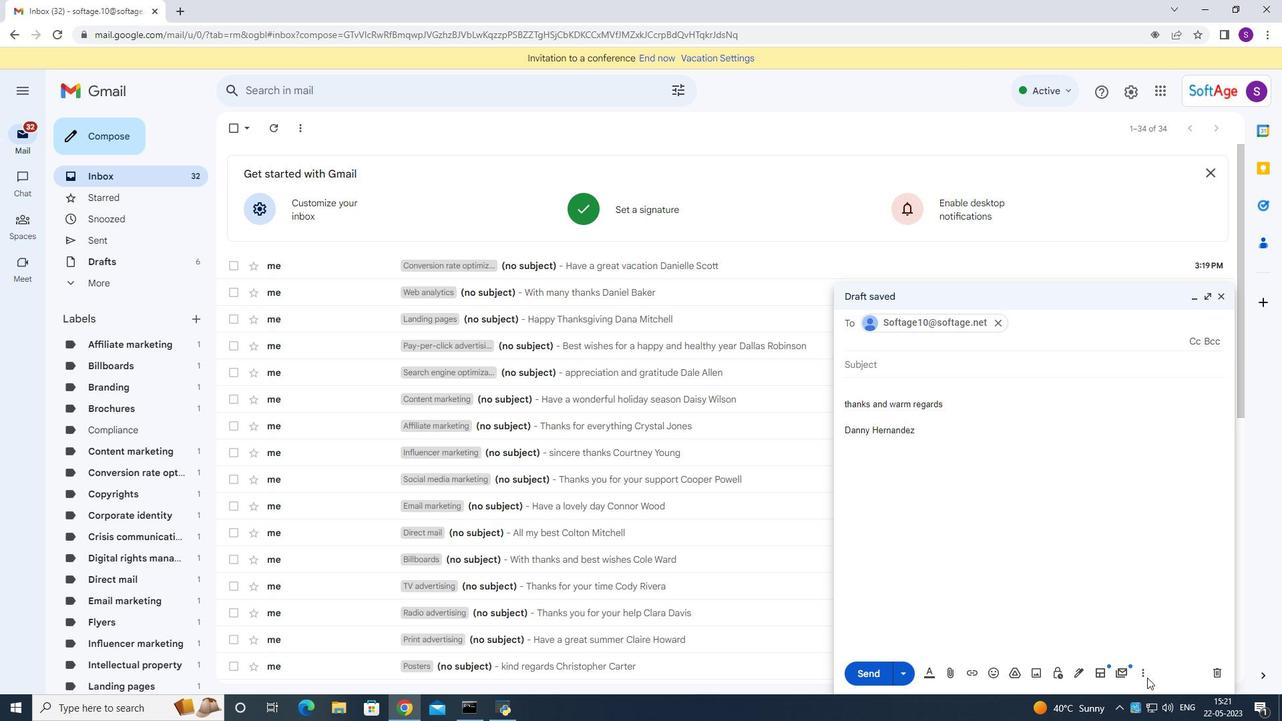 
Action: Mouse moved to (1056, 548)
Screenshot: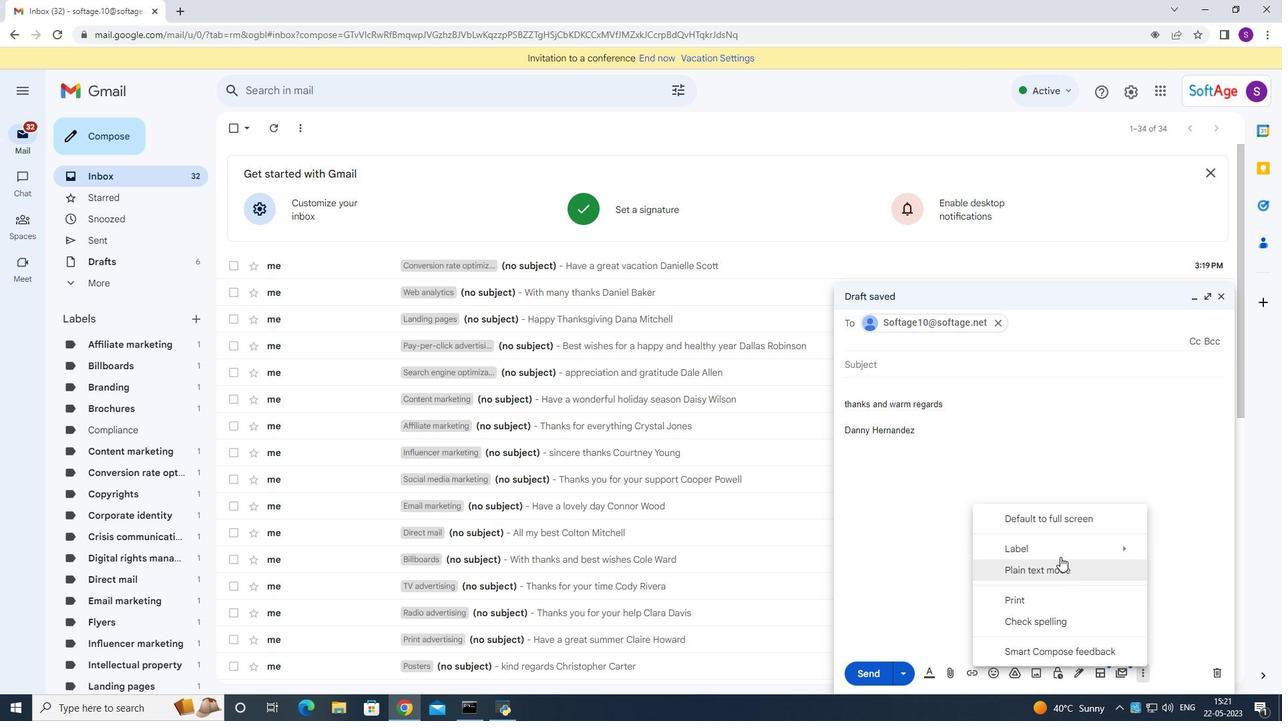 
Action: Mouse pressed left at (1056, 548)
Screenshot: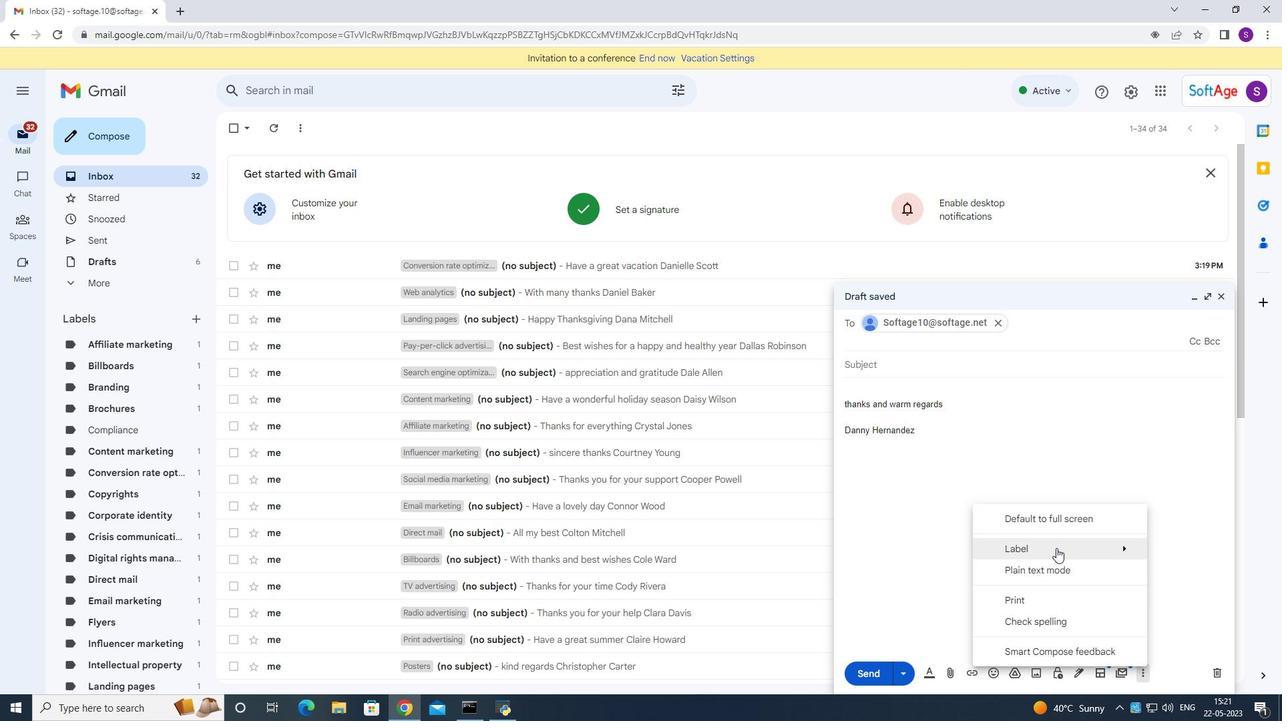 
Action: Mouse moved to (833, 522)
Screenshot: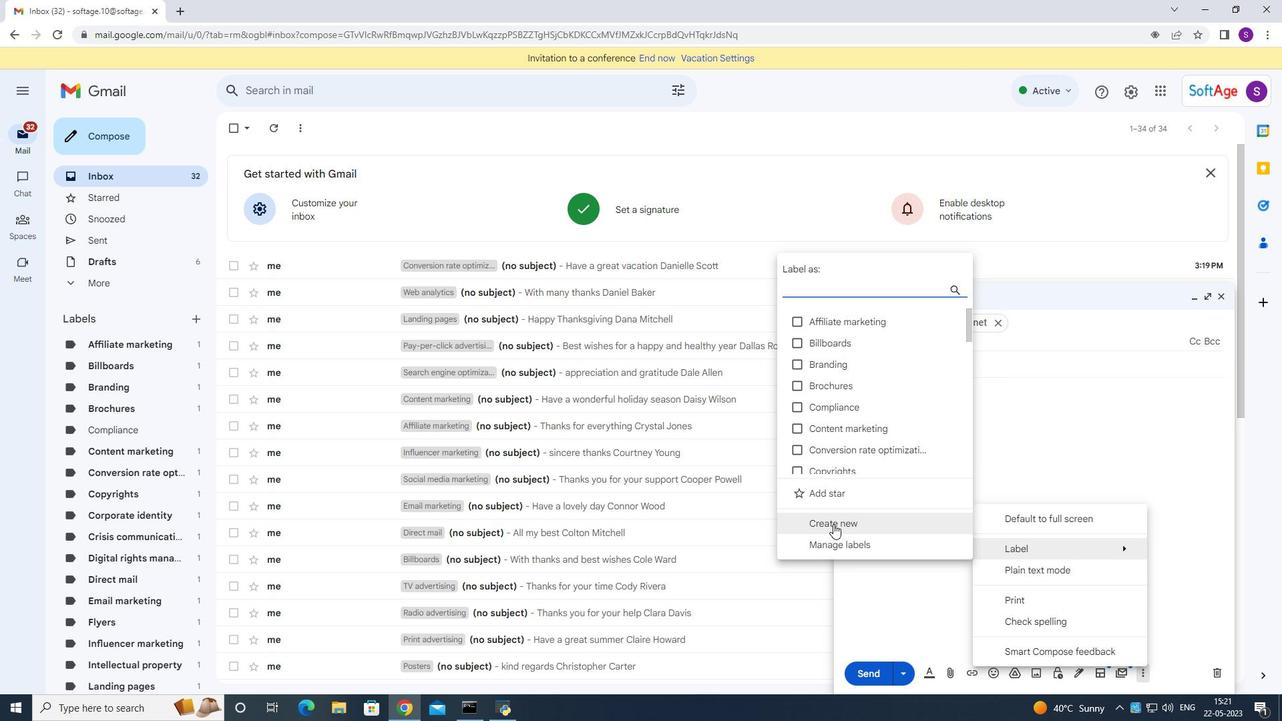 
Action: Mouse pressed left at (833, 522)
Screenshot: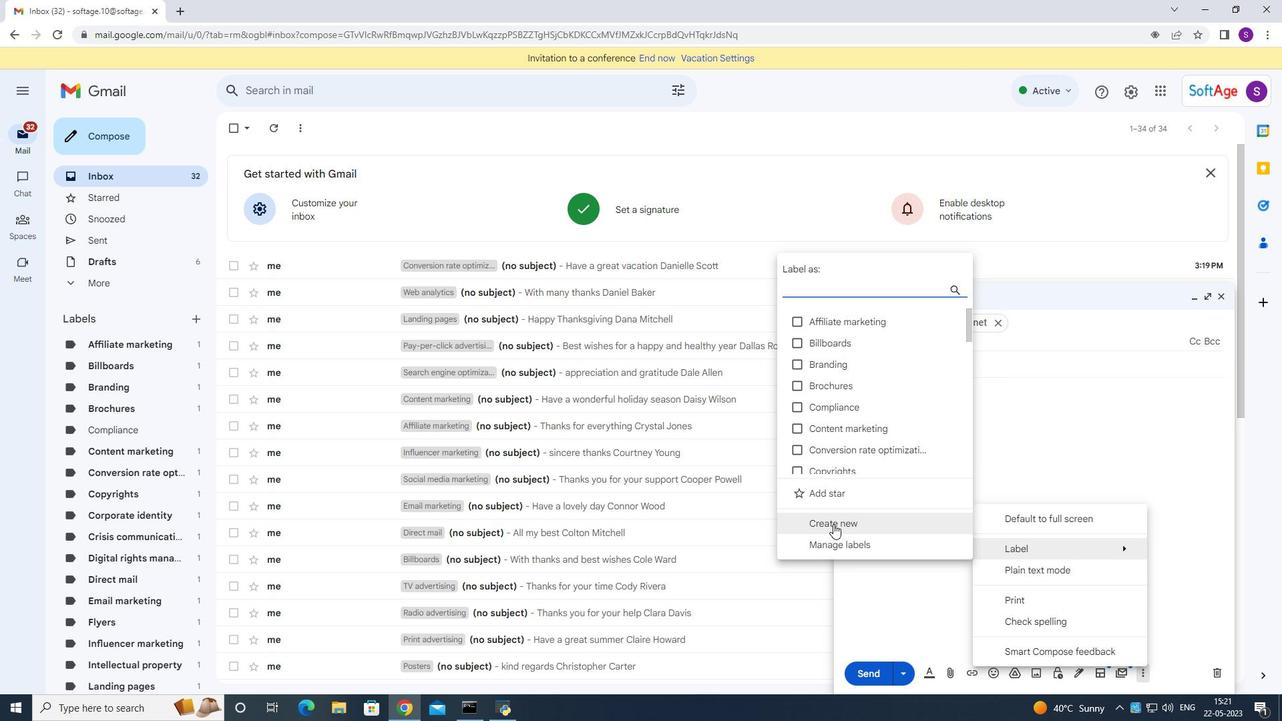 
Action: Mouse moved to (600, 427)
Screenshot: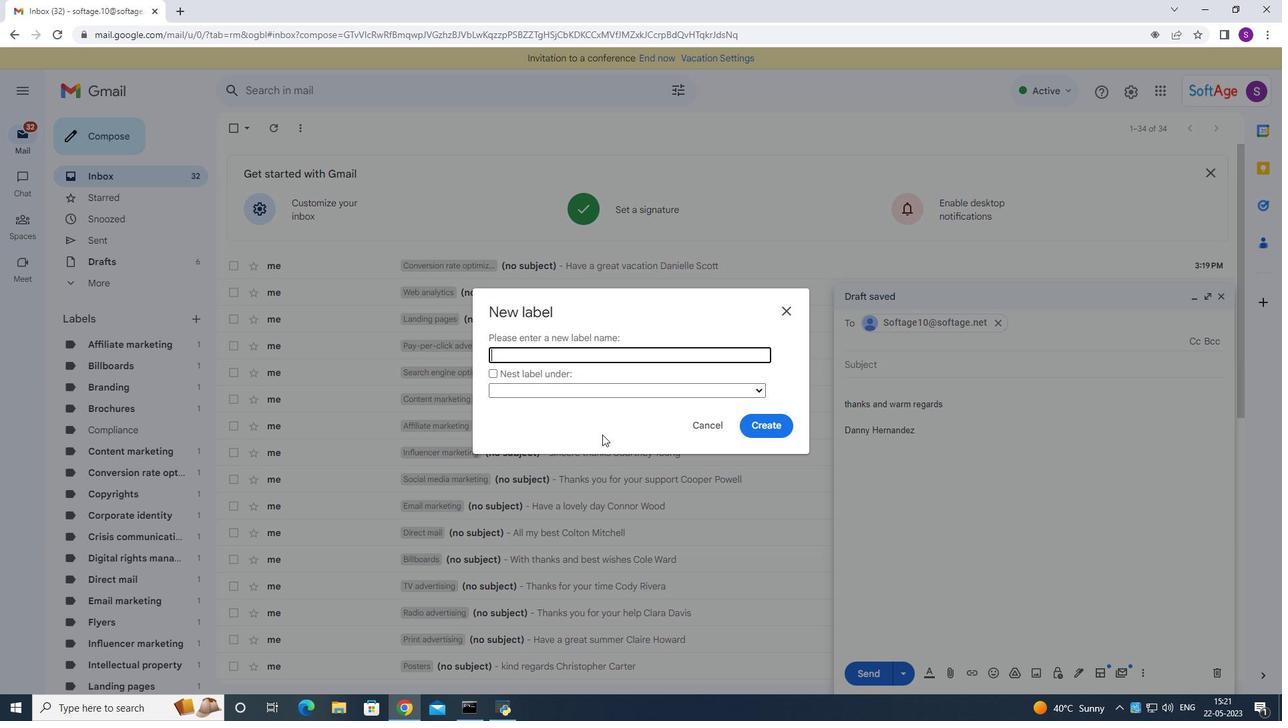 
Action: Key pressed <Key.shift>A/<Key.shift><Key.shift><Key.shift><Key.shift><Key.shift><Key.shift>B<Key.space>teste<Key.backspace>ing<Key.space>
Screenshot: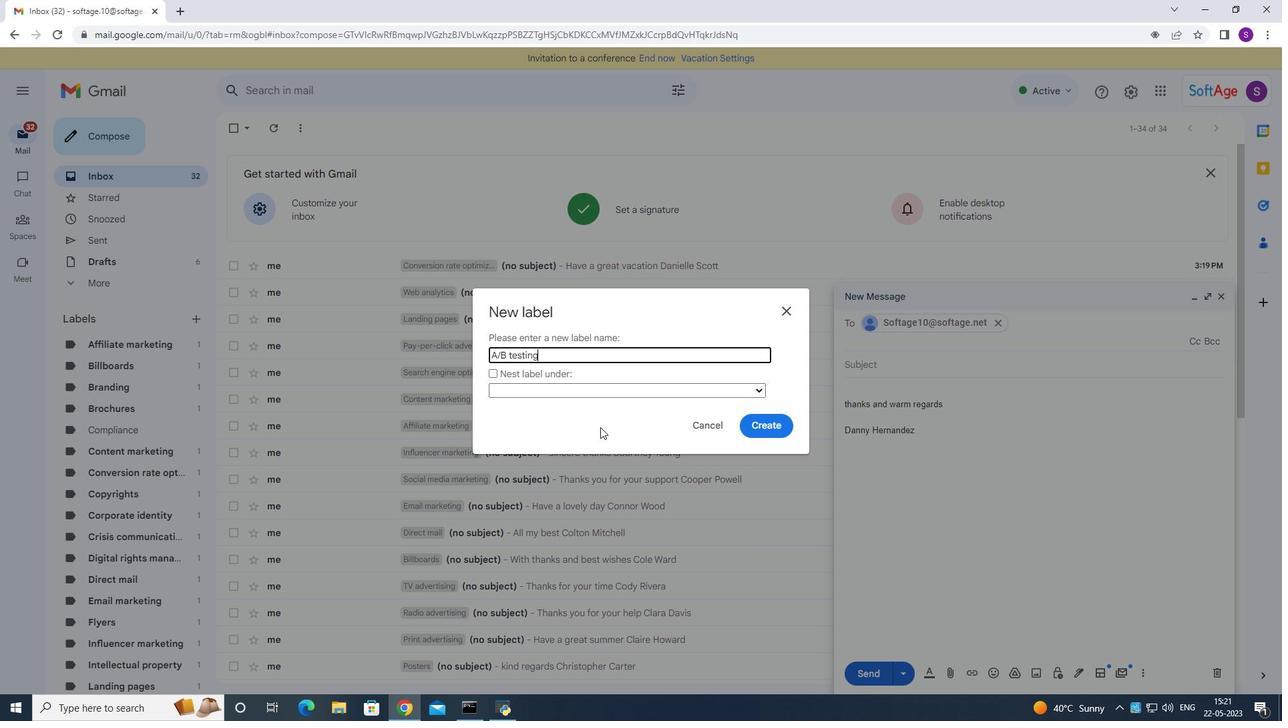 
Action: Mouse moved to (752, 430)
Screenshot: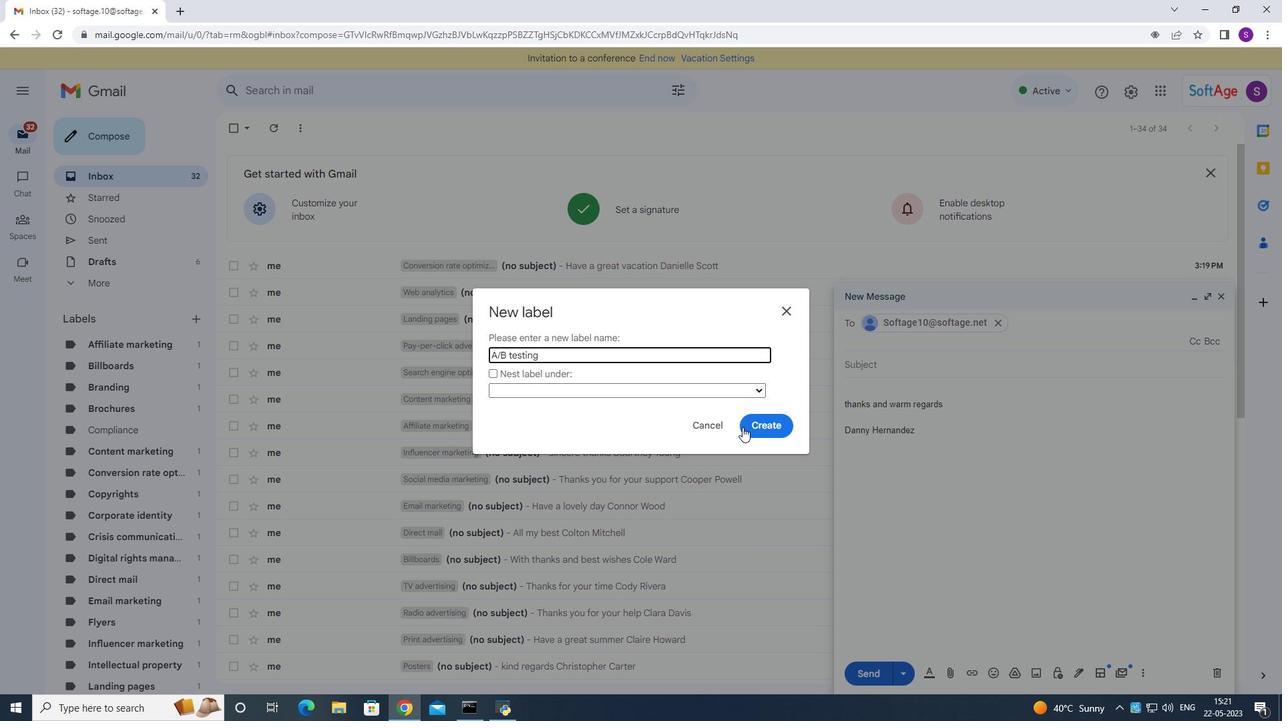 
Action: Mouse pressed left at (752, 430)
Screenshot: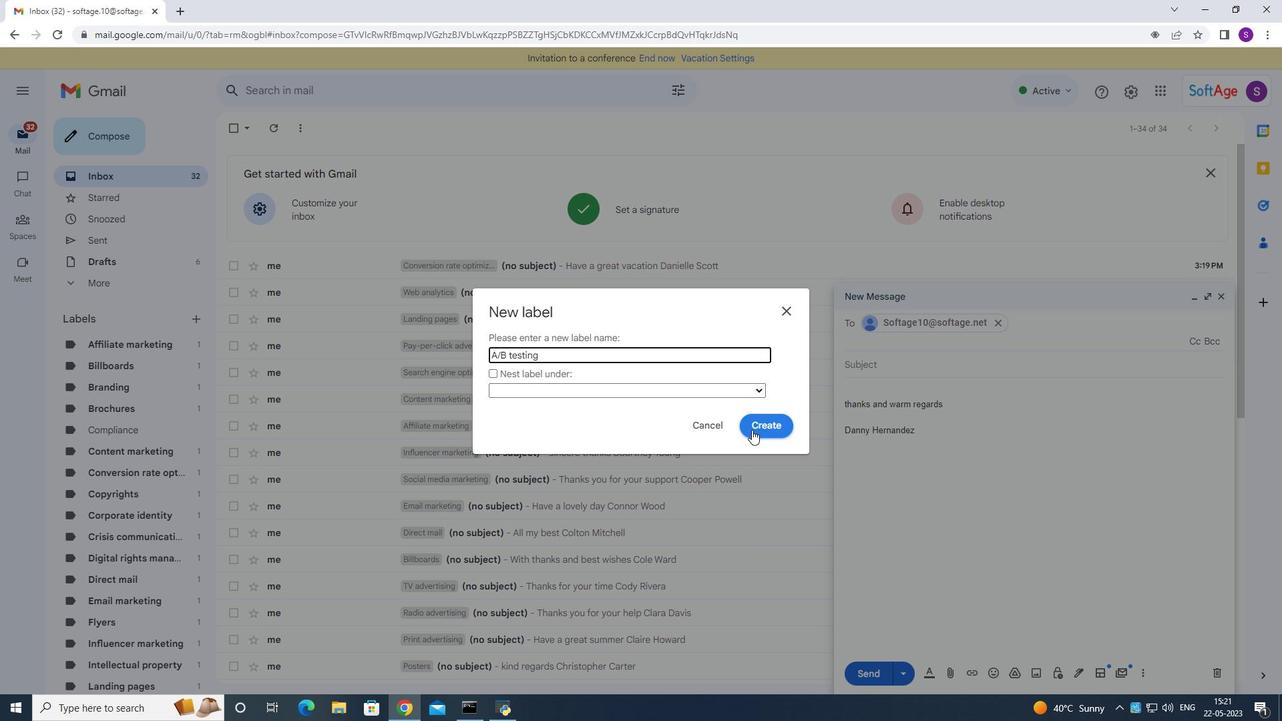 
Action: Mouse moved to (855, 681)
Screenshot: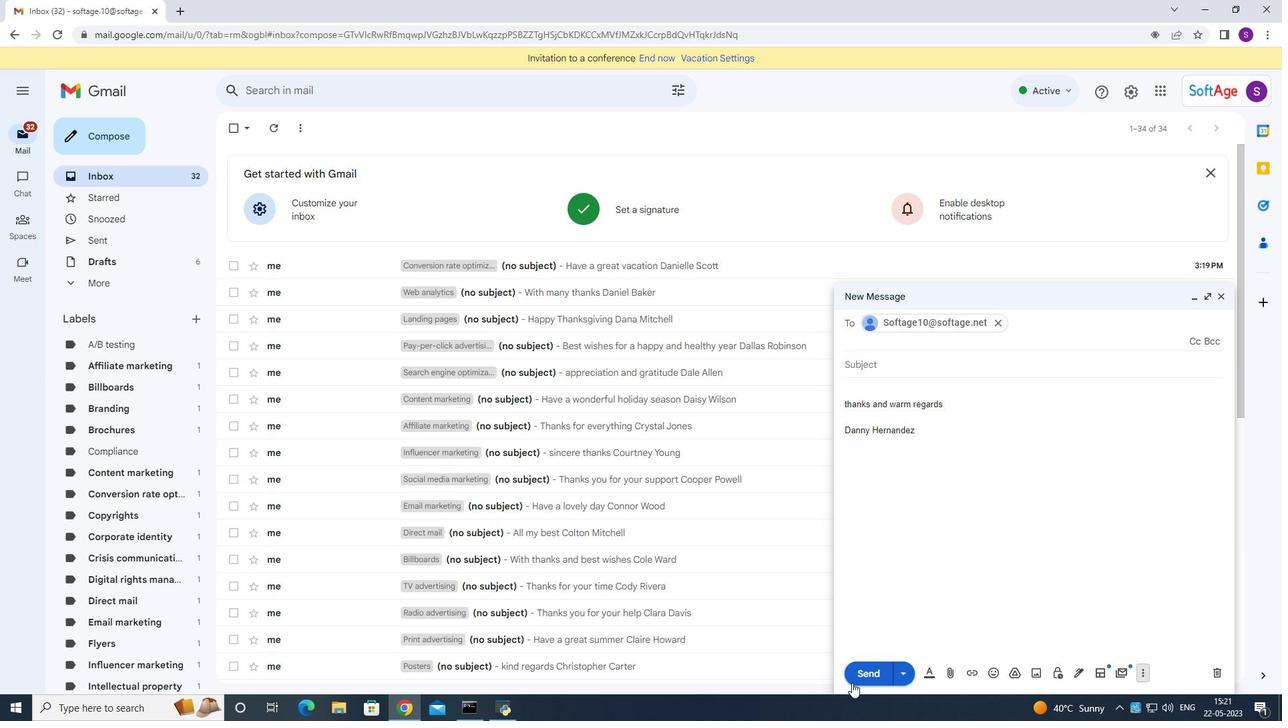 
Action: Mouse pressed left at (855, 681)
Screenshot: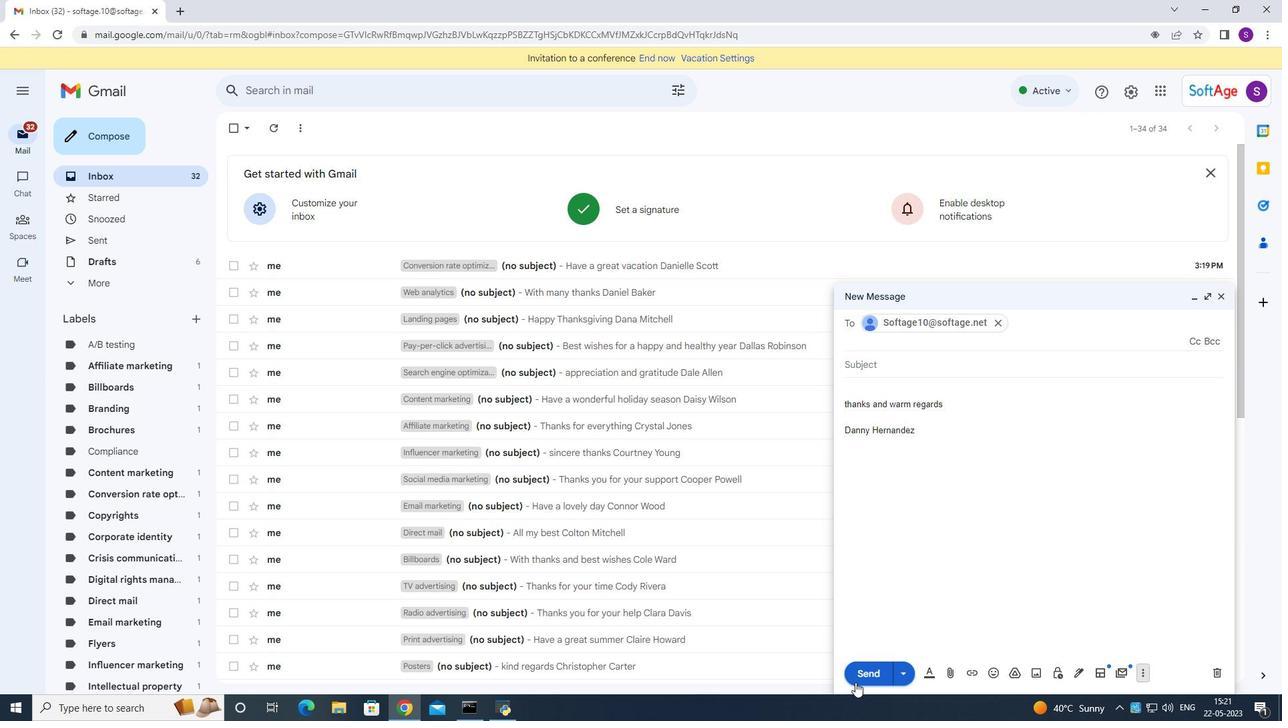 
Action: Mouse moved to (806, 504)
Screenshot: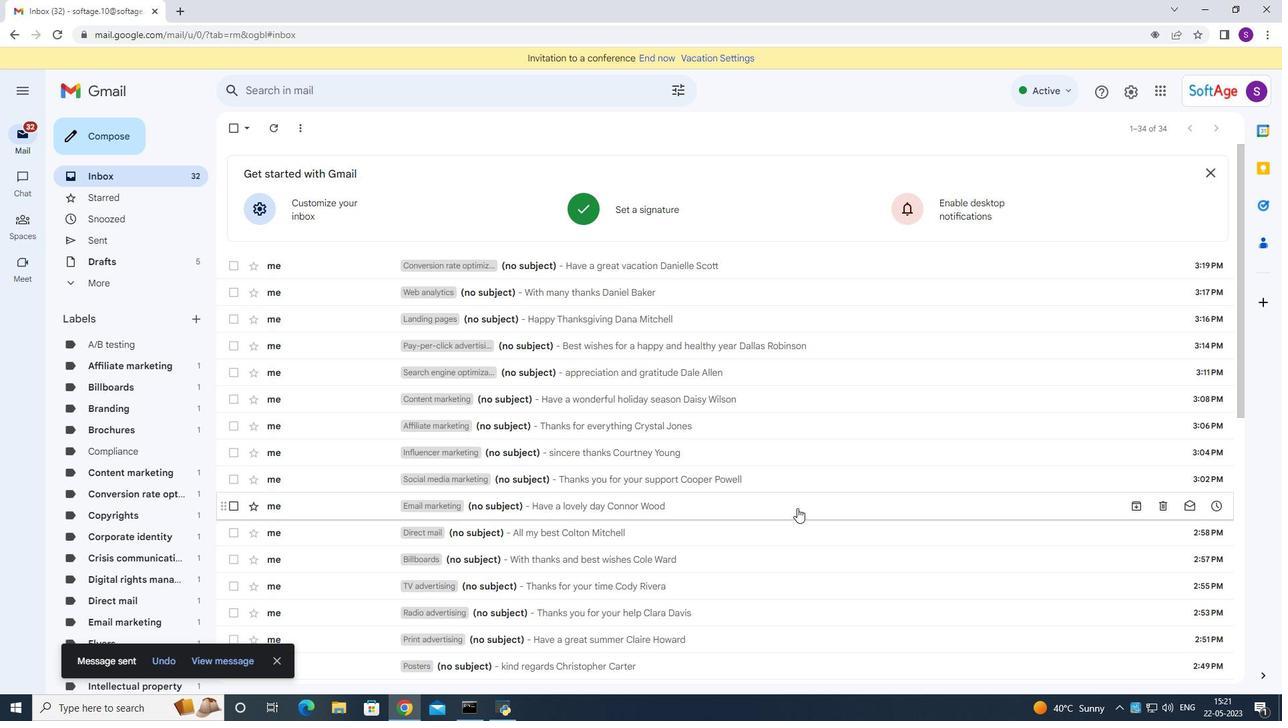 
